 Task: Look for space in Adrano, Italy from 12th  August, 2023 to 15th August, 2023 for 3 adults in price range Rs.12000 to Rs.16000. Place can be entire place with 2 bedrooms having 3 beds and 1 bathroom. Property type can be house, flat, guest house. Booking option can be shelf check-in. Required host language is English.
Action: Mouse moved to (620, 103)
Screenshot: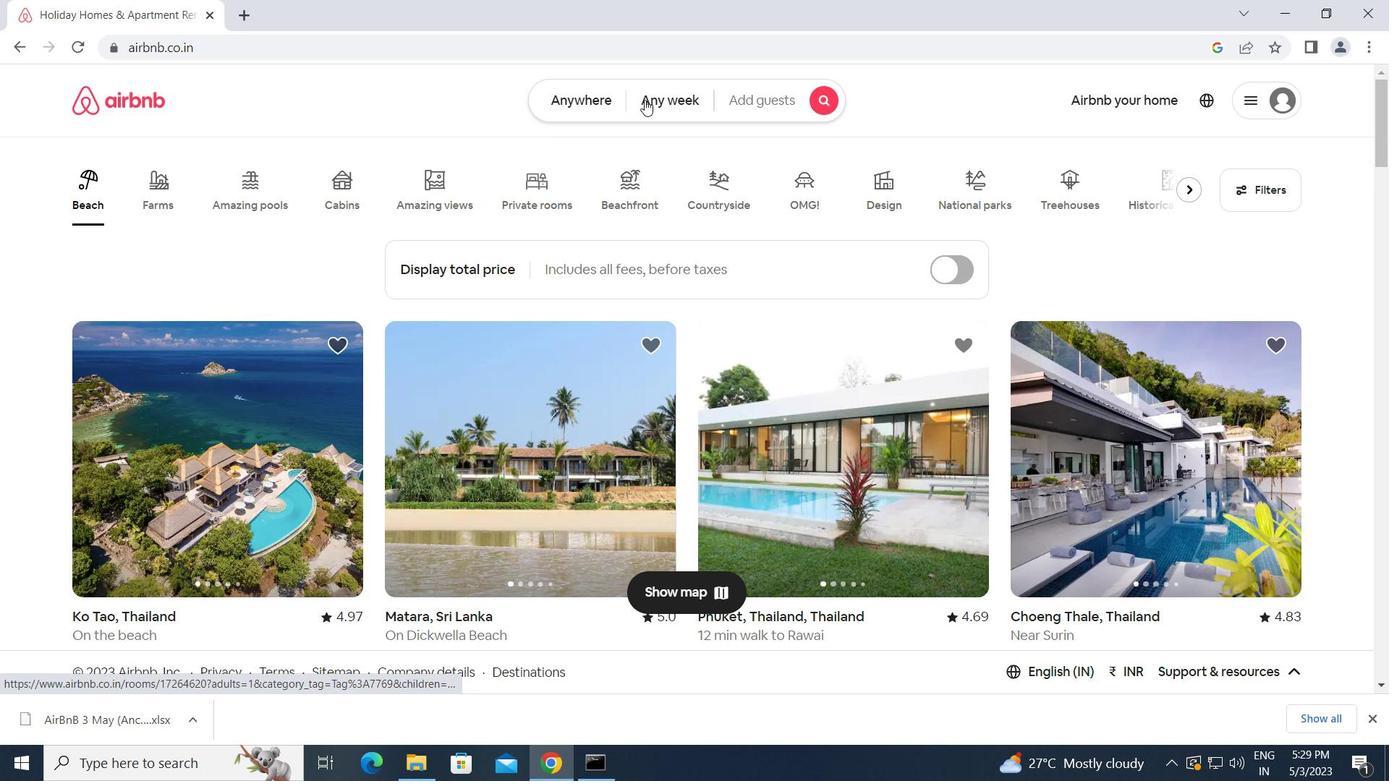 
Action: Mouse pressed left at (620, 103)
Screenshot: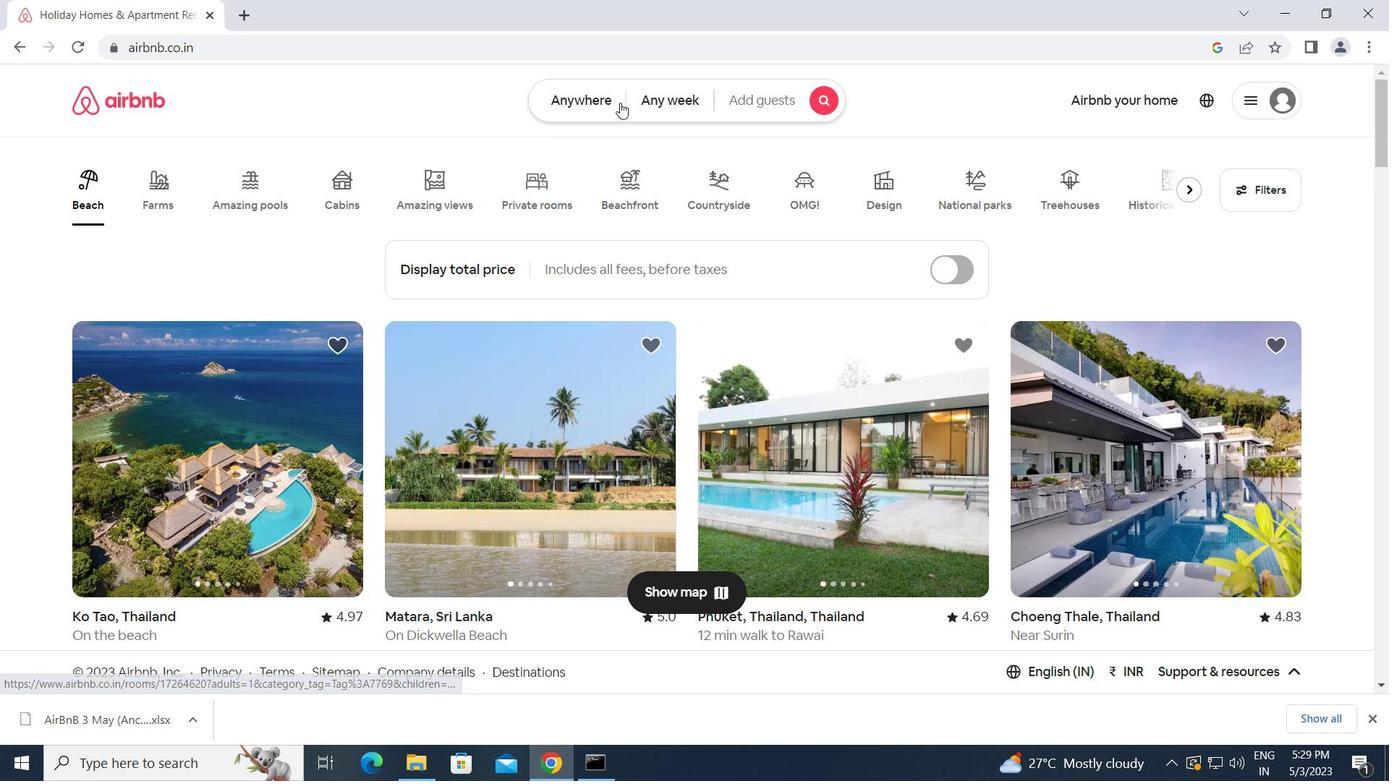 
Action: Mouse moved to (482, 164)
Screenshot: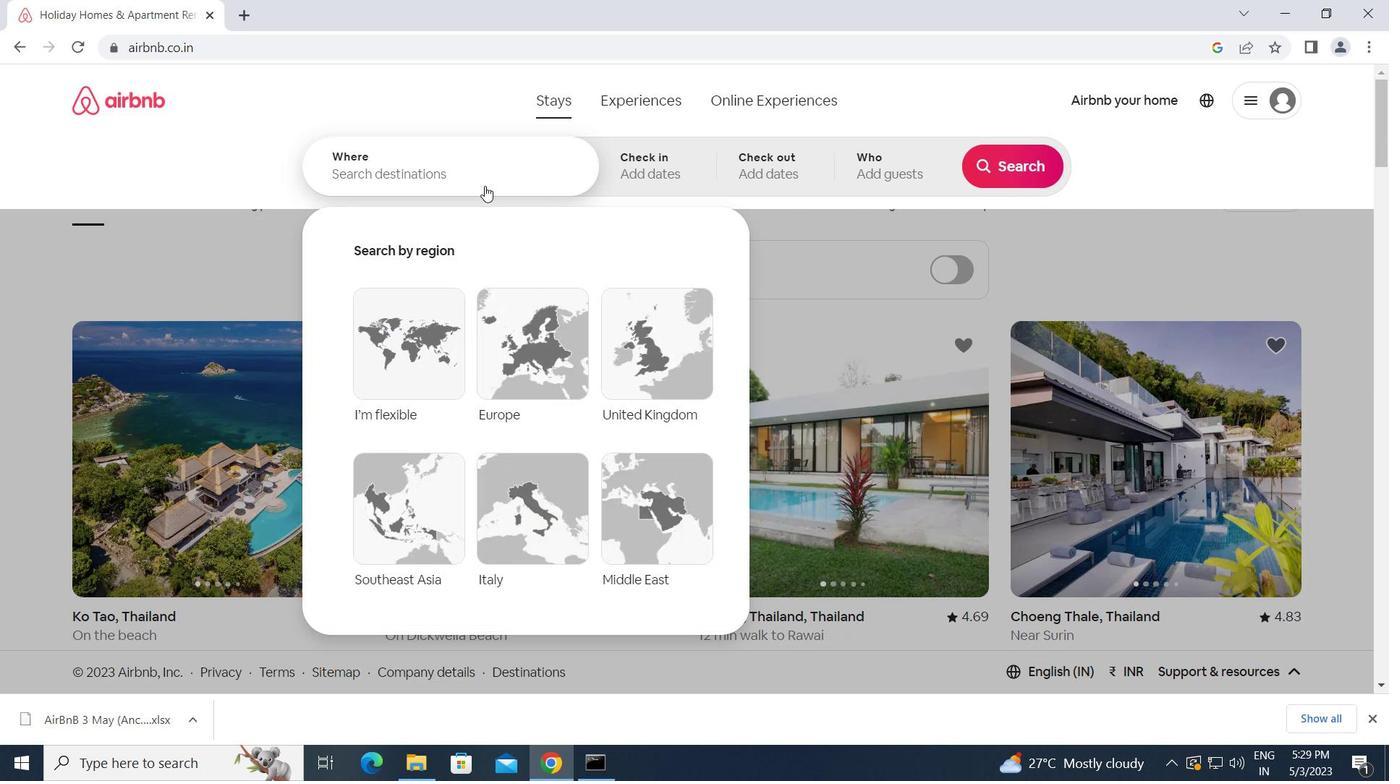 
Action: Mouse pressed left at (482, 164)
Screenshot: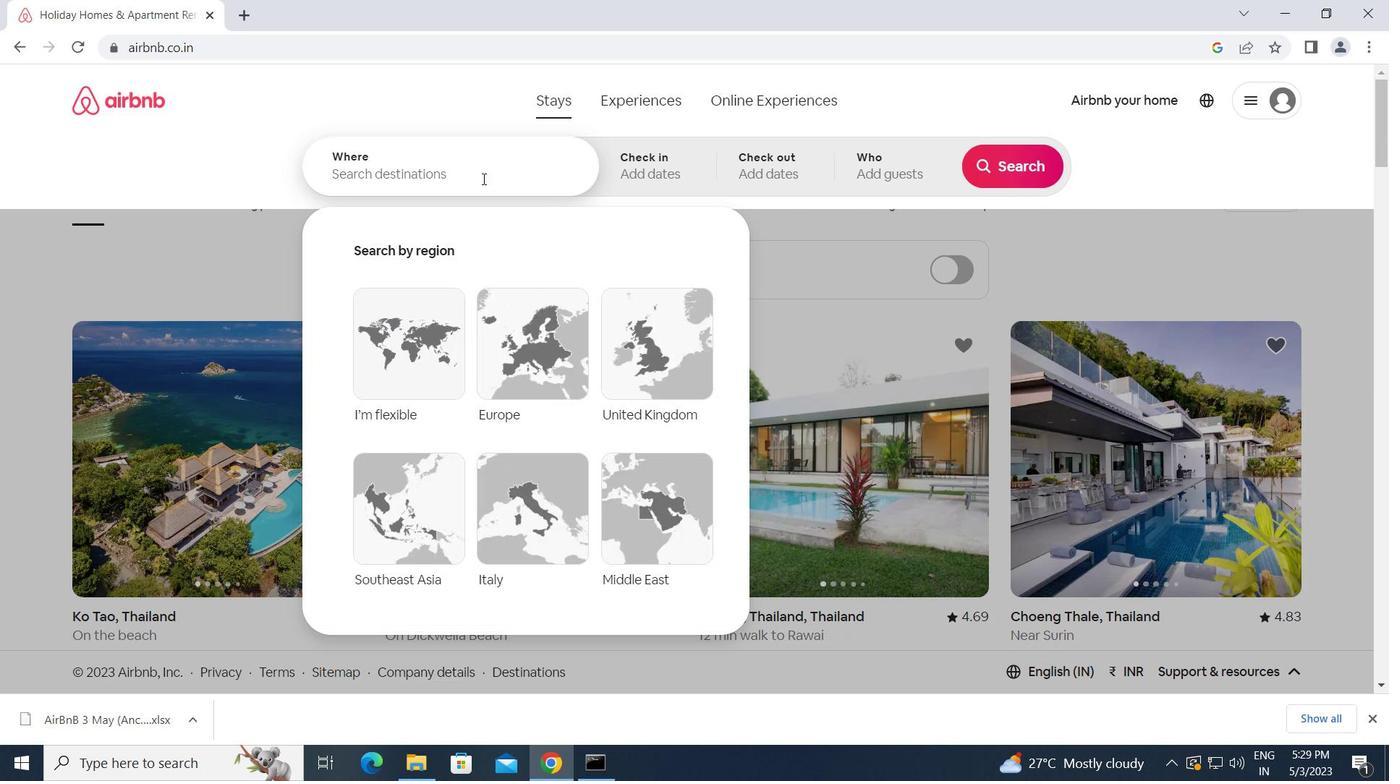 
Action: Mouse moved to (482, 164)
Screenshot: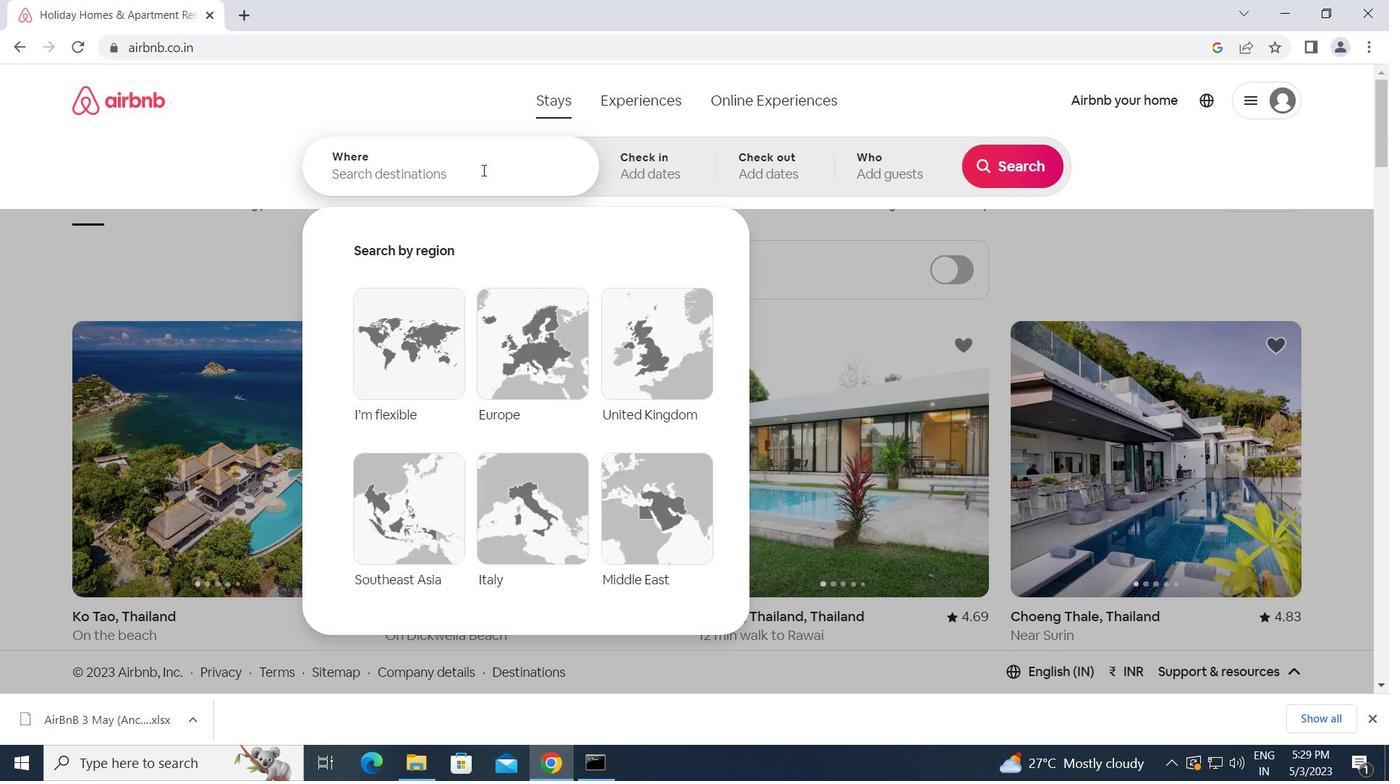 
Action: Key pressed a<Key.caps_lock>drano,<Key.space><Key.caps_lock>i<Key.caps_lock>taly<Key.enter>
Screenshot: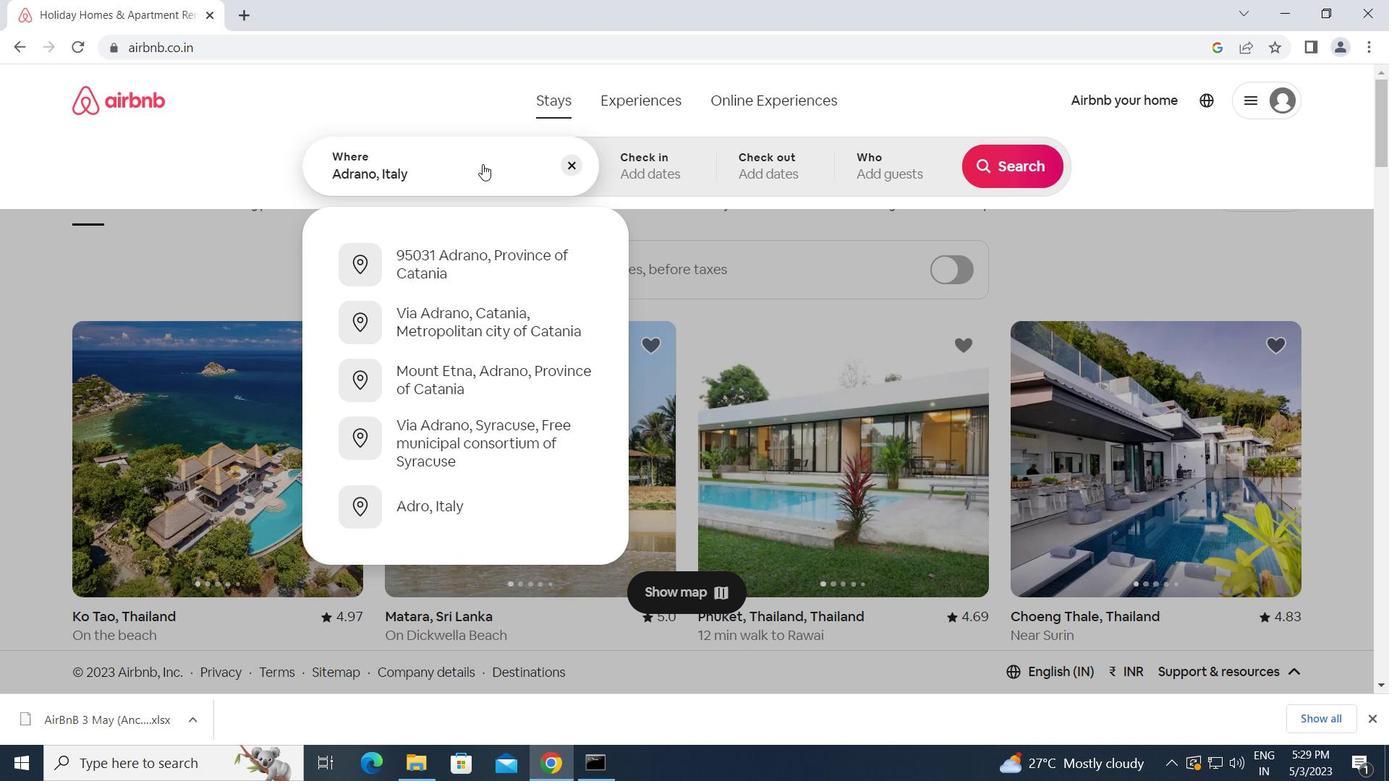 
Action: Mouse moved to (1008, 306)
Screenshot: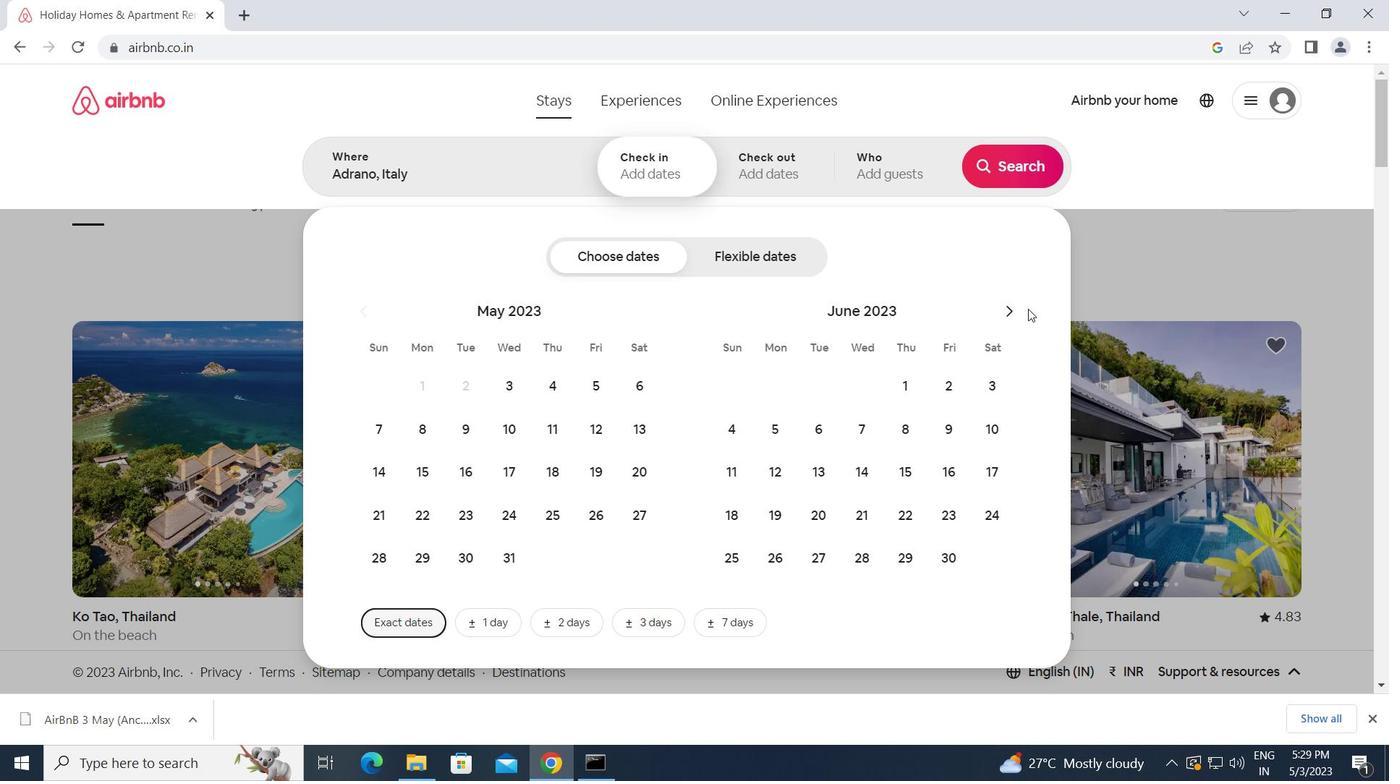
Action: Mouse pressed left at (1008, 306)
Screenshot: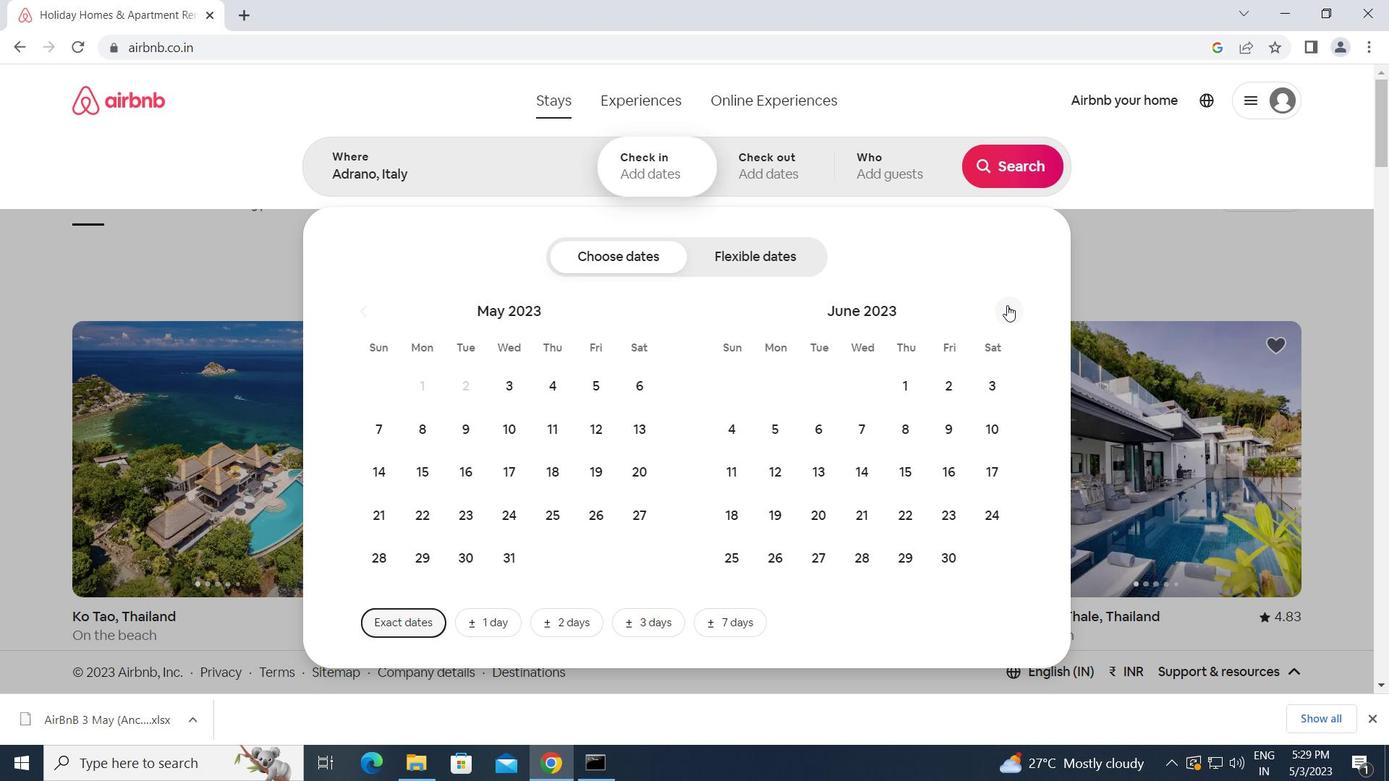 
Action: Mouse pressed left at (1008, 306)
Screenshot: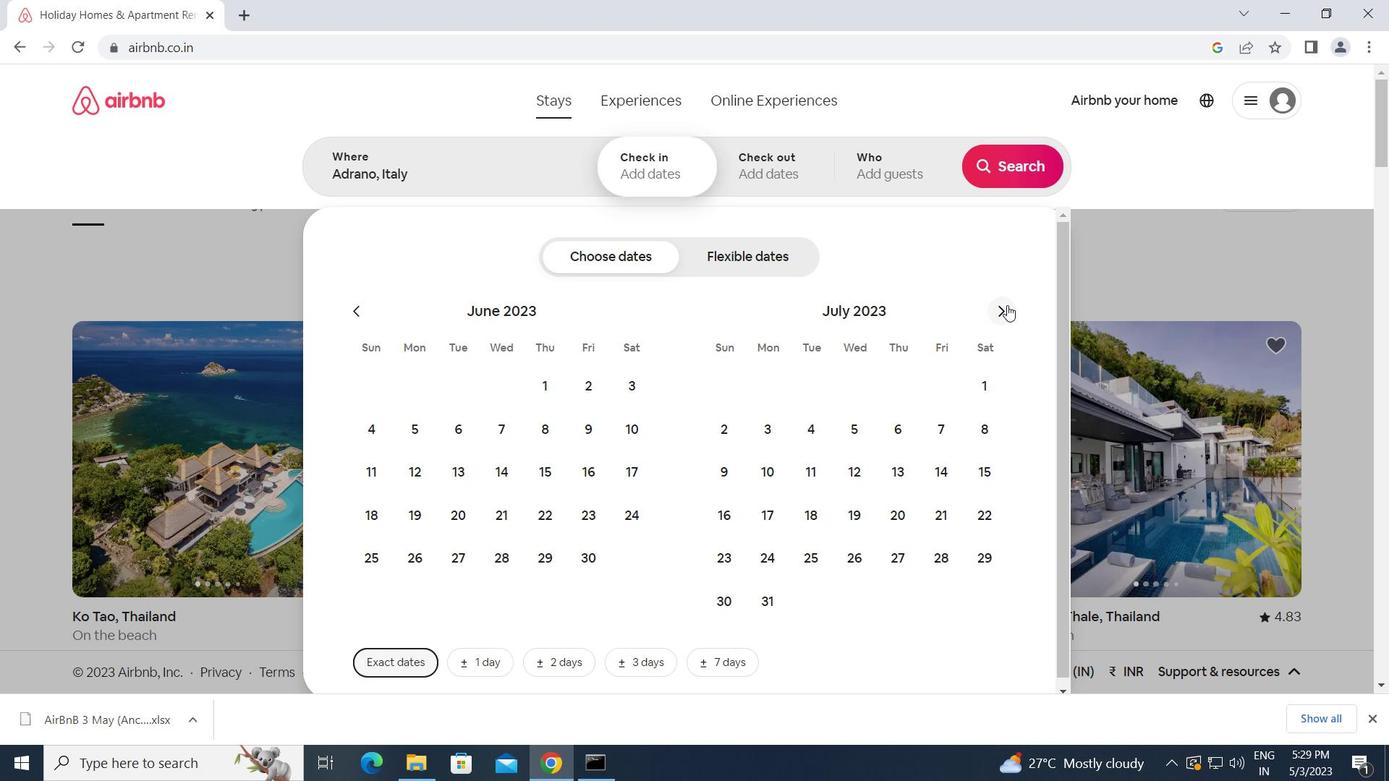
Action: Mouse moved to (987, 434)
Screenshot: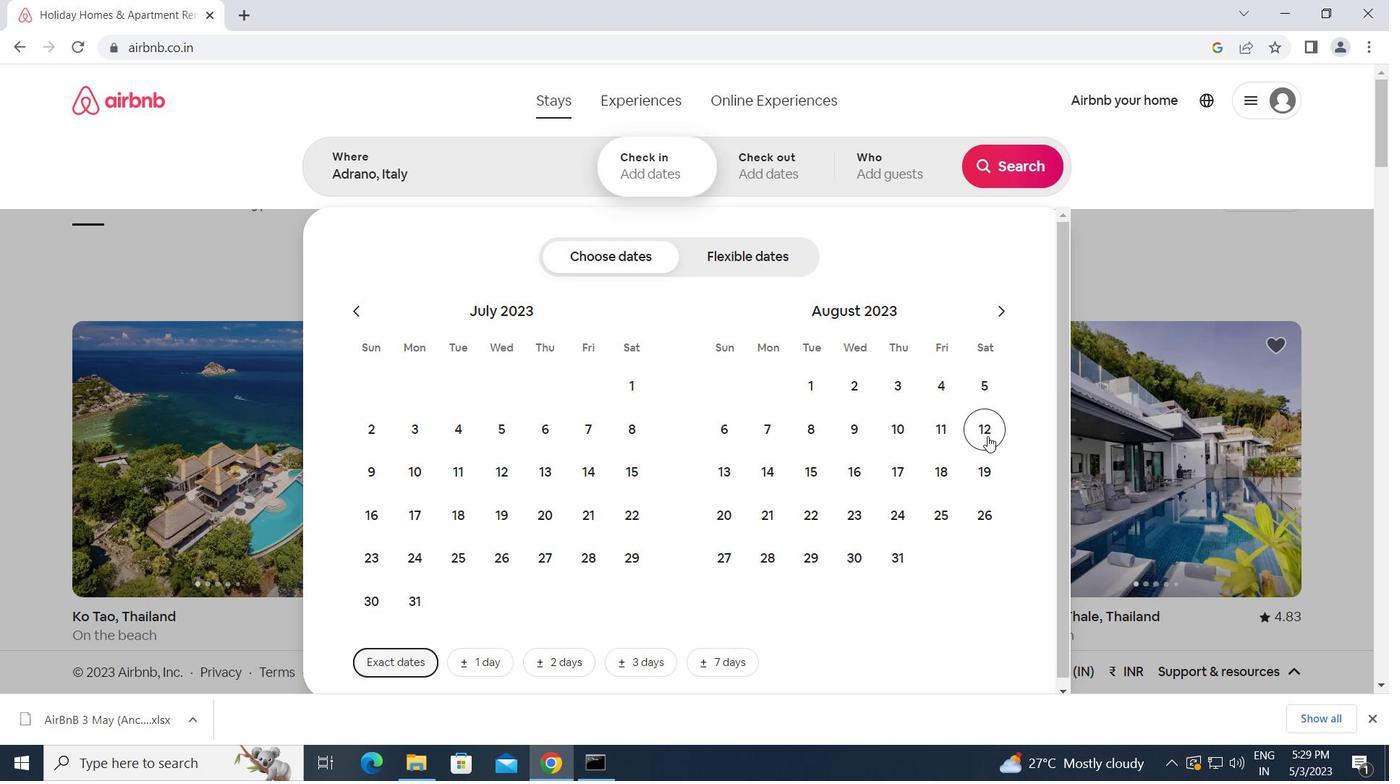 
Action: Mouse pressed left at (987, 434)
Screenshot: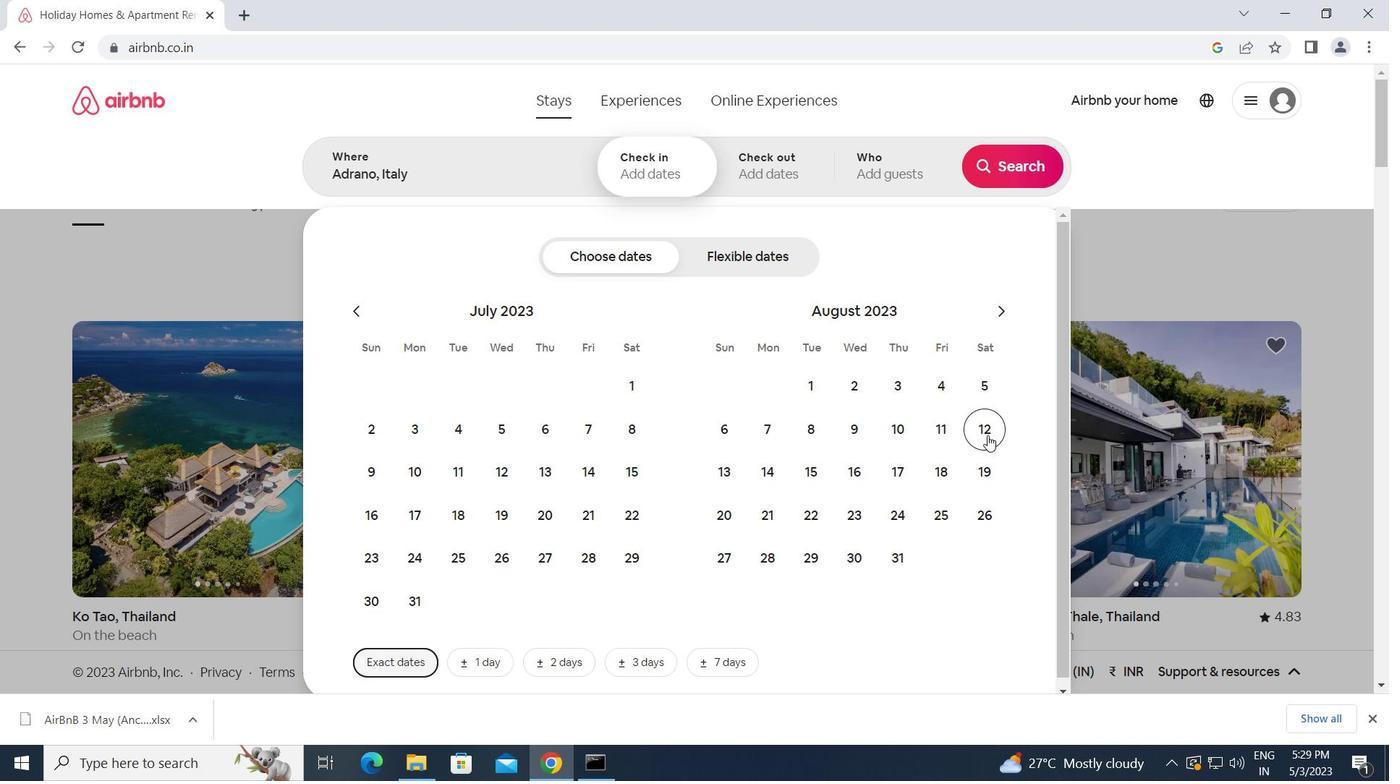 
Action: Mouse moved to (807, 476)
Screenshot: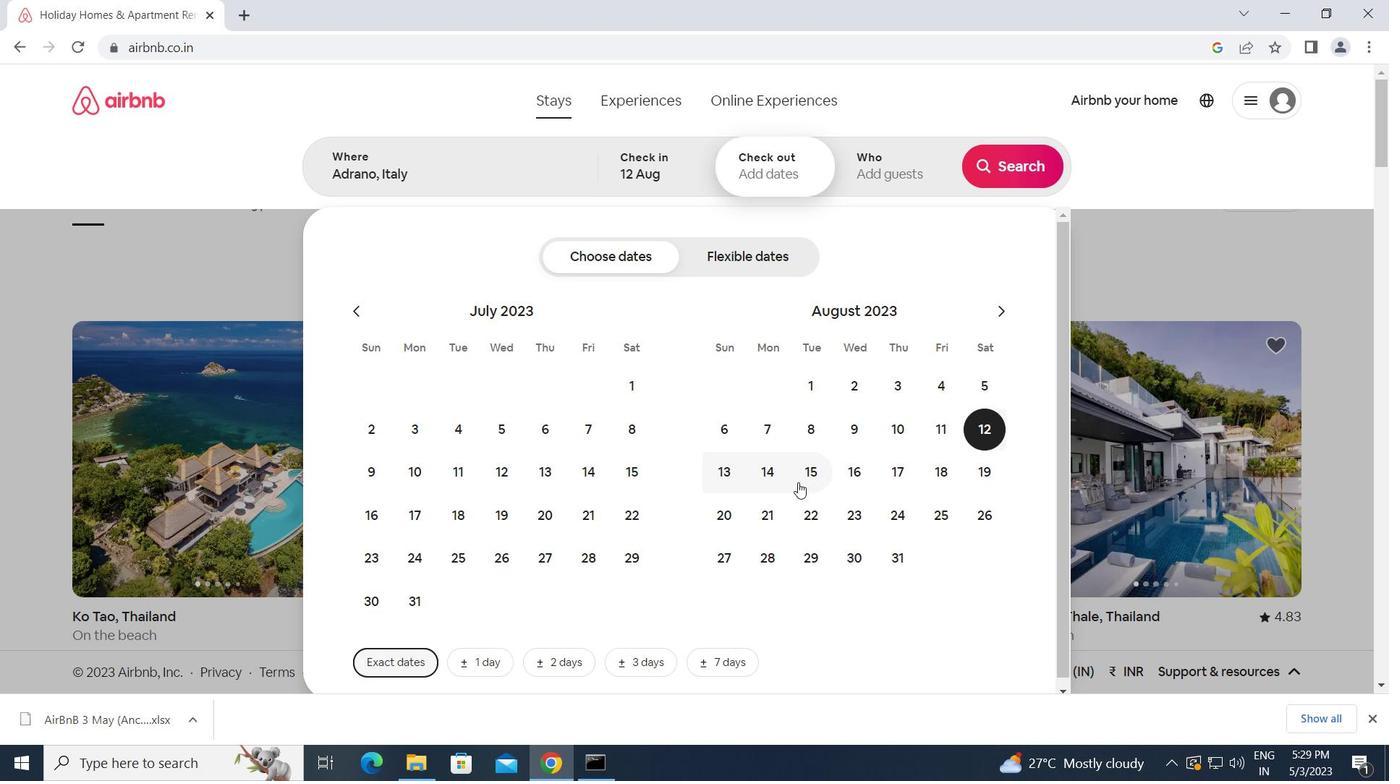 
Action: Mouse pressed left at (807, 476)
Screenshot: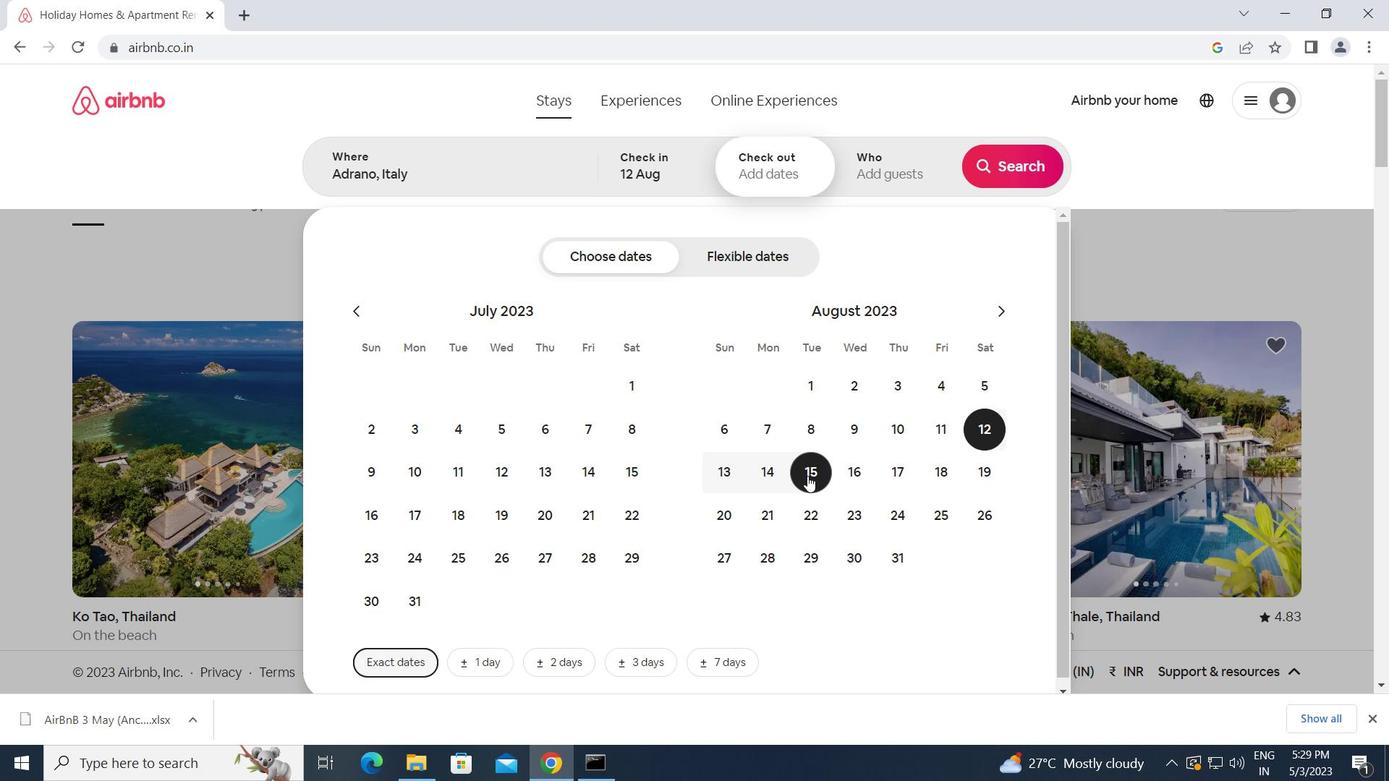 
Action: Mouse moved to (882, 170)
Screenshot: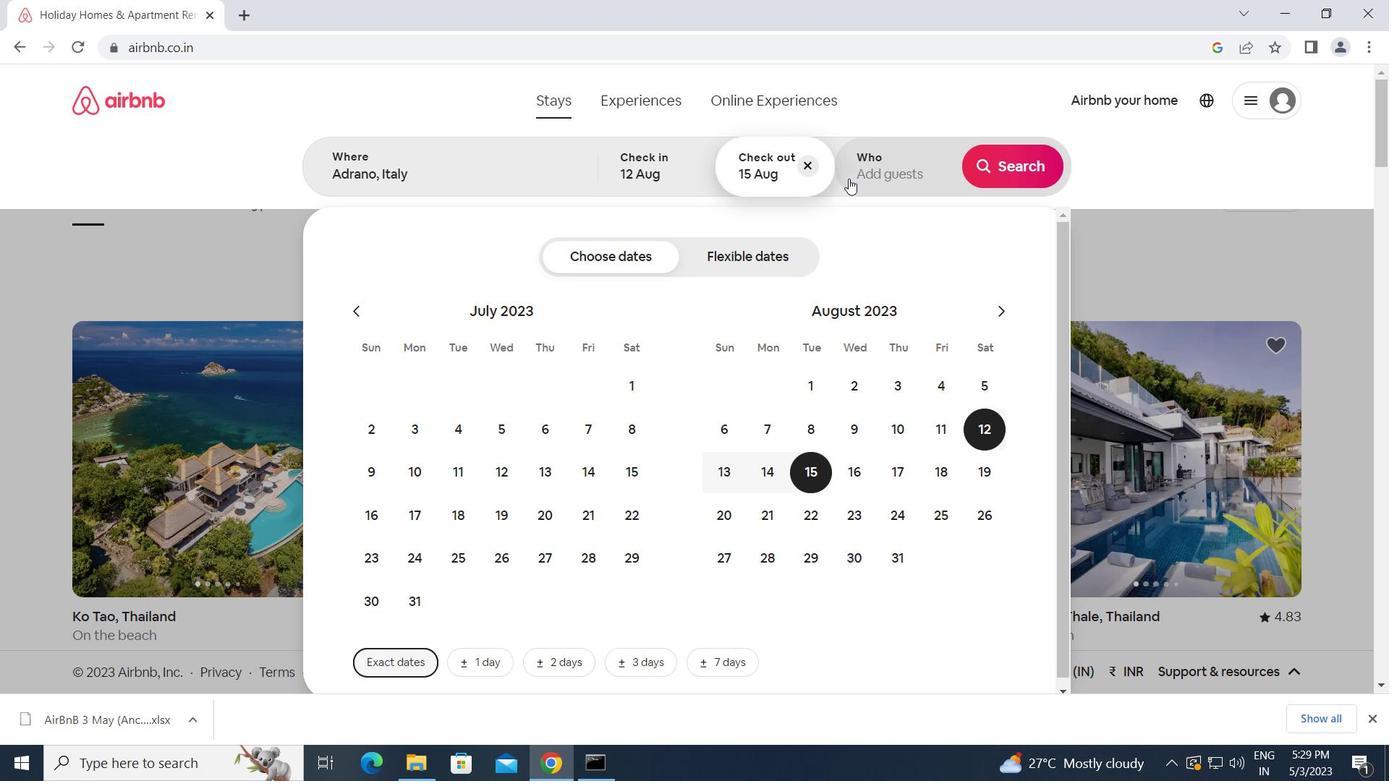 
Action: Mouse pressed left at (882, 170)
Screenshot: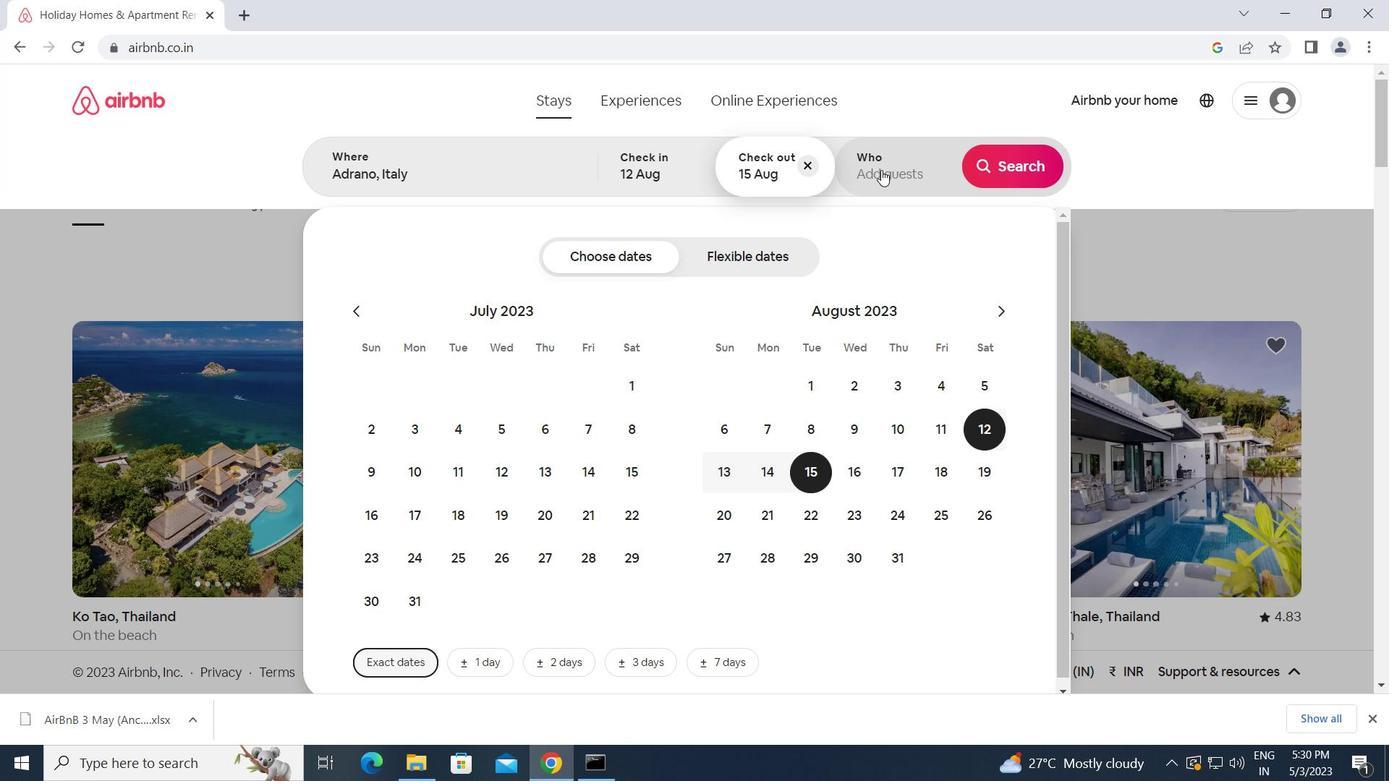 
Action: Mouse moved to (1023, 264)
Screenshot: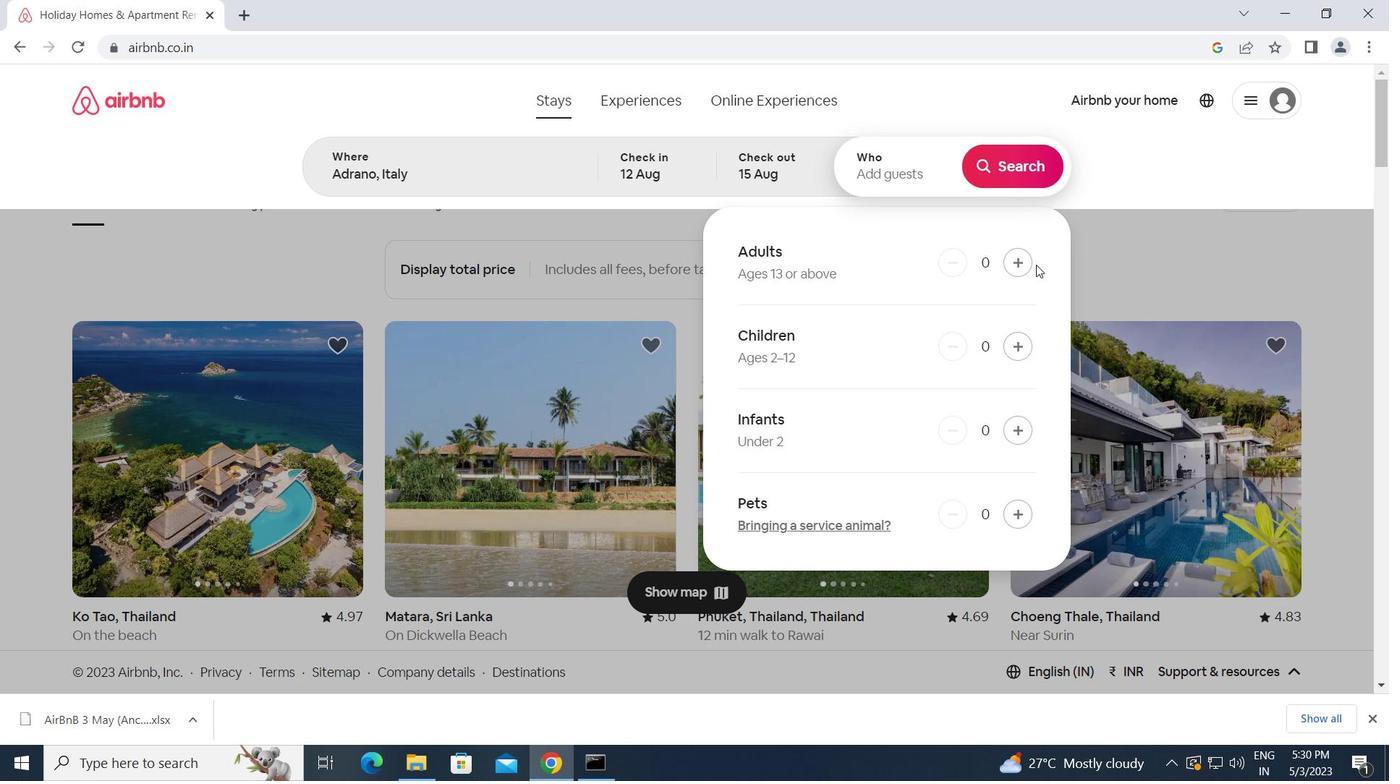 
Action: Mouse pressed left at (1023, 264)
Screenshot: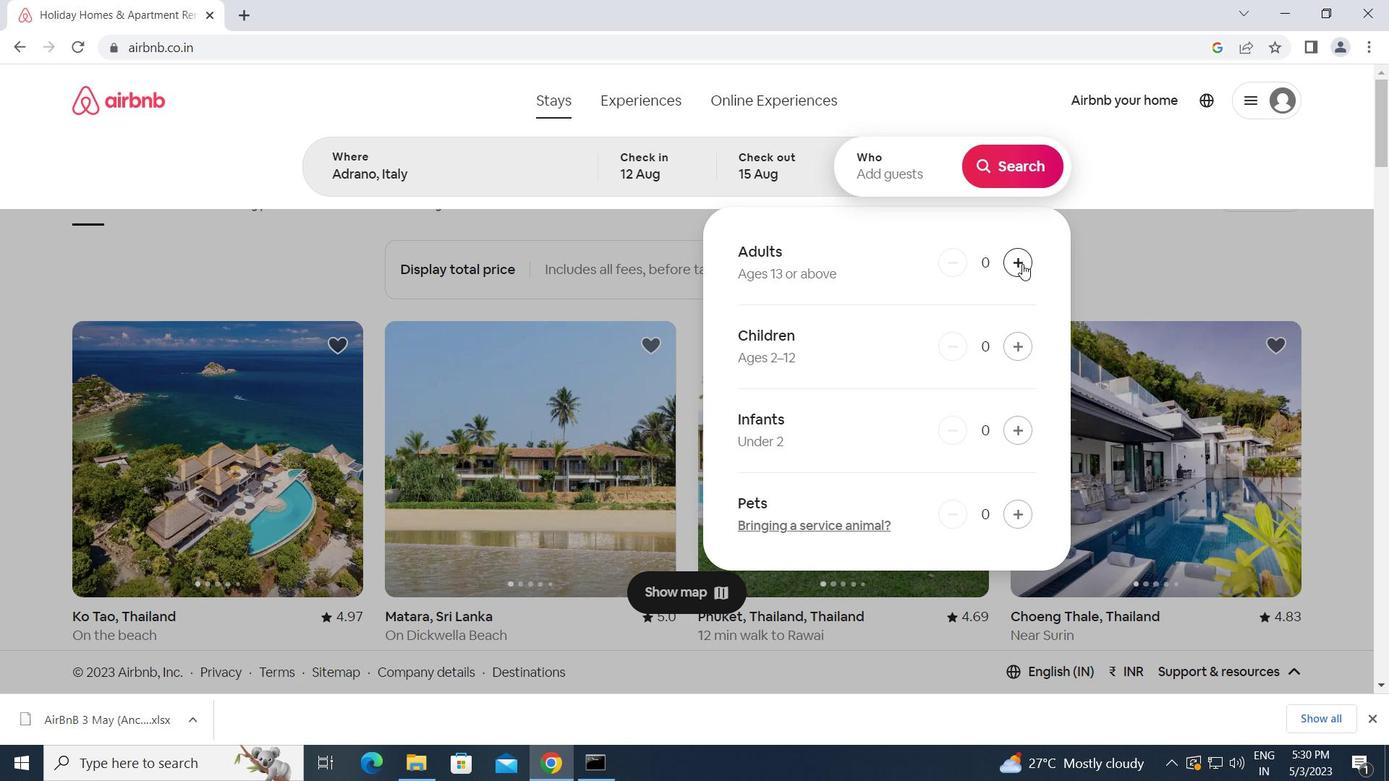 
Action: Mouse pressed left at (1023, 264)
Screenshot: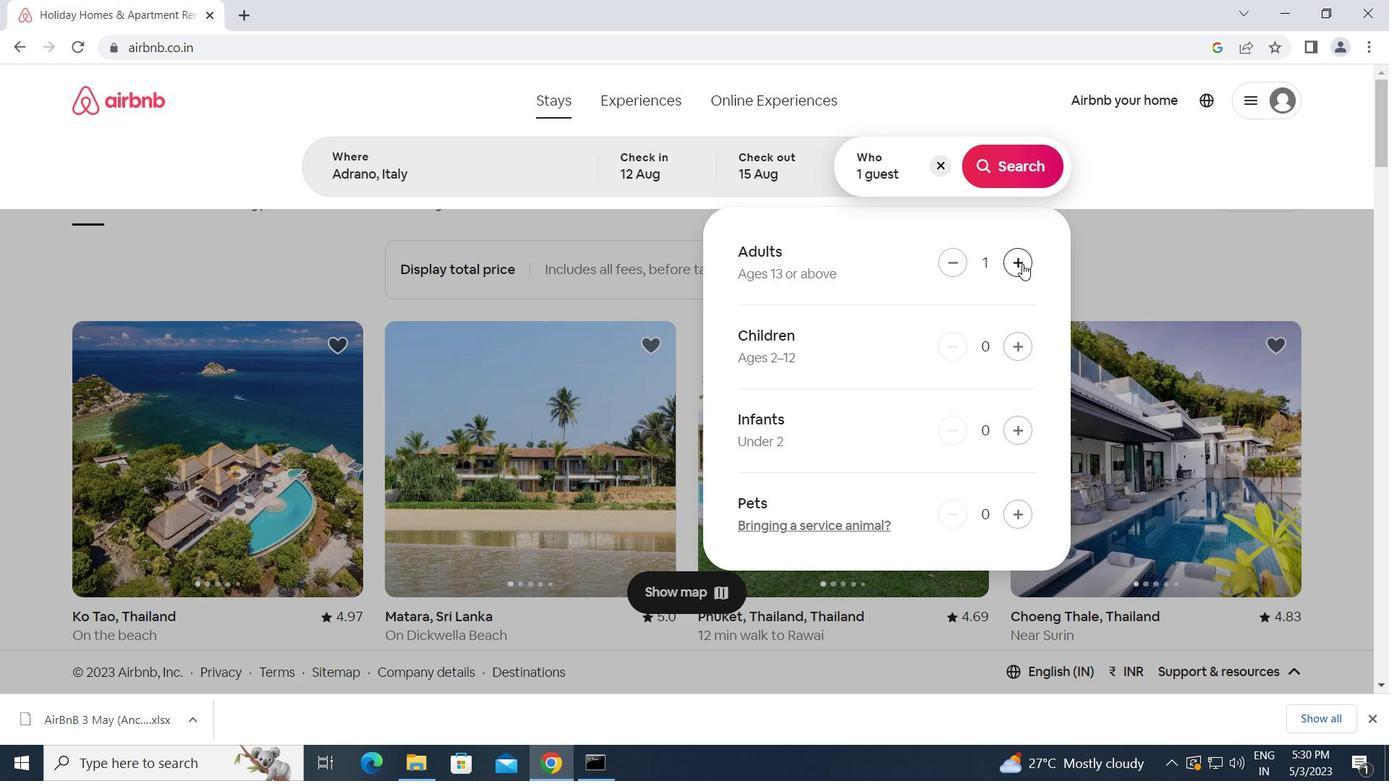 
Action: Mouse pressed left at (1023, 264)
Screenshot: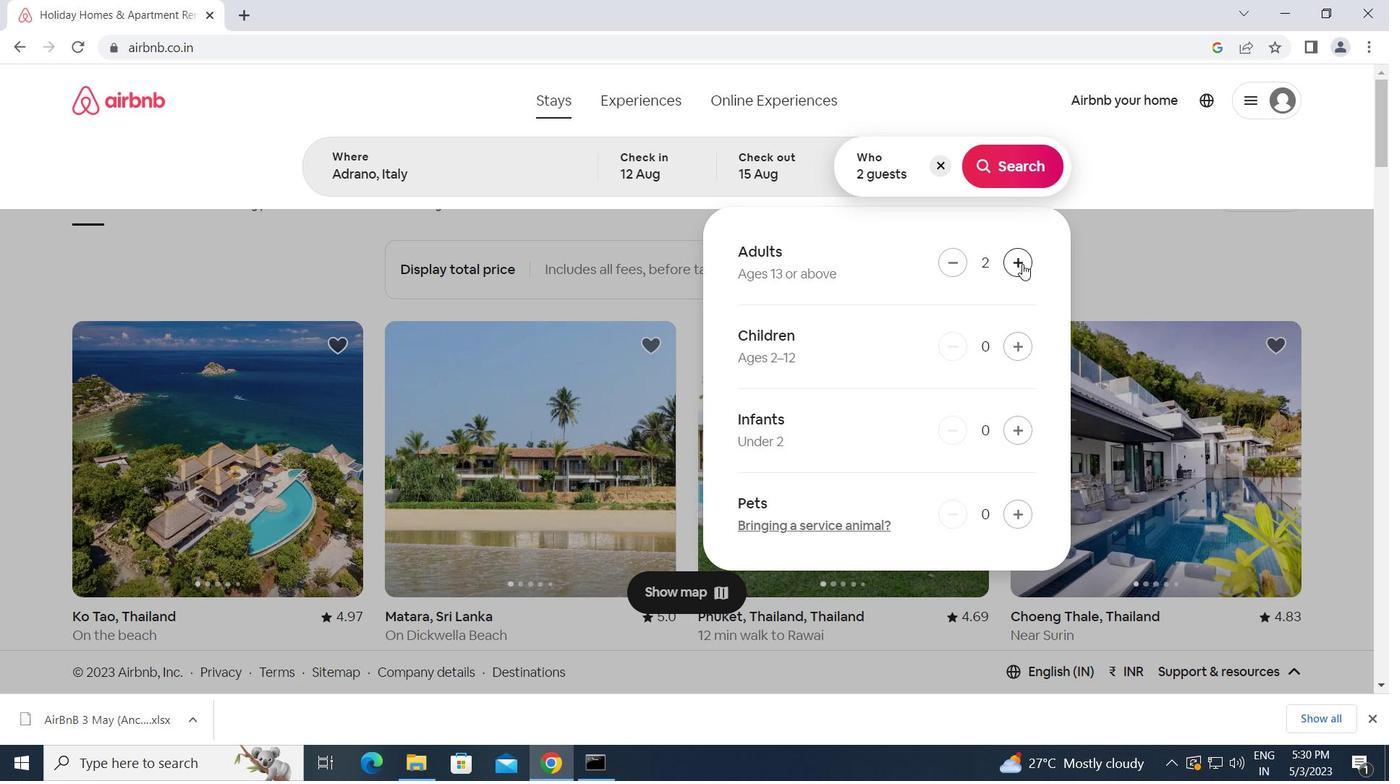 
Action: Mouse moved to (1031, 167)
Screenshot: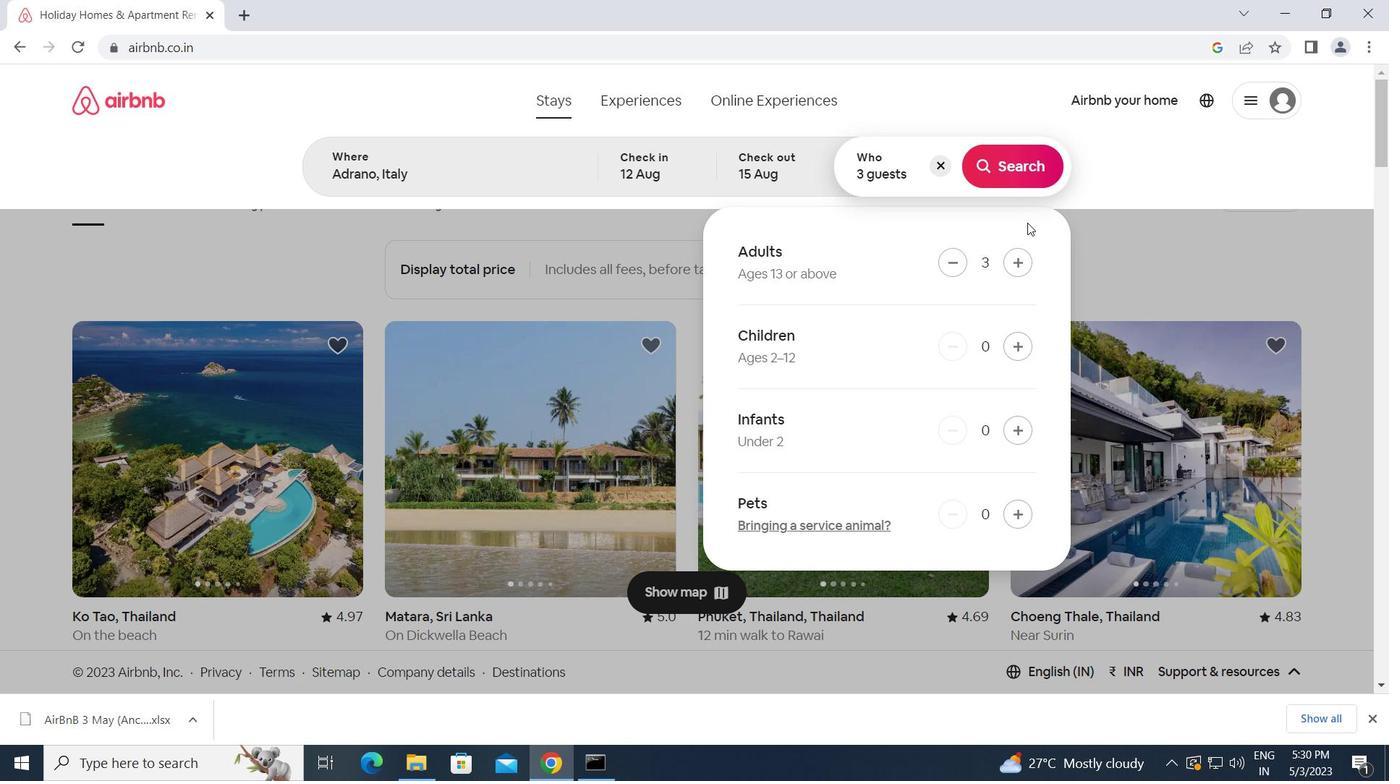 
Action: Mouse pressed left at (1031, 167)
Screenshot: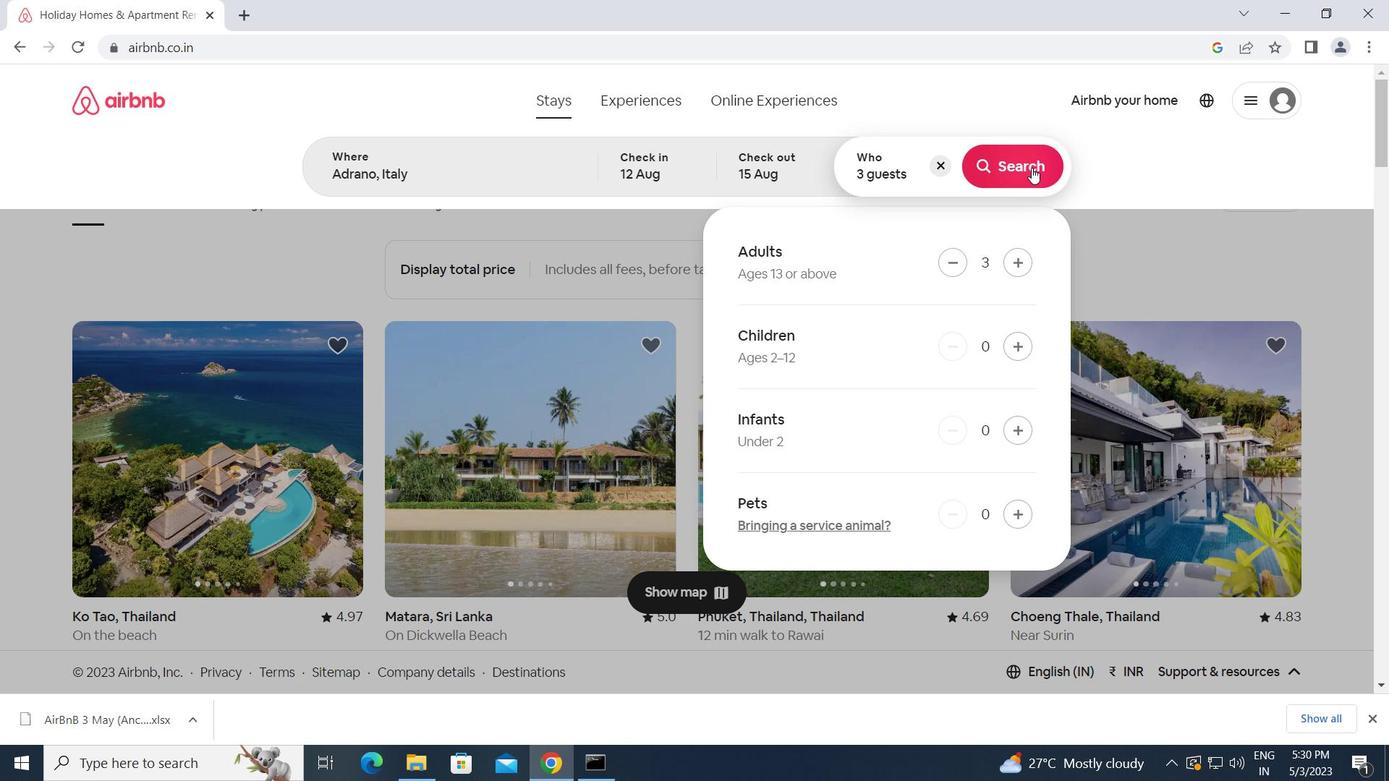 
Action: Mouse moved to (1324, 164)
Screenshot: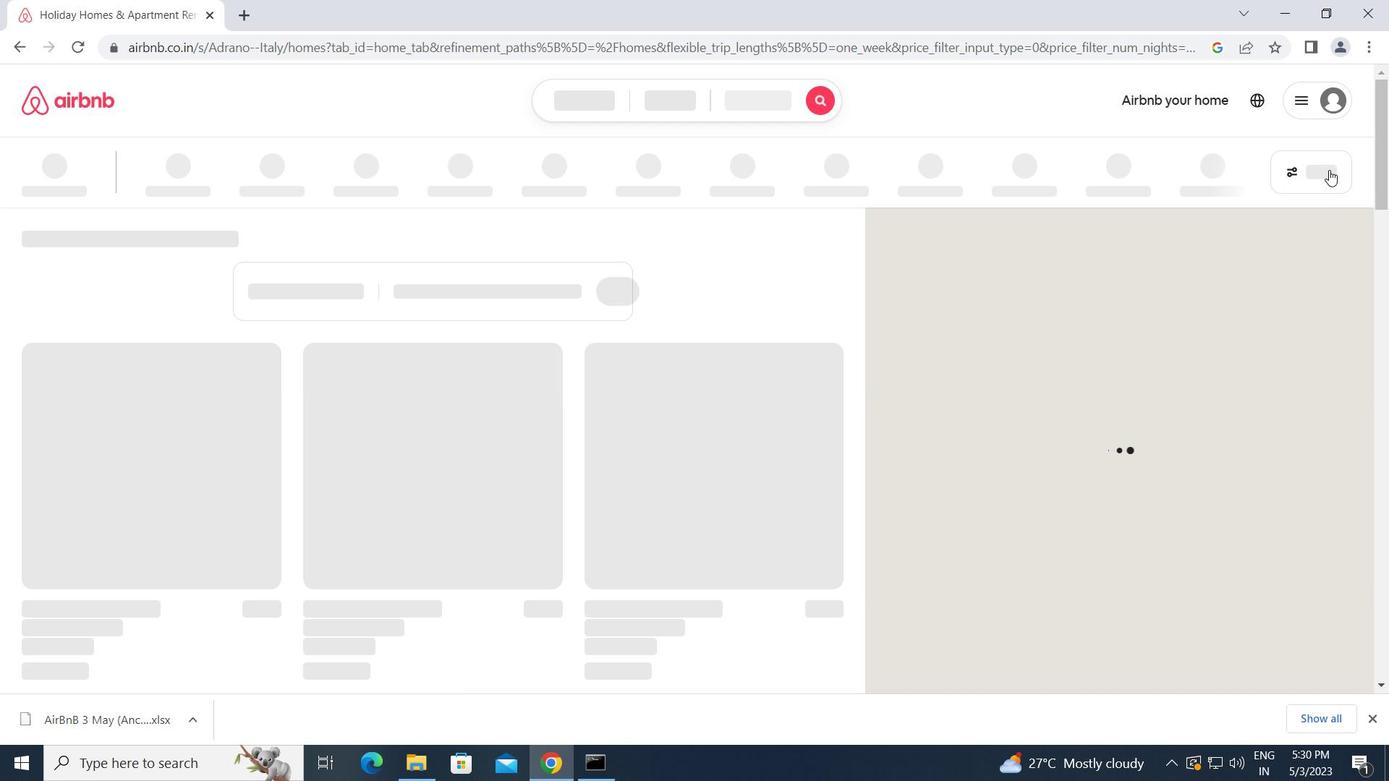 
Action: Mouse pressed left at (1324, 164)
Screenshot: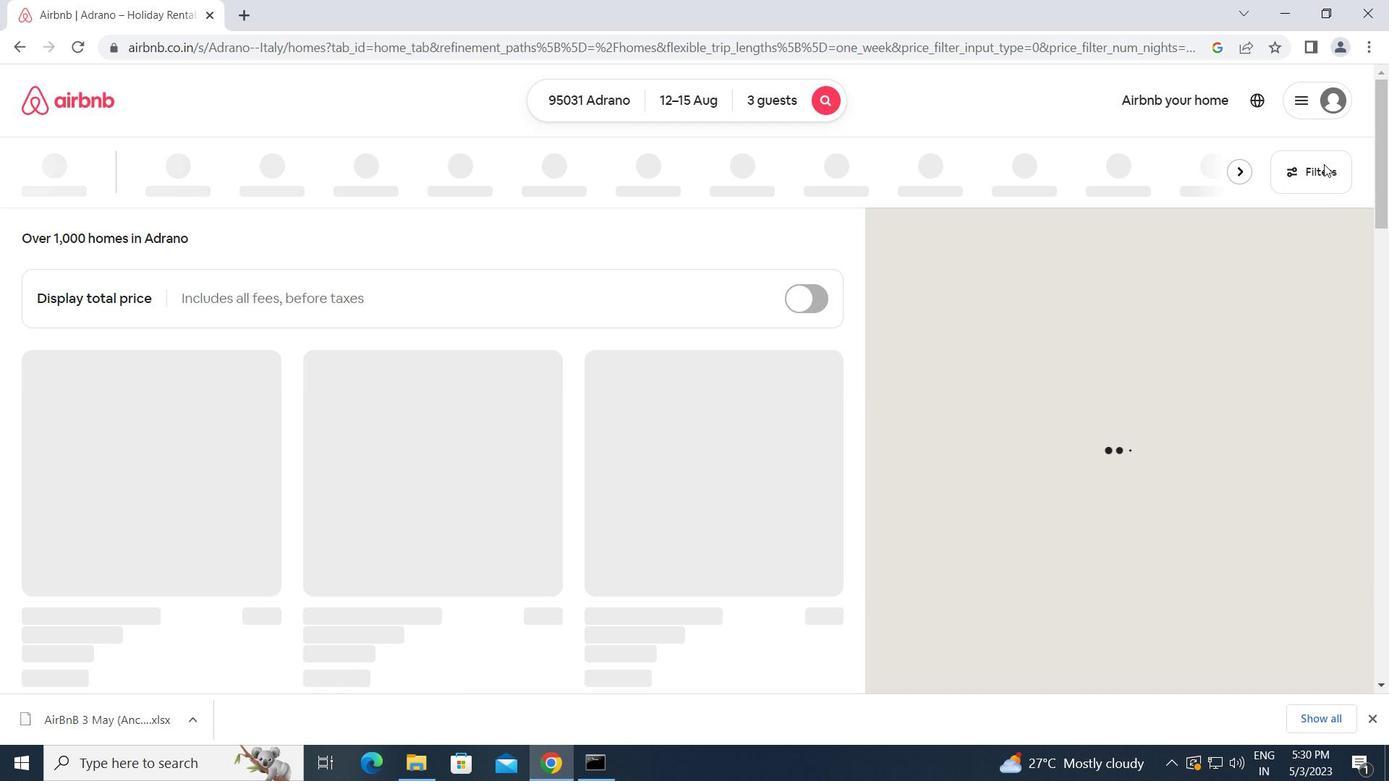 
Action: Mouse moved to (464, 411)
Screenshot: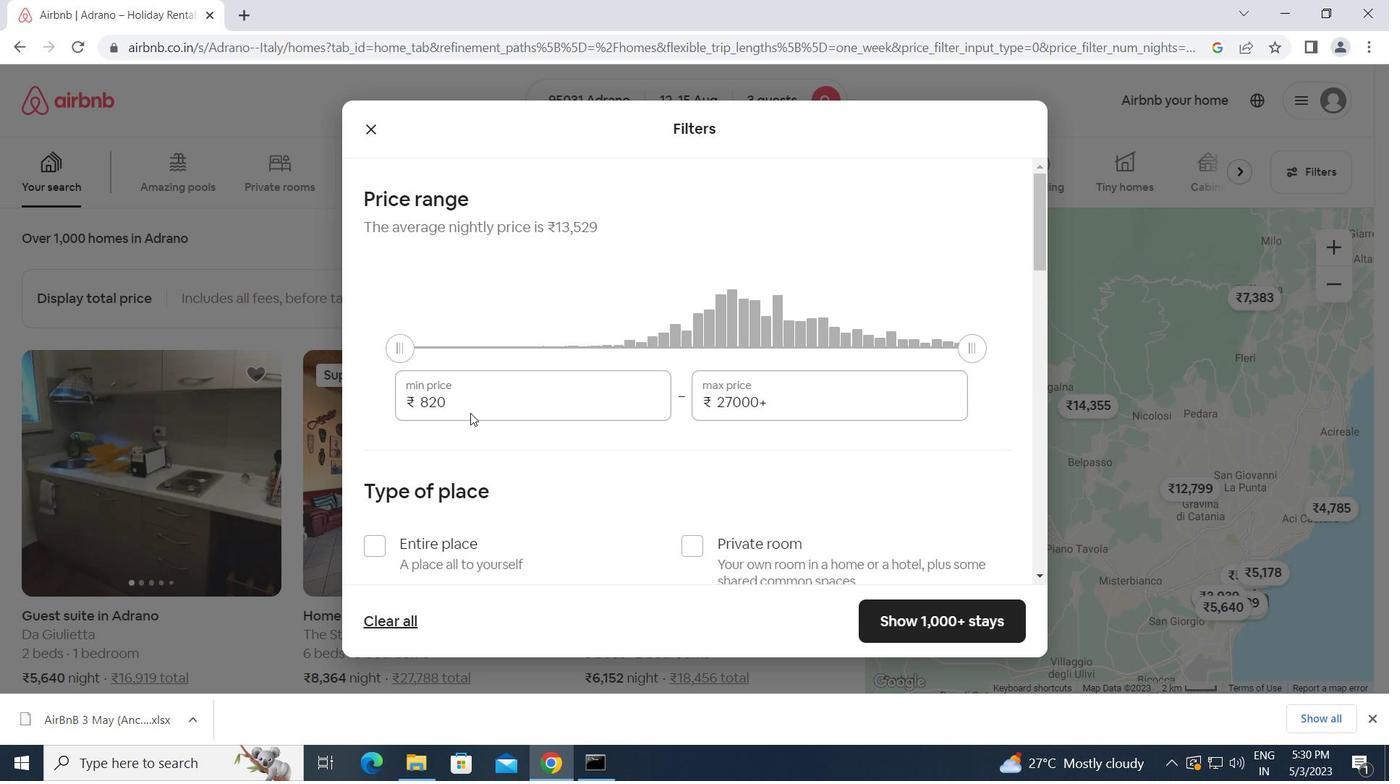 
Action: Mouse pressed left at (464, 411)
Screenshot: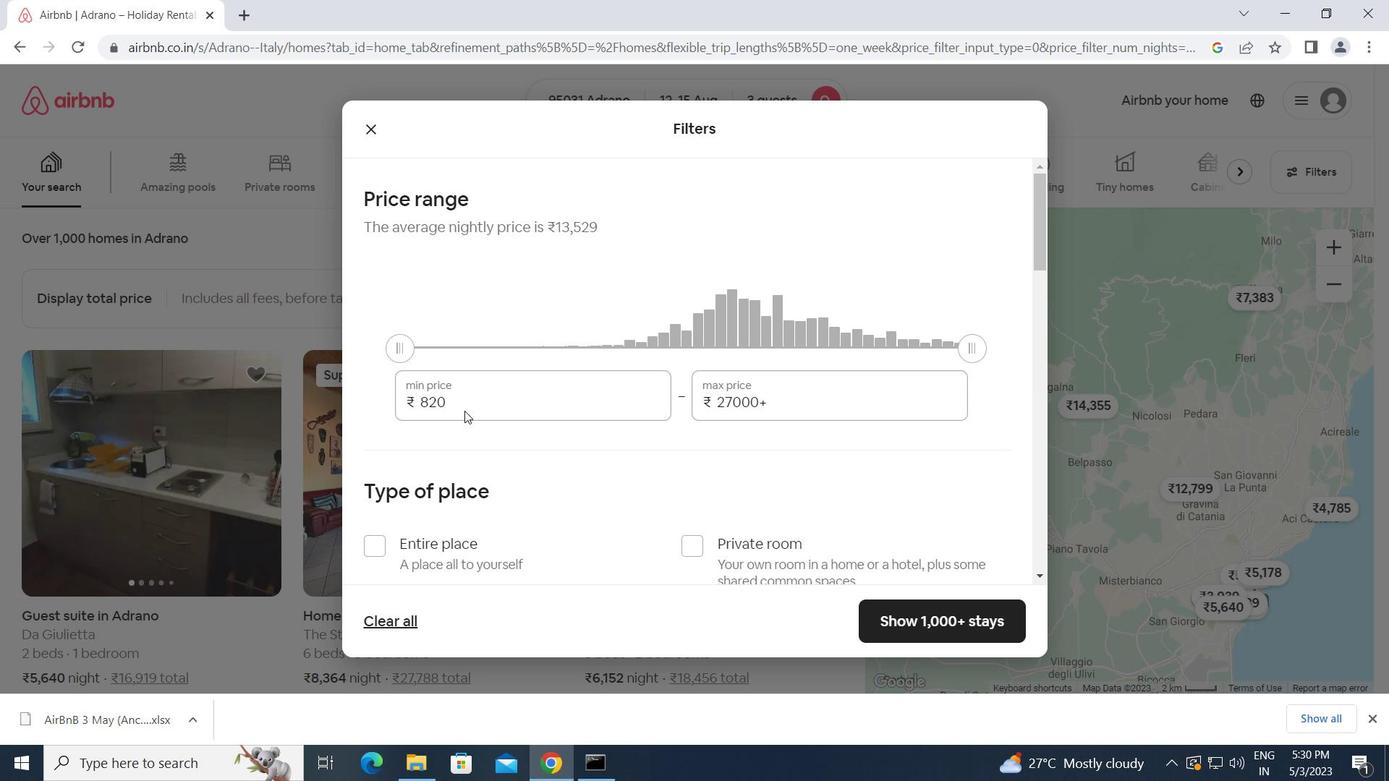 
Action: Mouse moved to (454, 408)
Screenshot: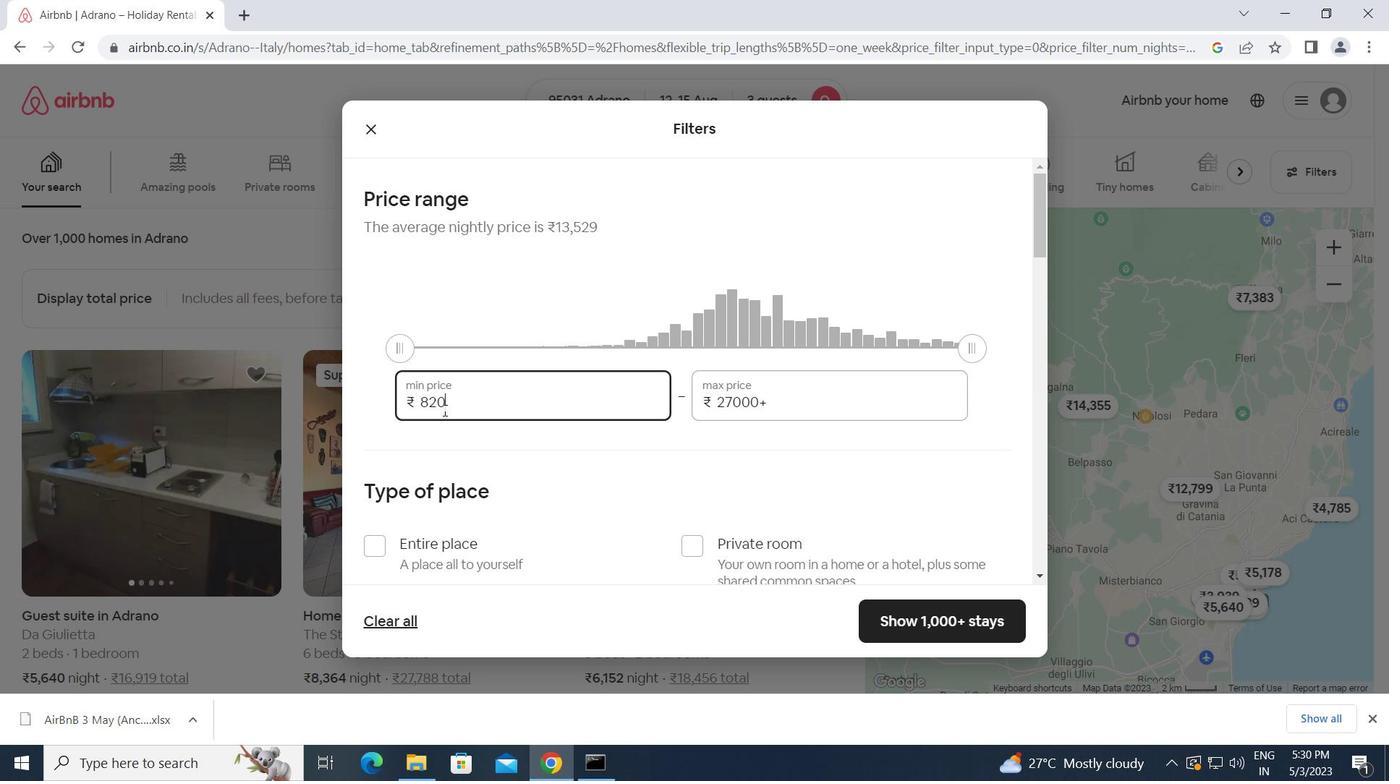 
Action: Mouse pressed left at (454, 408)
Screenshot: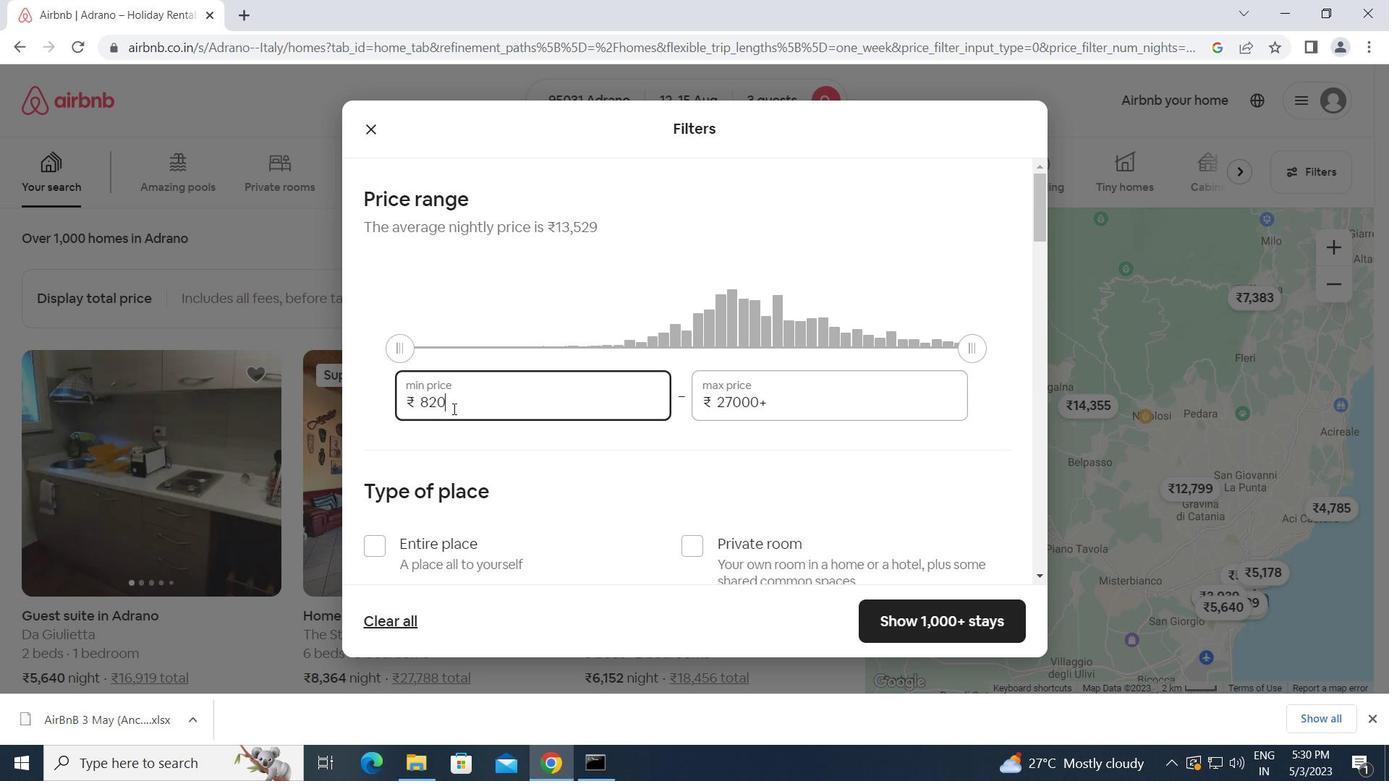 
Action: Mouse moved to (415, 409)
Screenshot: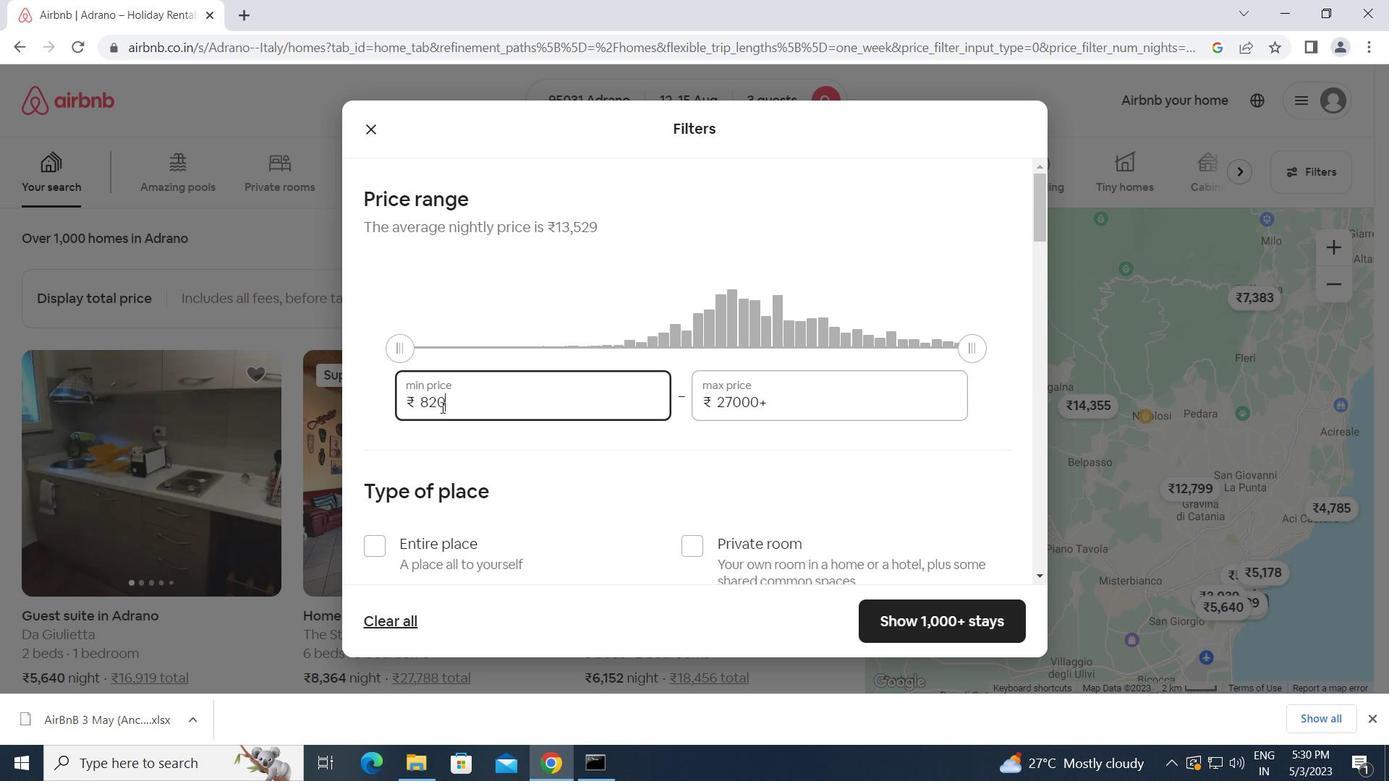 
Action: Key pressed 12000<Key.tab>16000
Screenshot: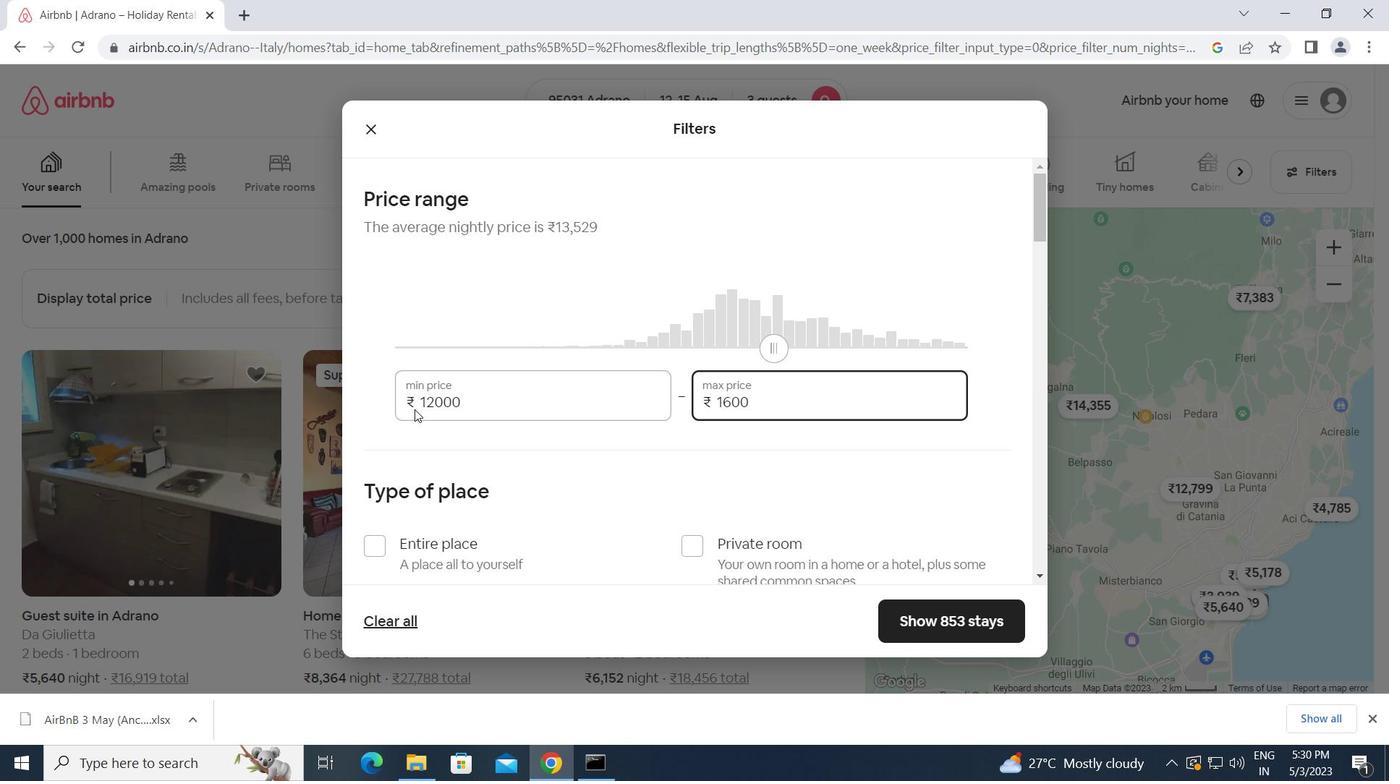 
Action: Mouse moved to (636, 489)
Screenshot: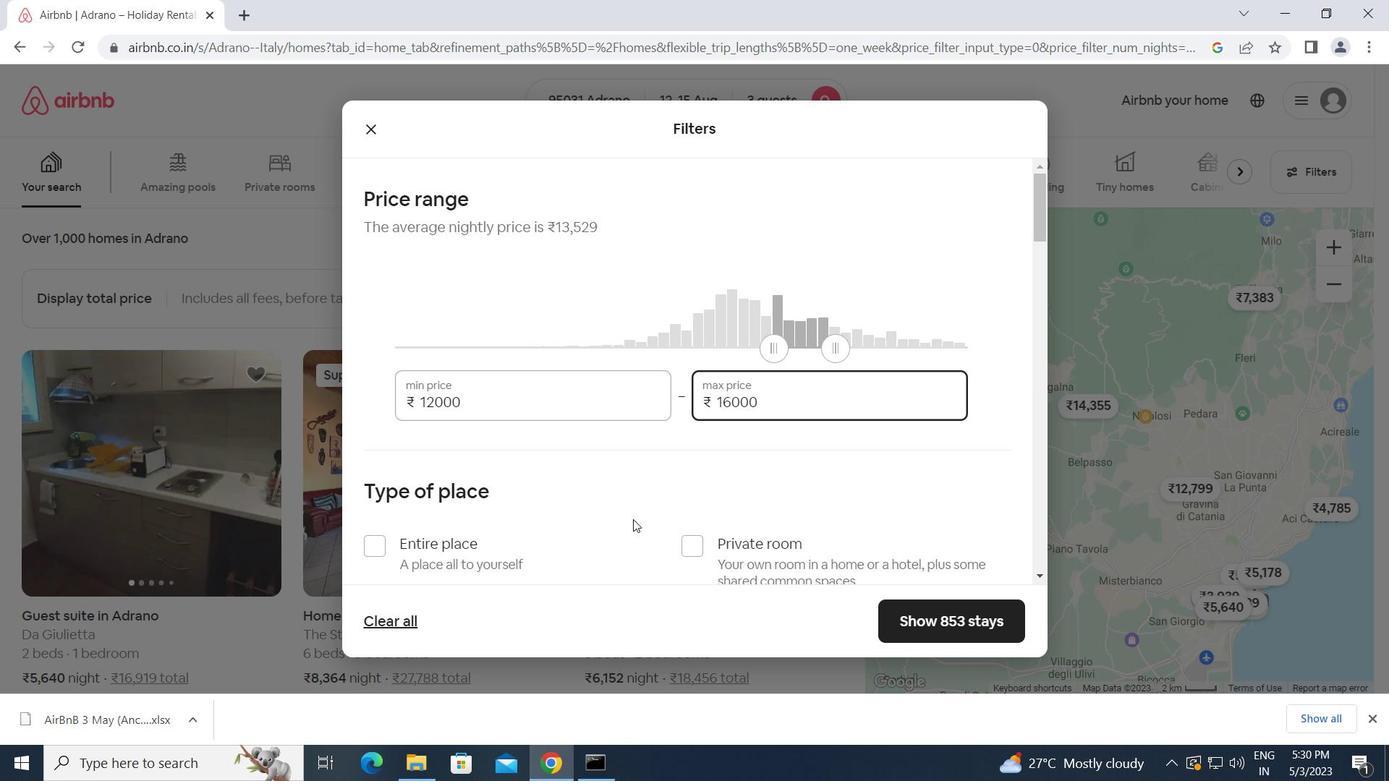 
Action: Mouse scrolled (636, 488) with delta (0, 0)
Screenshot: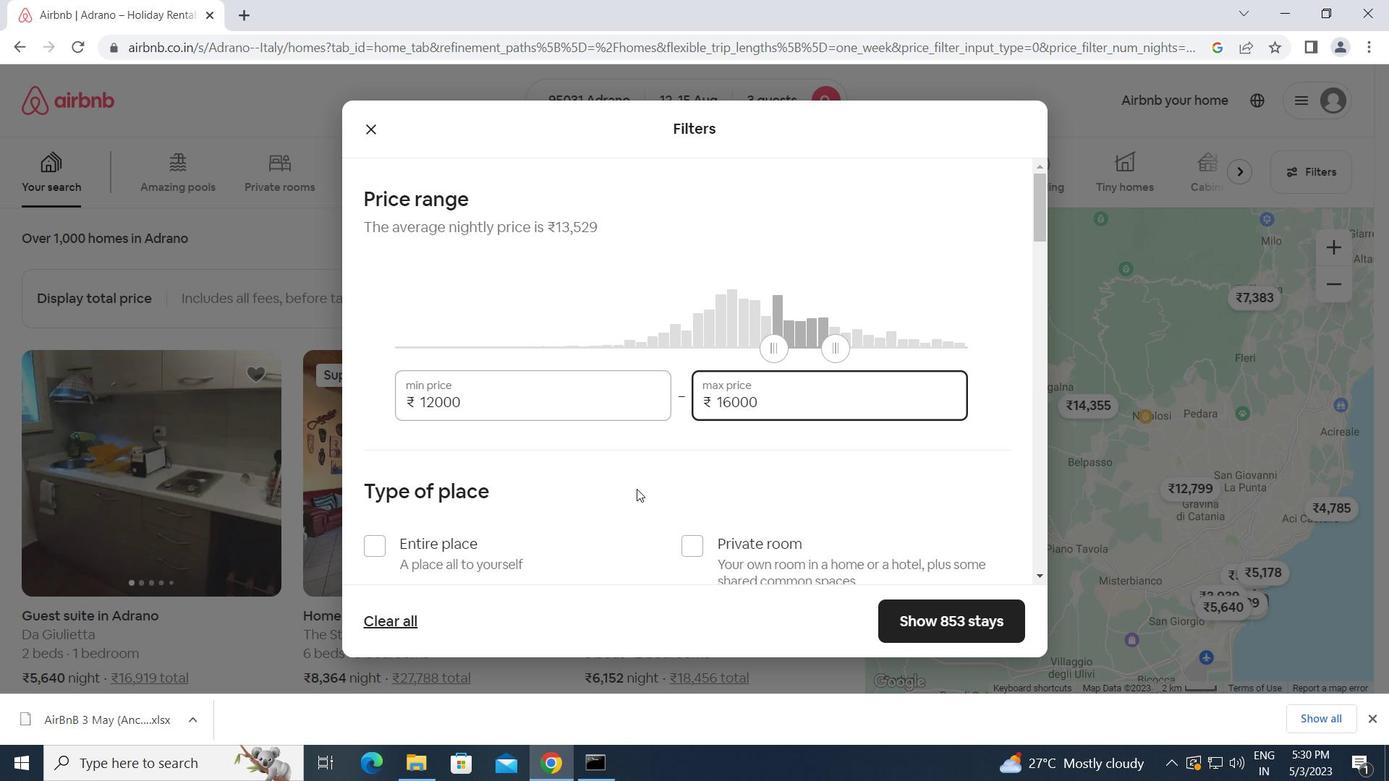 
Action: Mouse scrolled (636, 488) with delta (0, 0)
Screenshot: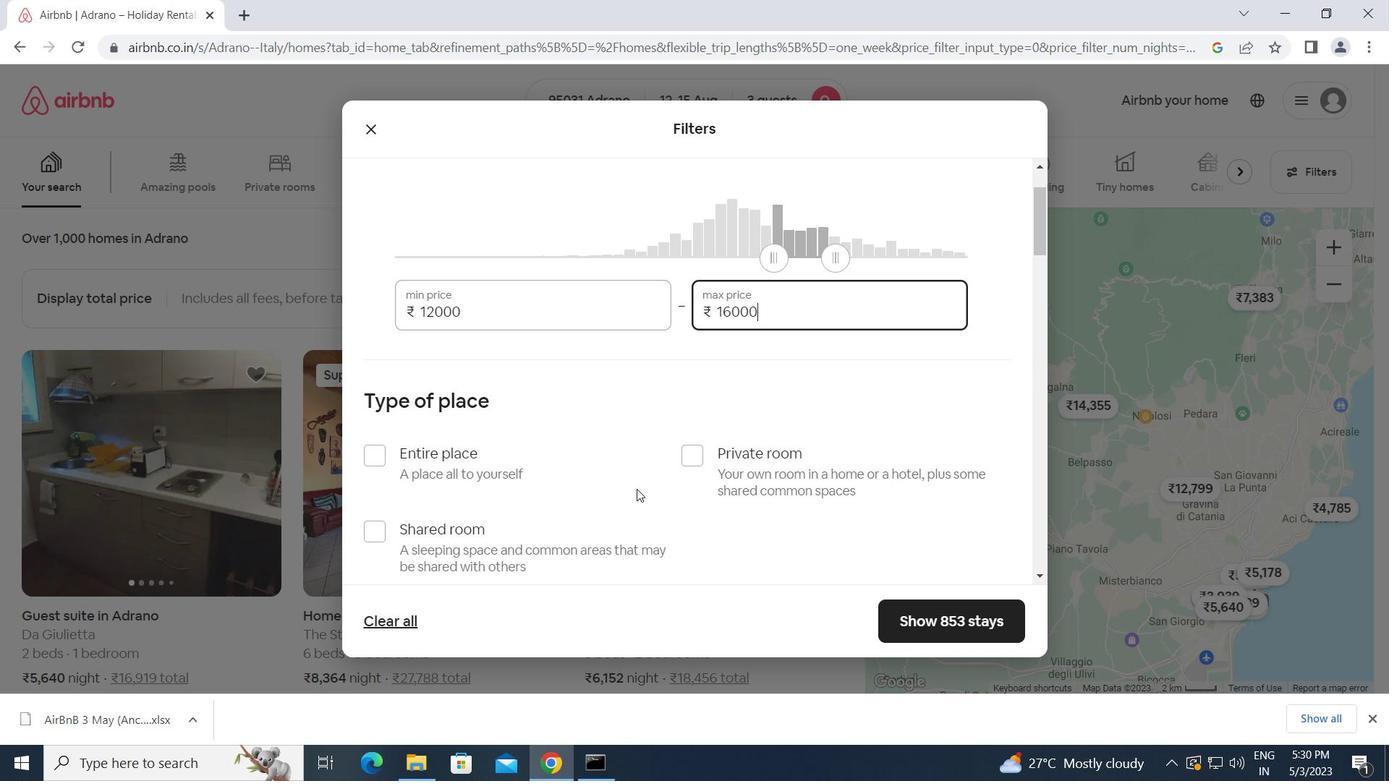 
Action: Mouse moved to (374, 356)
Screenshot: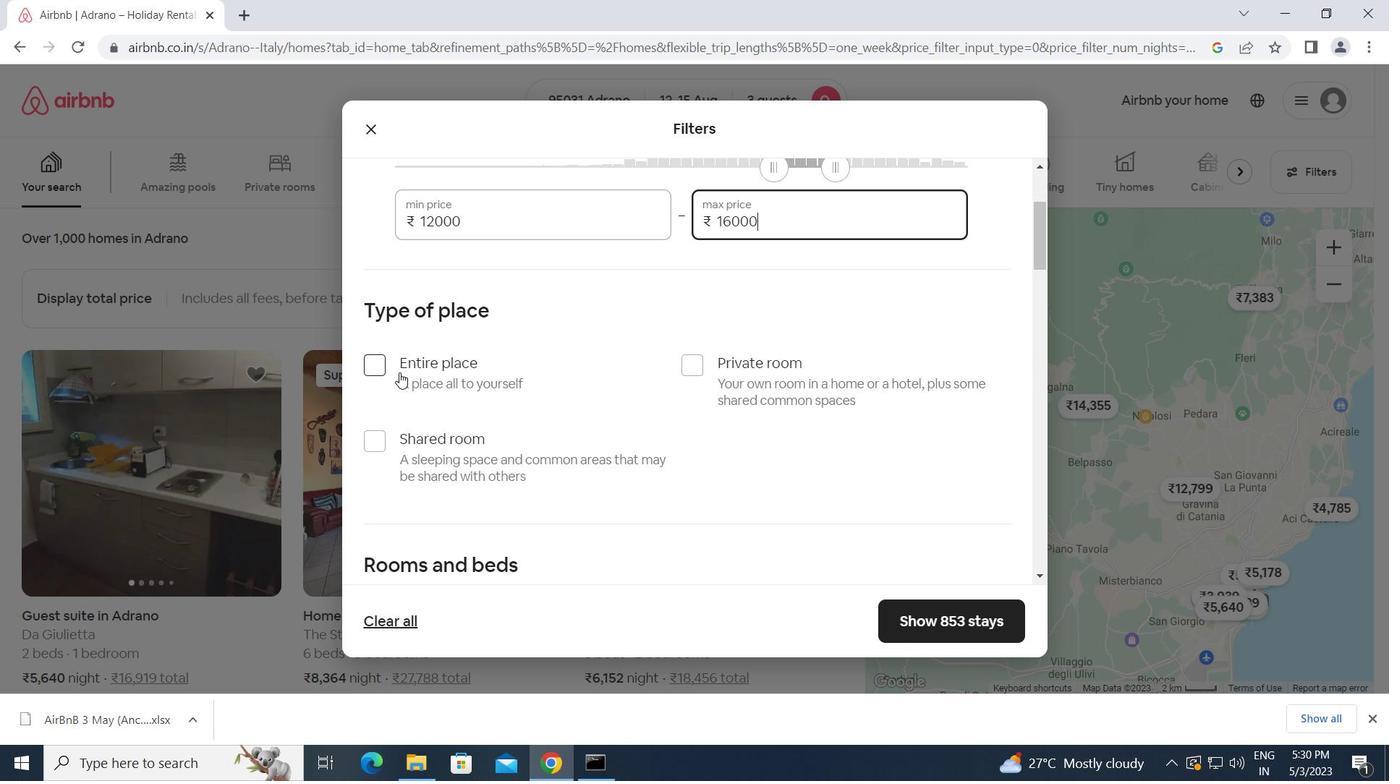 
Action: Mouse pressed left at (374, 356)
Screenshot: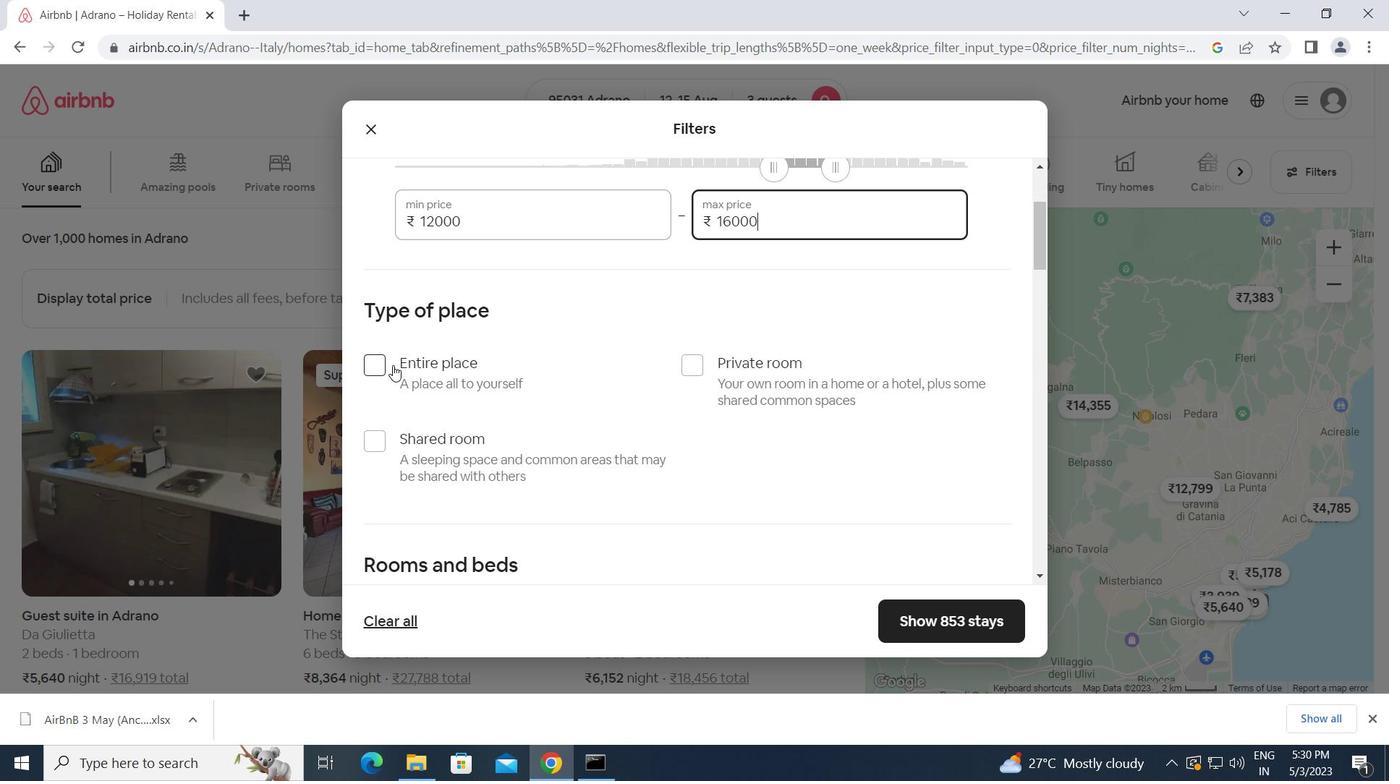 
Action: Mouse moved to (524, 429)
Screenshot: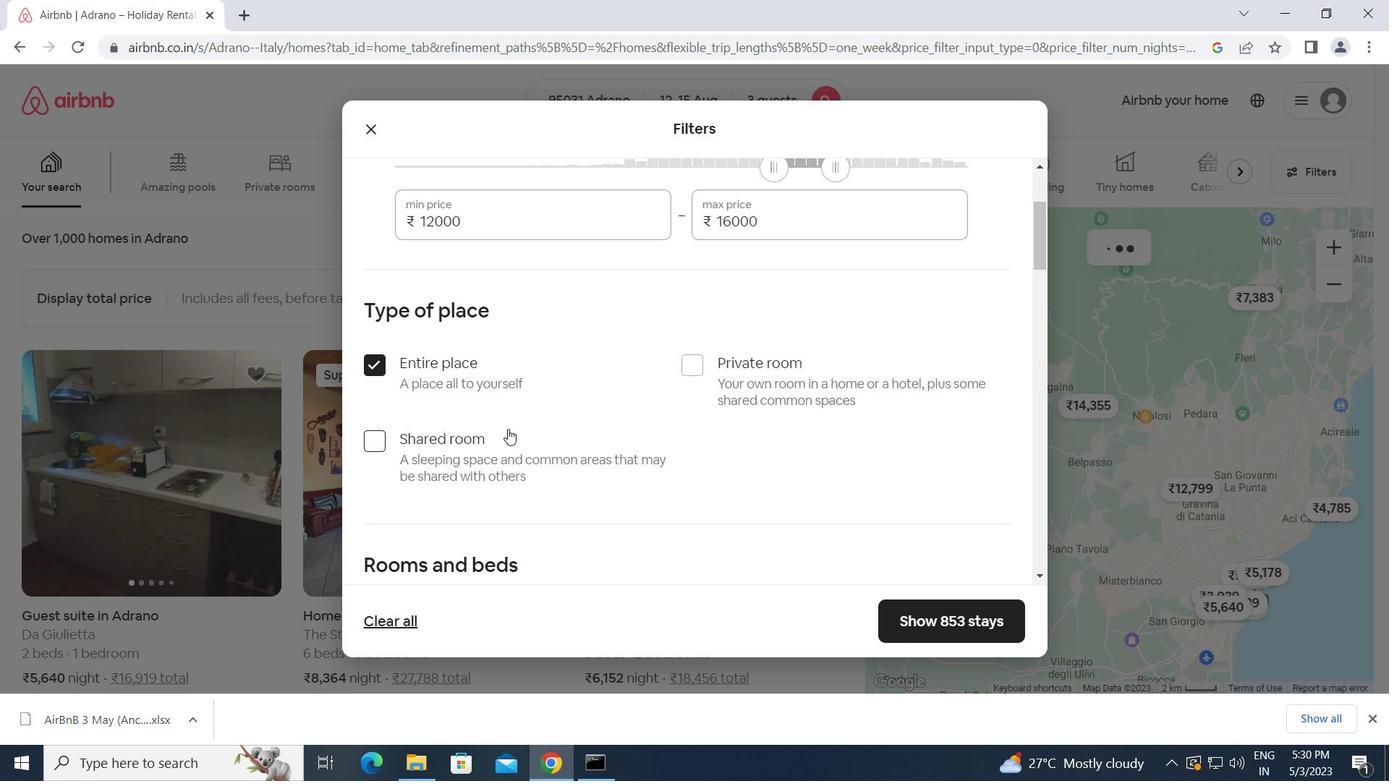 
Action: Mouse scrolled (524, 429) with delta (0, 0)
Screenshot: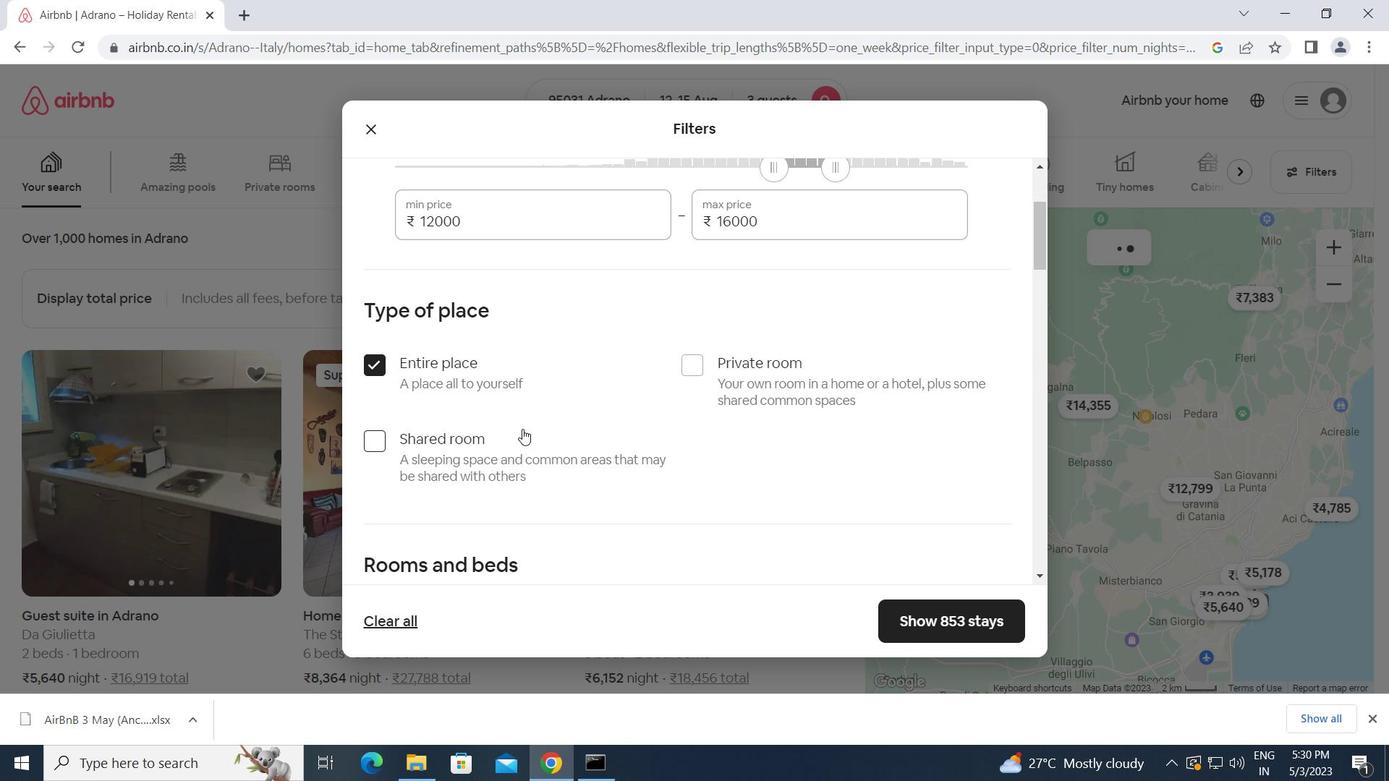 
Action: Mouse scrolled (524, 429) with delta (0, 0)
Screenshot: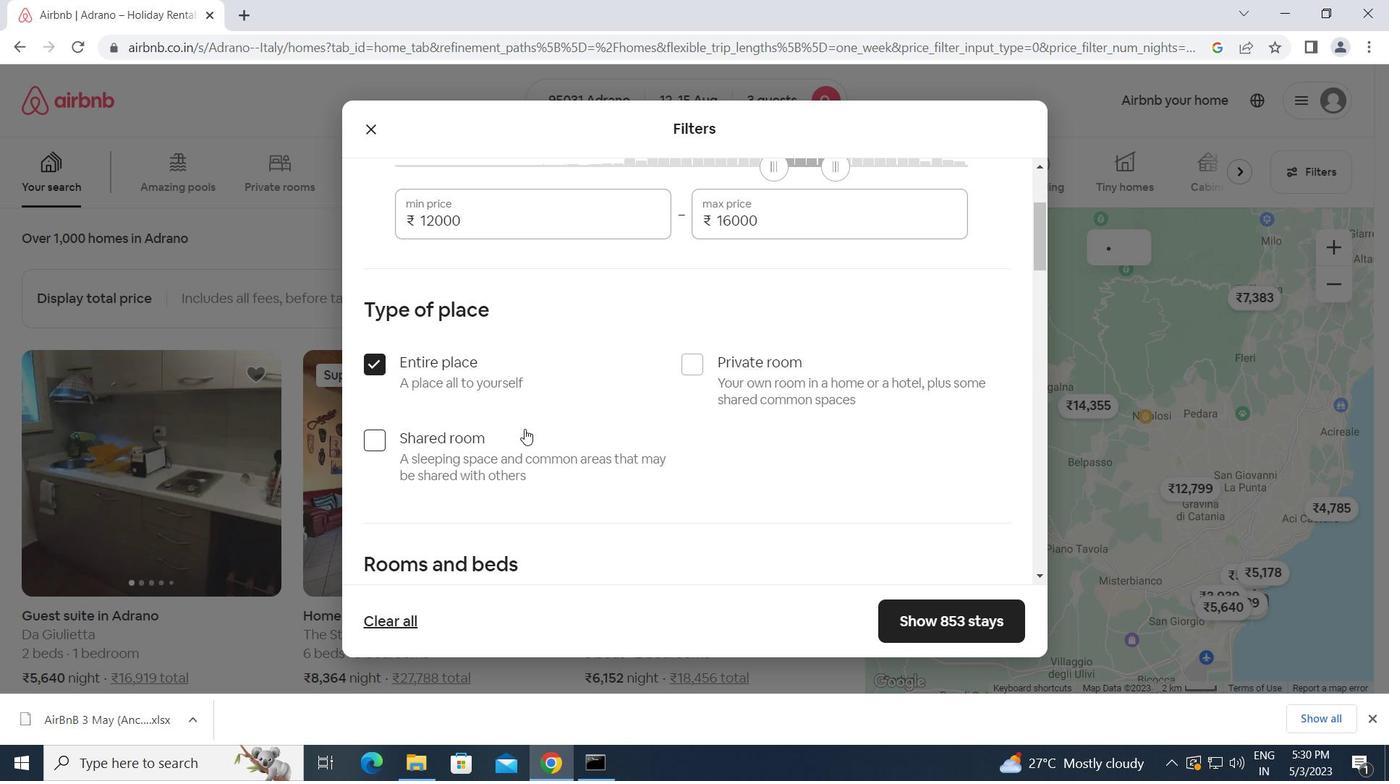 
Action: Mouse moved to (524, 429)
Screenshot: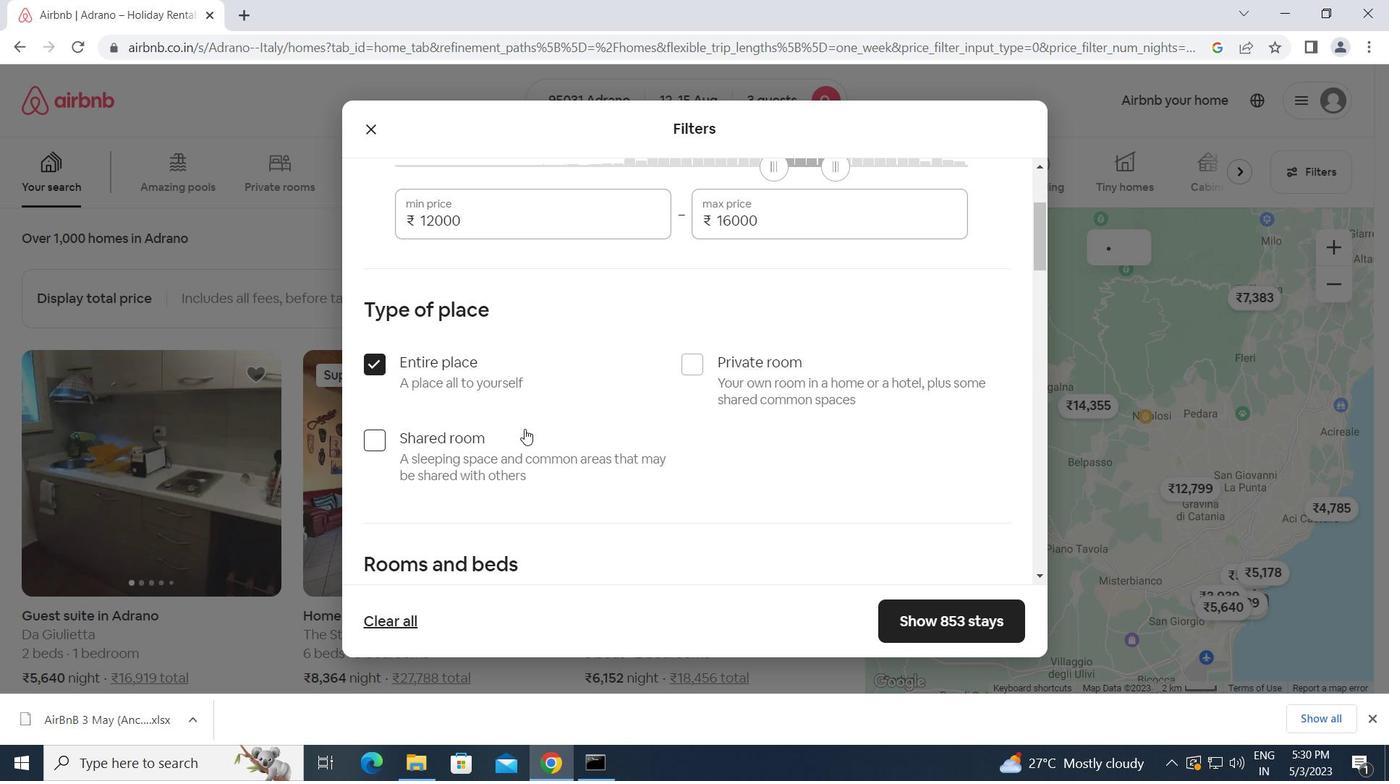 
Action: Mouse scrolled (524, 428) with delta (0, 0)
Screenshot: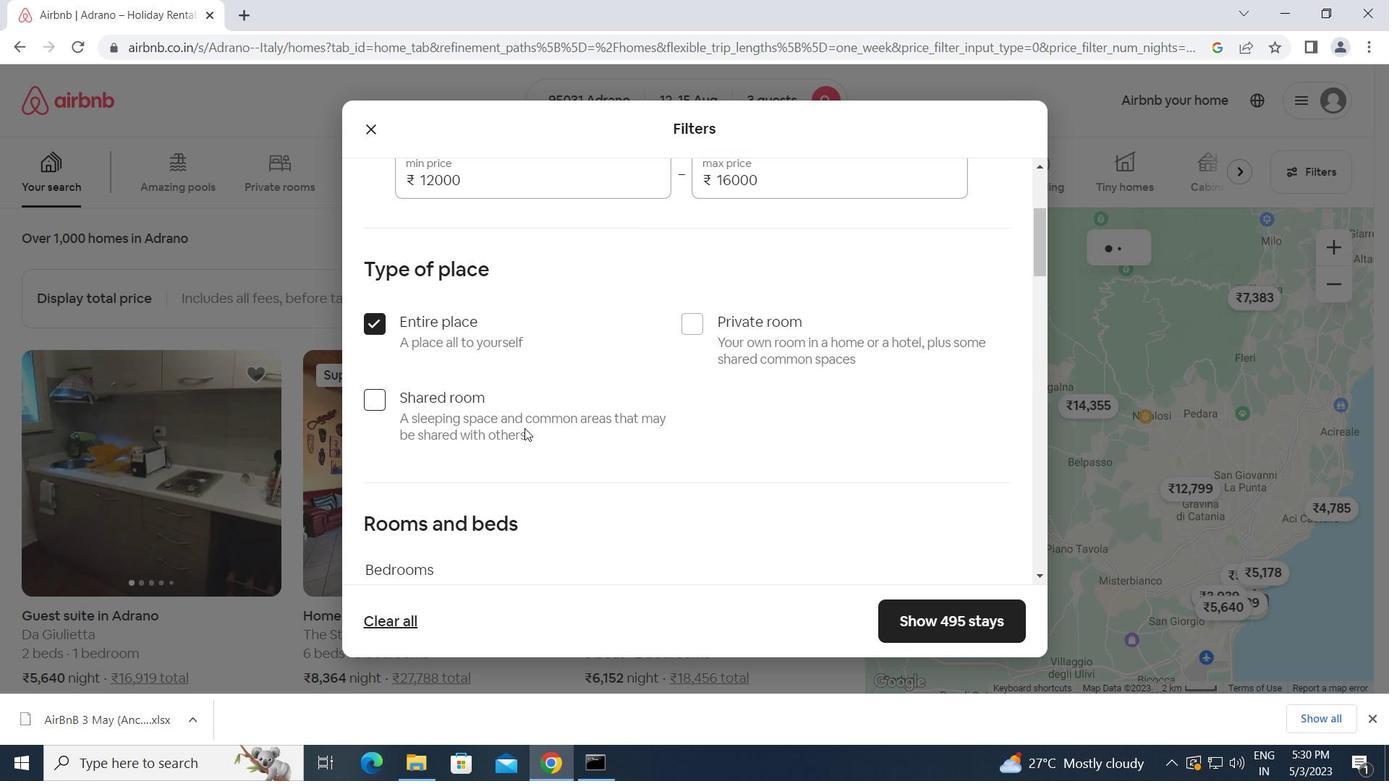 
Action: Mouse scrolled (524, 428) with delta (0, 0)
Screenshot: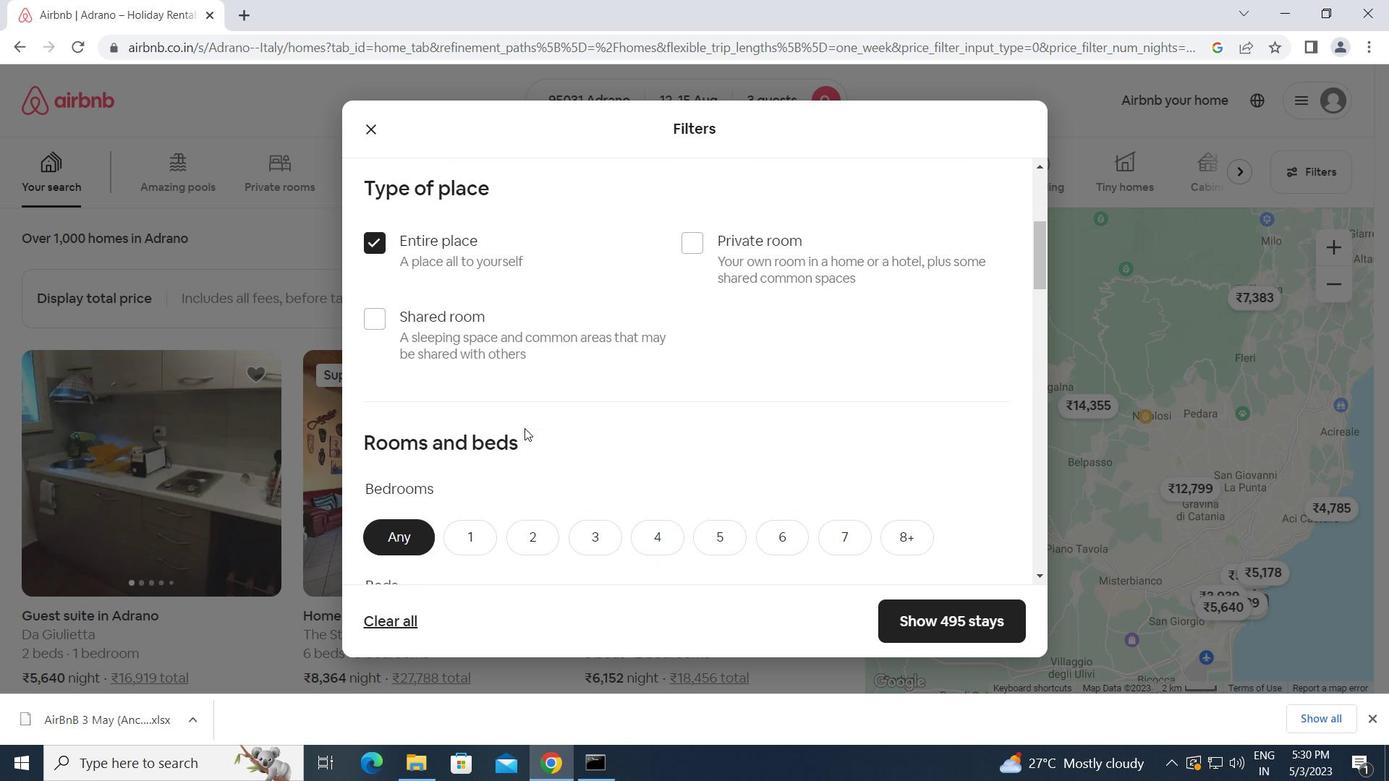 
Action: Mouse moved to (518, 291)
Screenshot: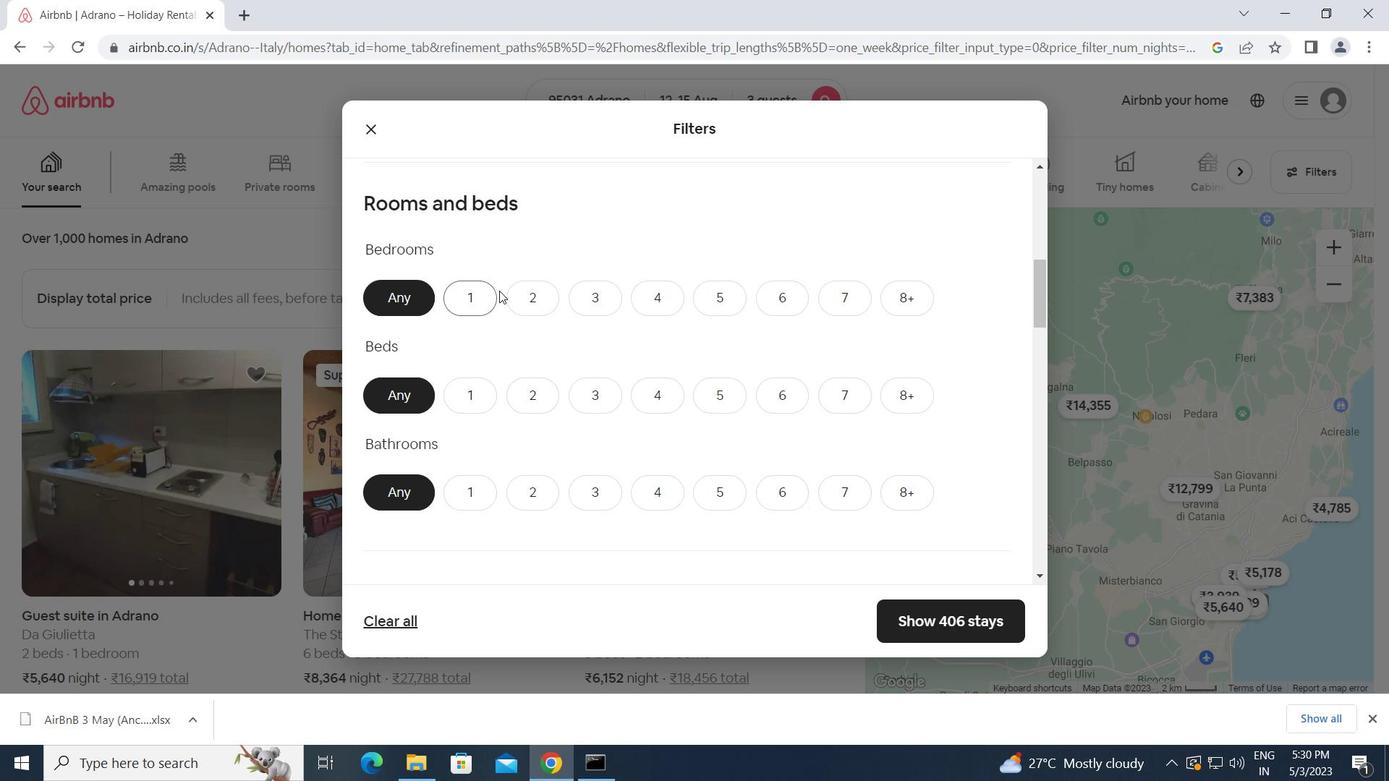 
Action: Mouse pressed left at (518, 291)
Screenshot: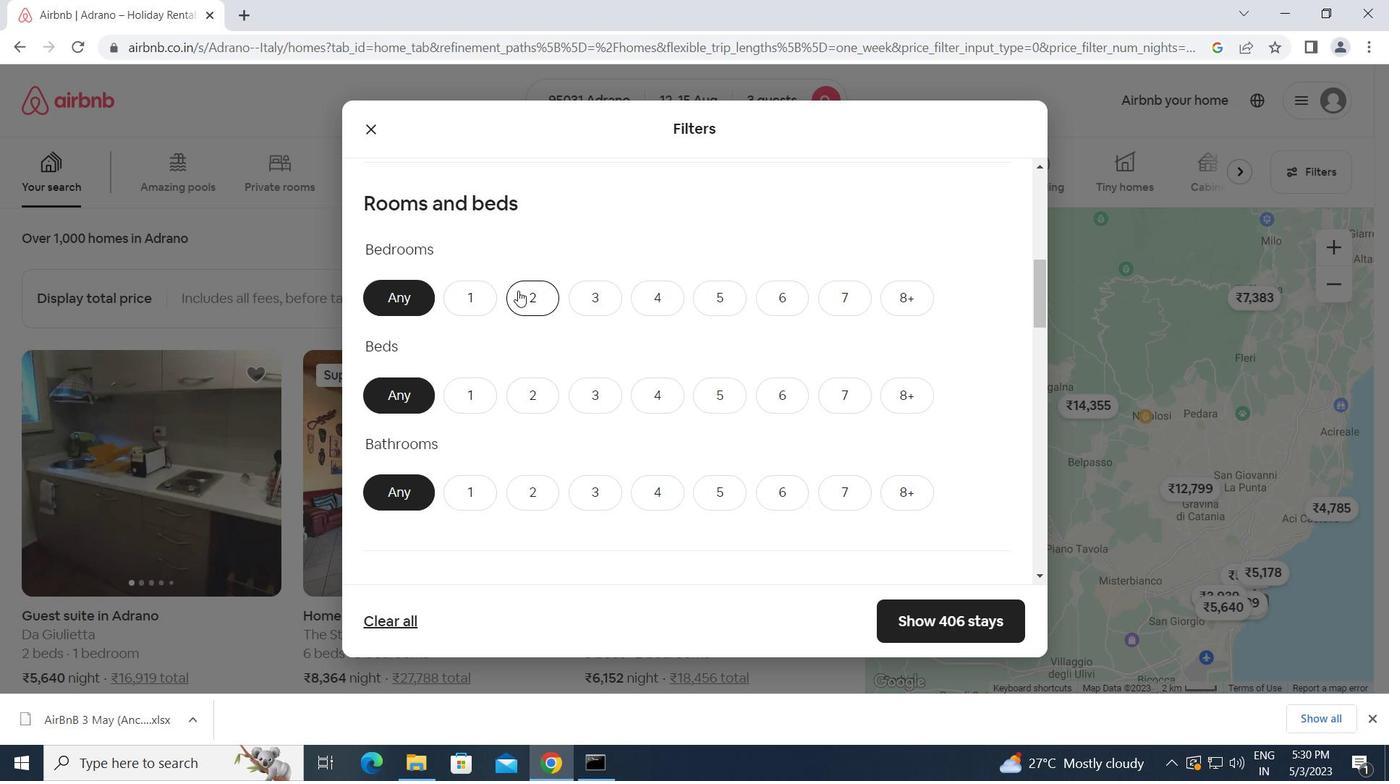 
Action: Mouse moved to (587, 395)
Screenshot: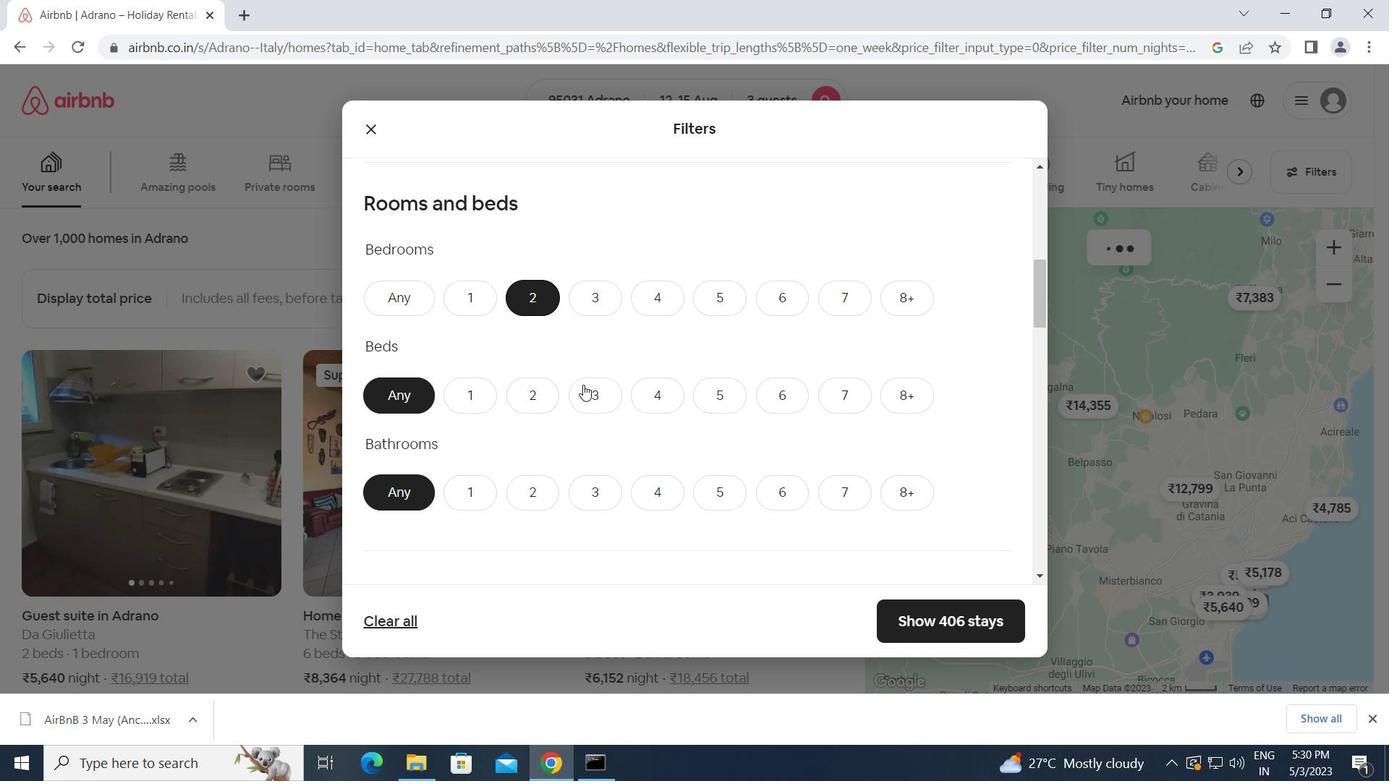 
Action: Mouse pressed left at (587, 395)
Screenshot: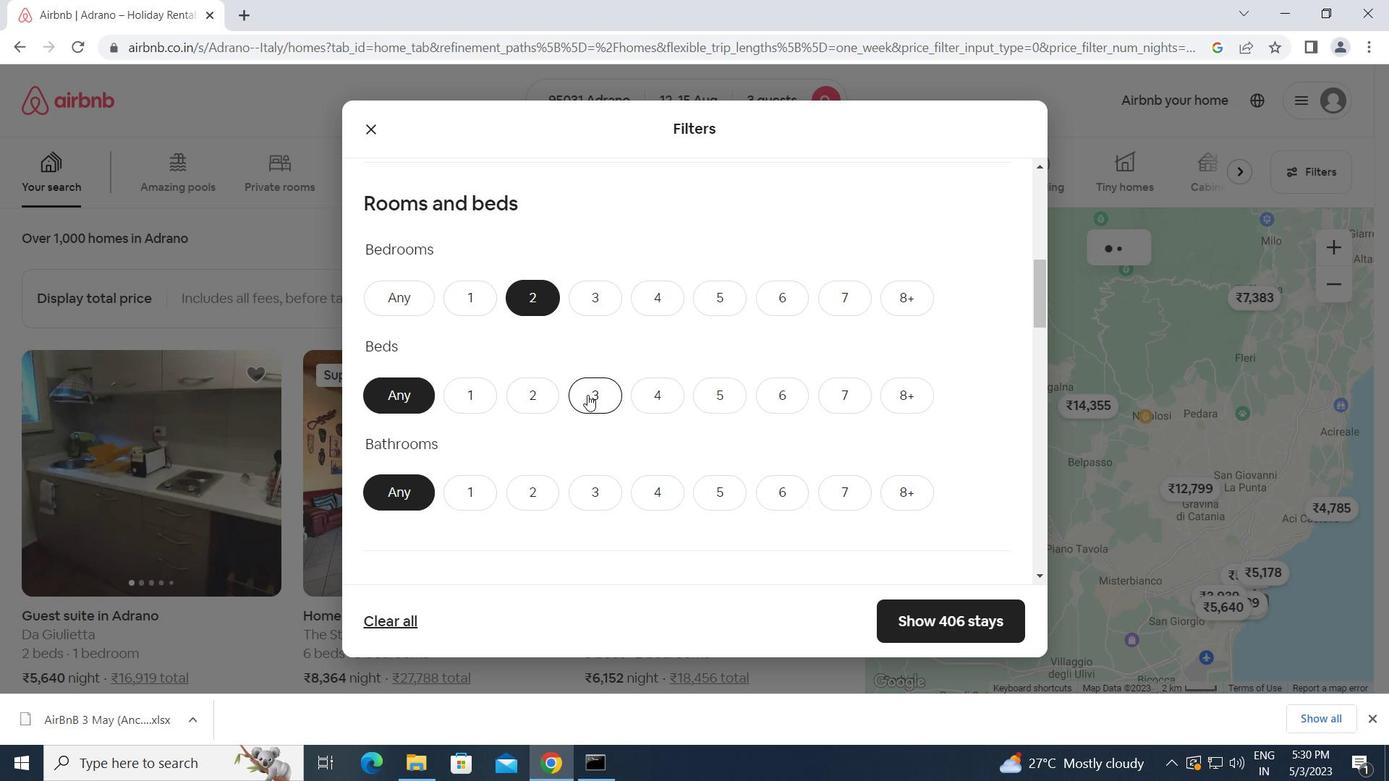 
Action: Mouse moved to (486, 489)
Screenshot: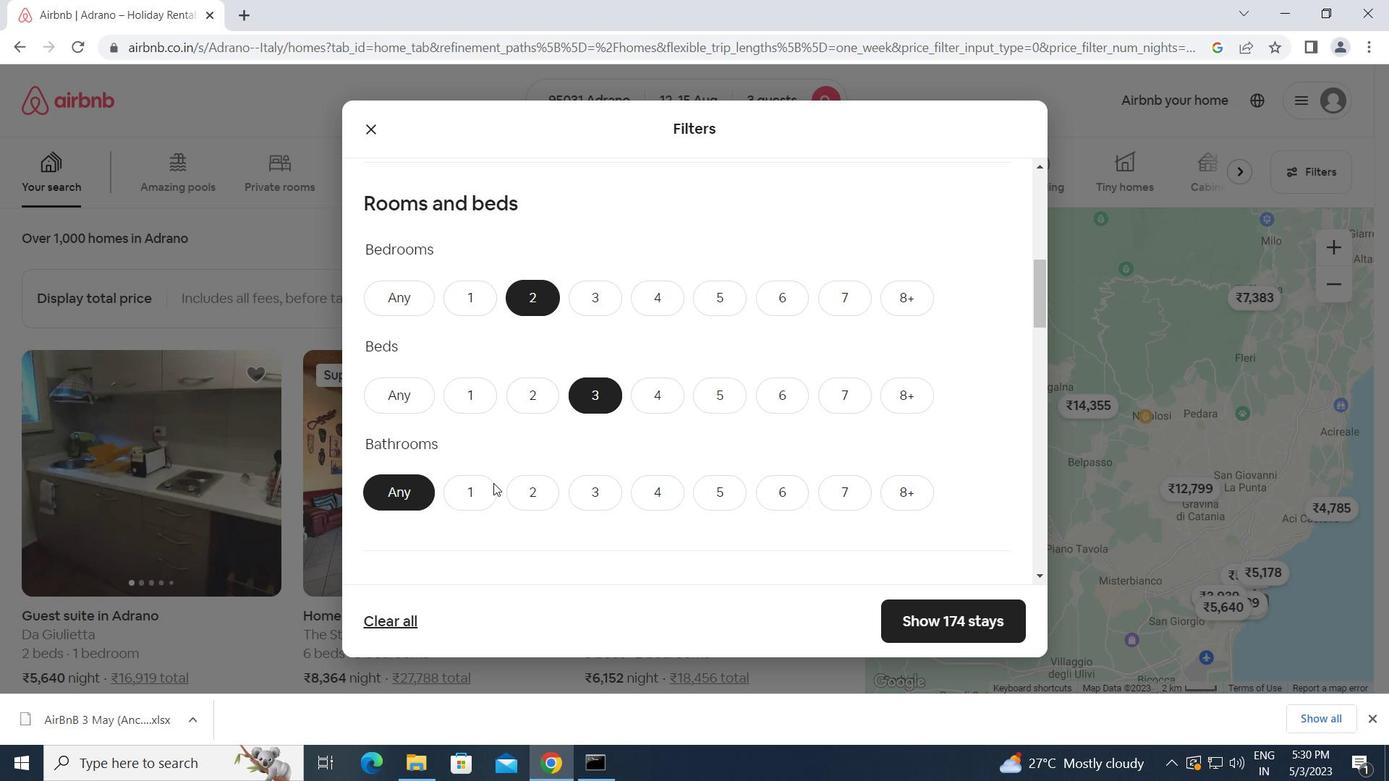 
Action: Mouse pressed left at (486, 489)
Screenshot: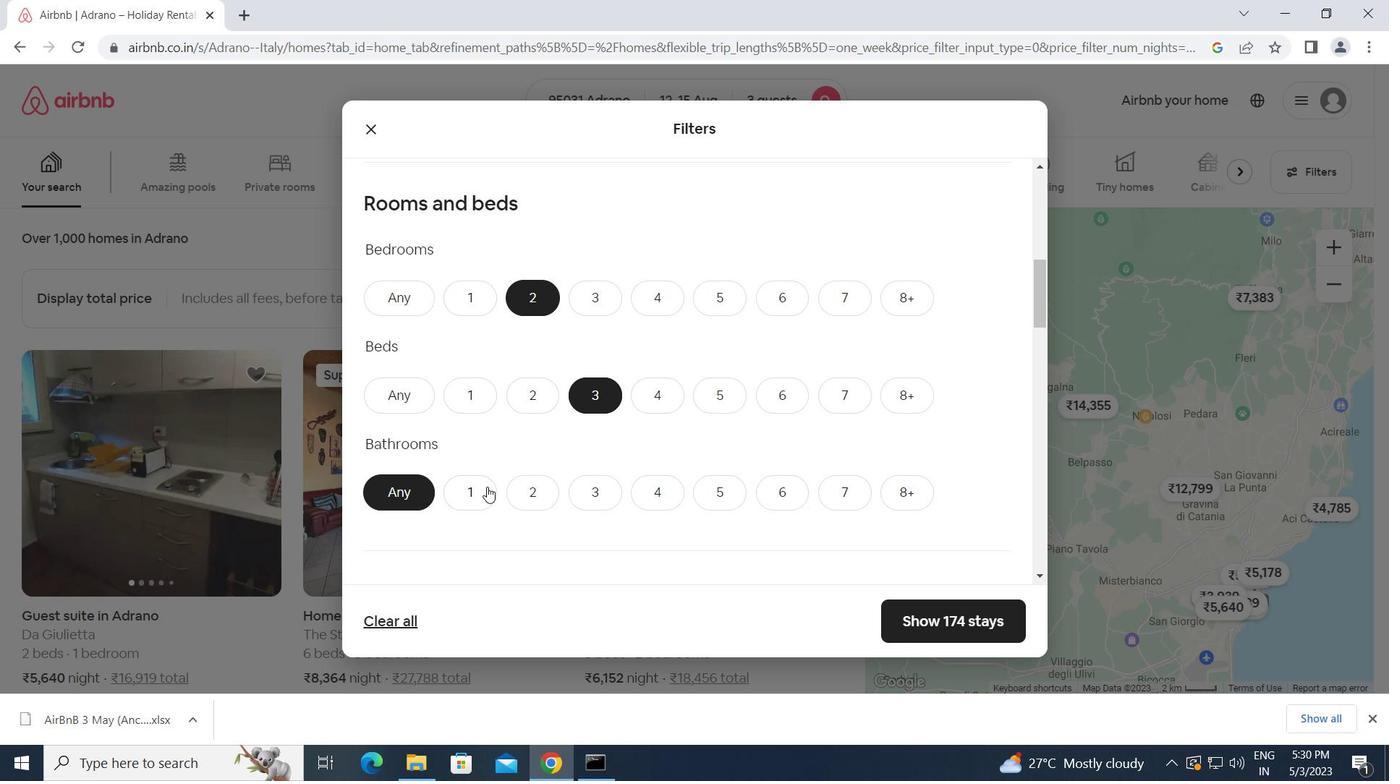 
Action: Mouse moved to (508, 496)
Screenshot: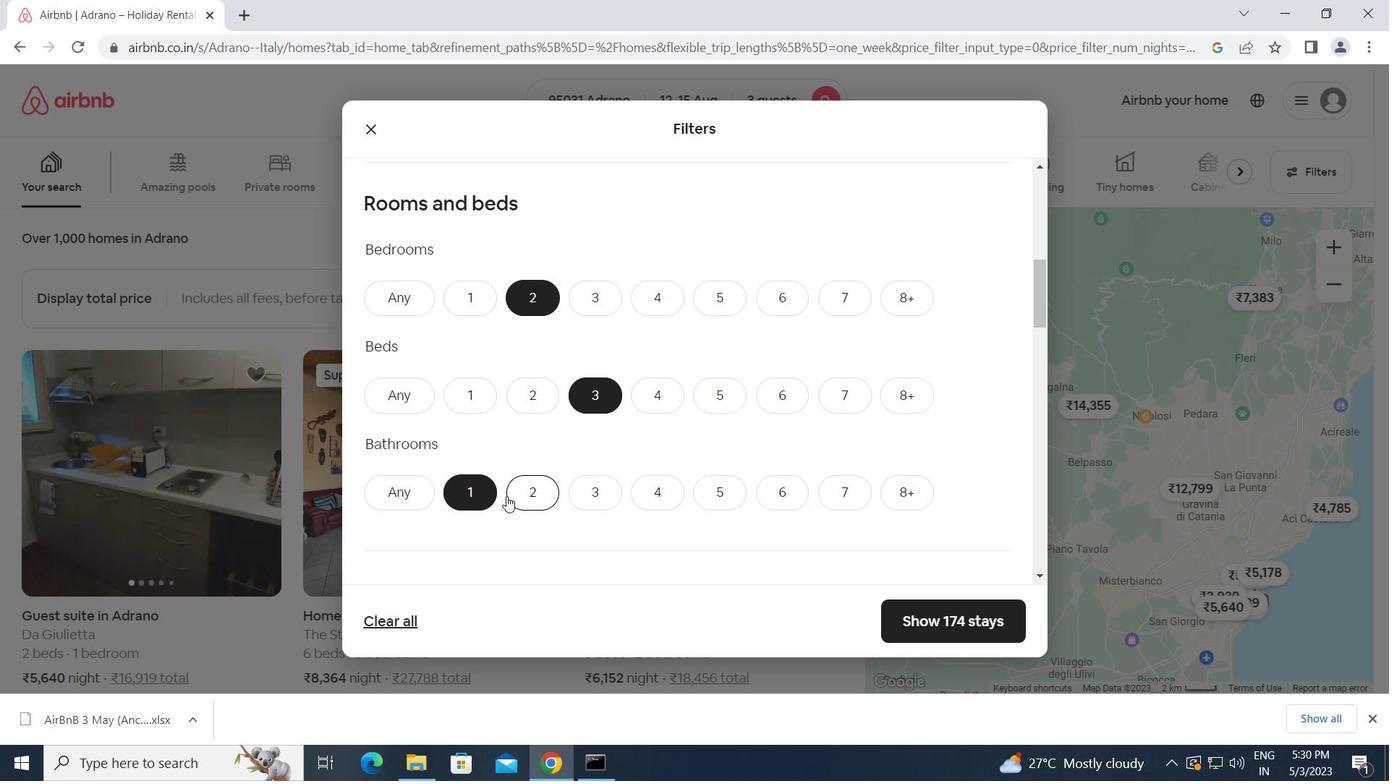 
Action: Mouse scrolled (508, 495) with delta (0, 0)
Screenshot: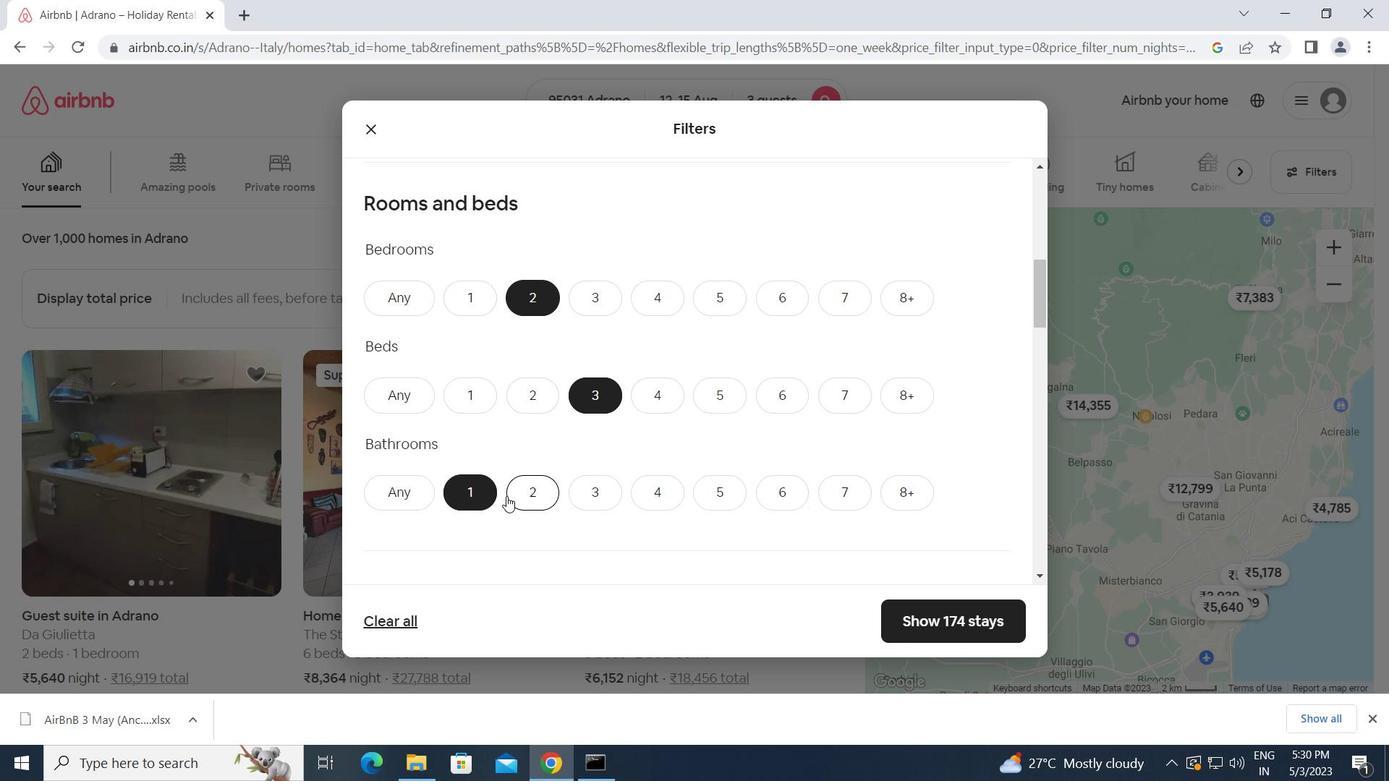 
Action: Mouse scrolled (508, 495) with delta (0, 0)
Screenshot: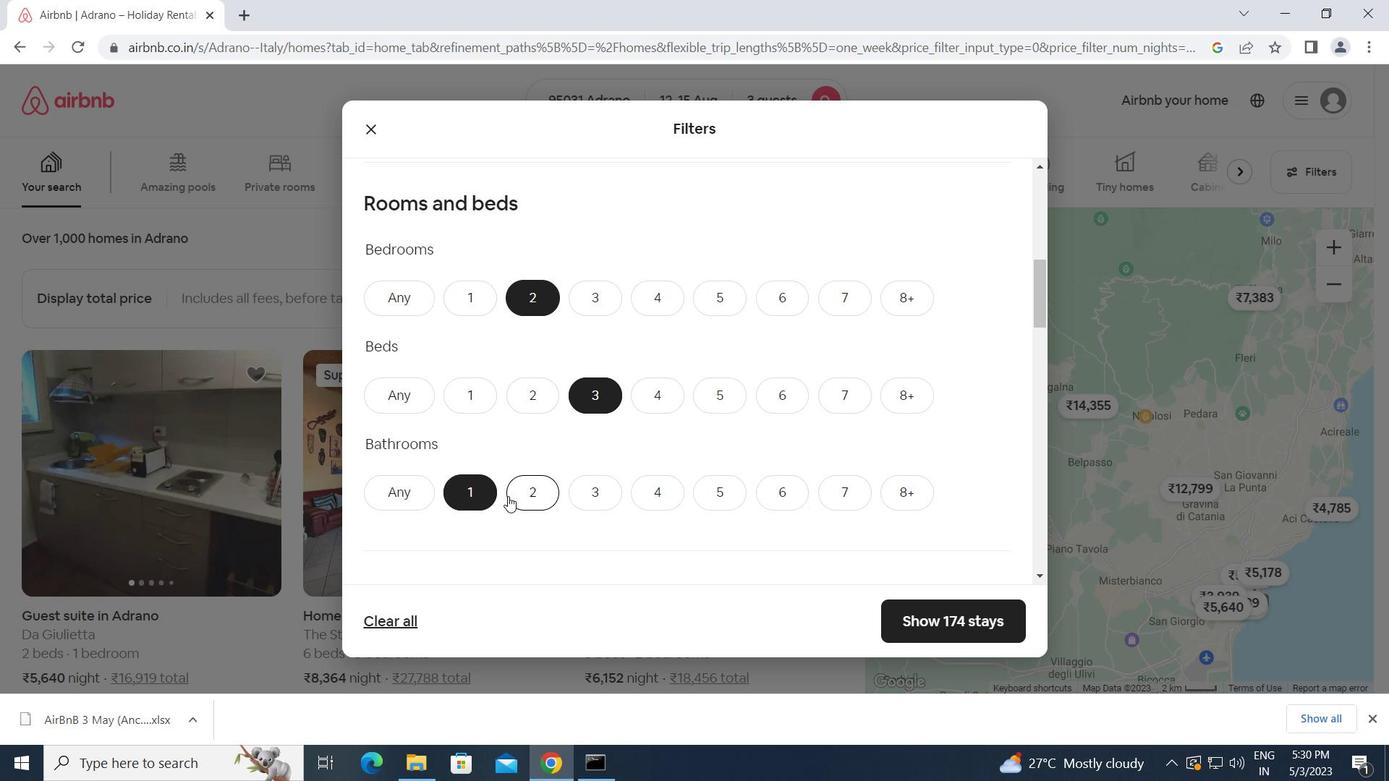 
Action: Mouse moved to (464, 496)
Screenshot: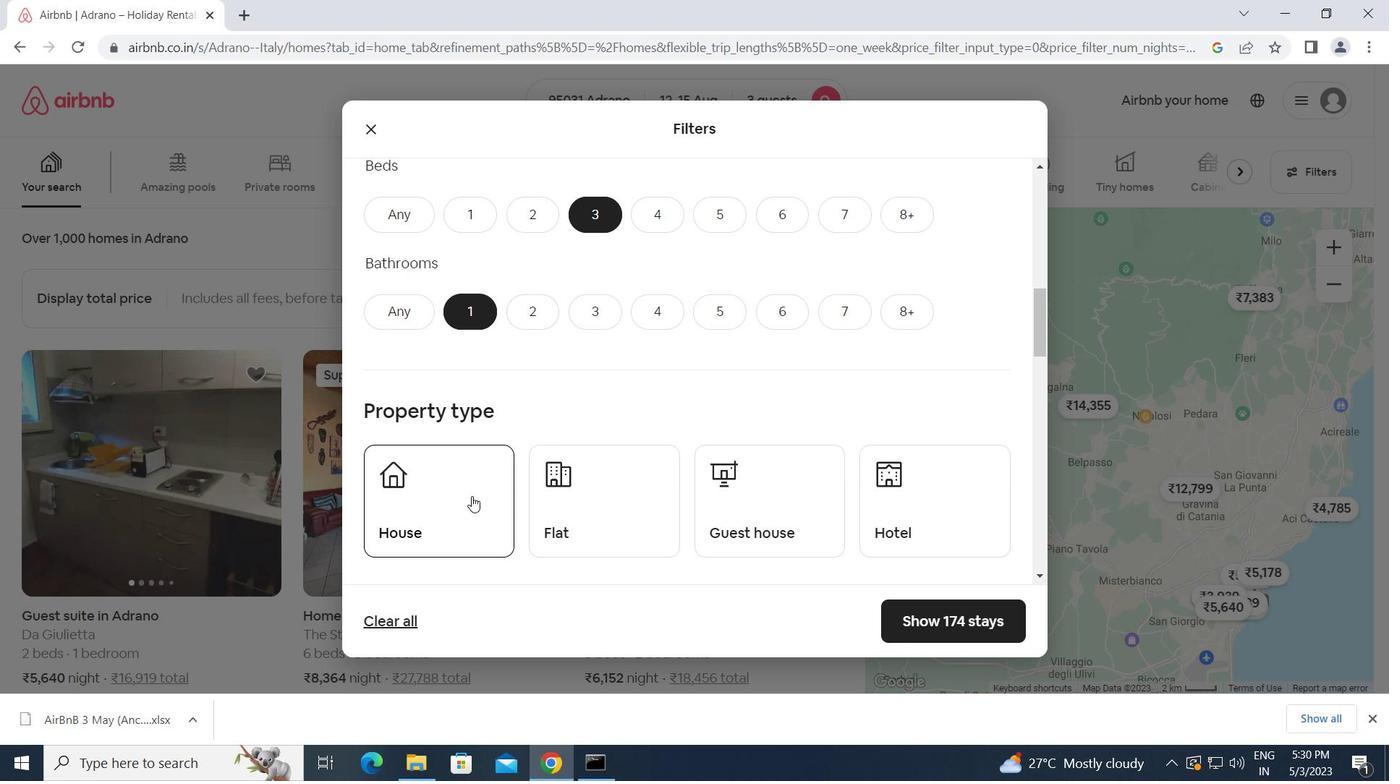
Action: Mouse pressed left at (464, 496)
Screenshot: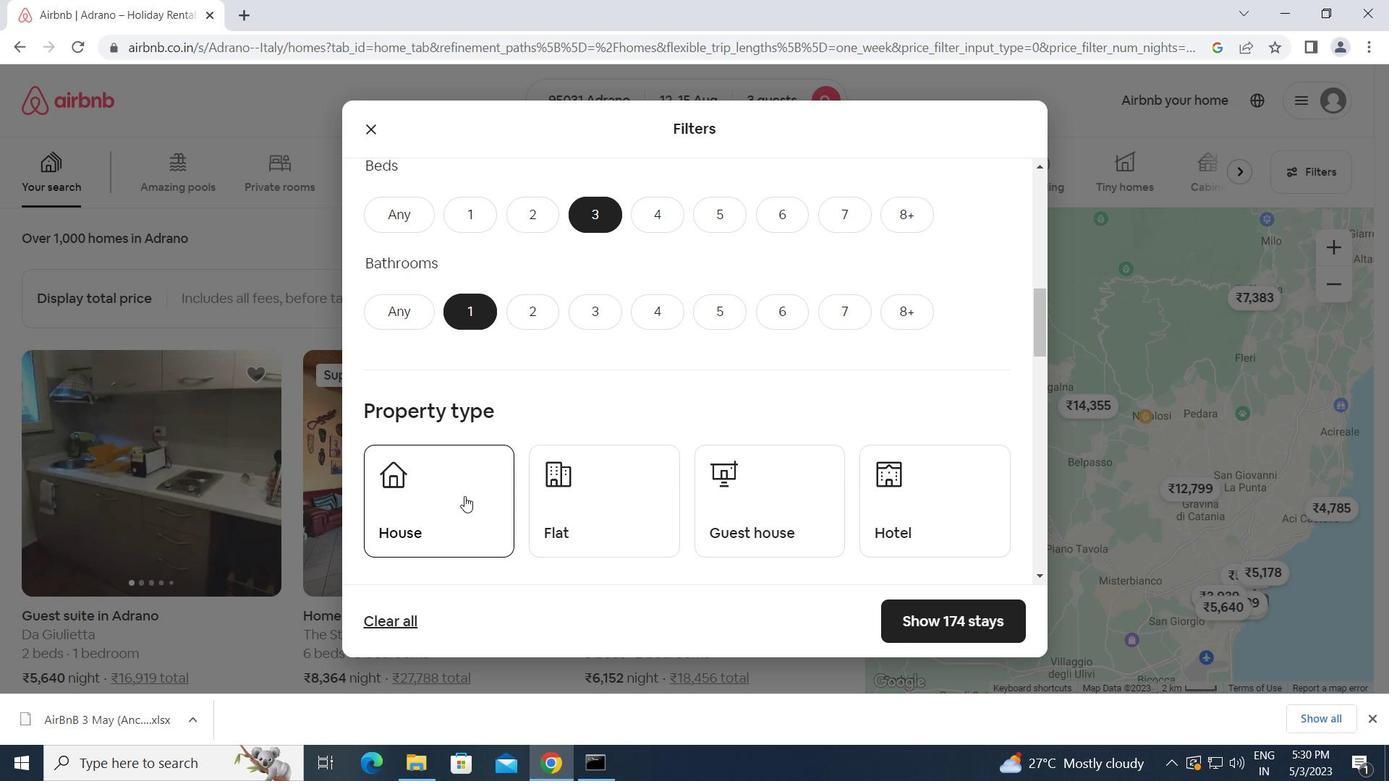 
Action: Mouse moved to (612, 501)
Screenshot: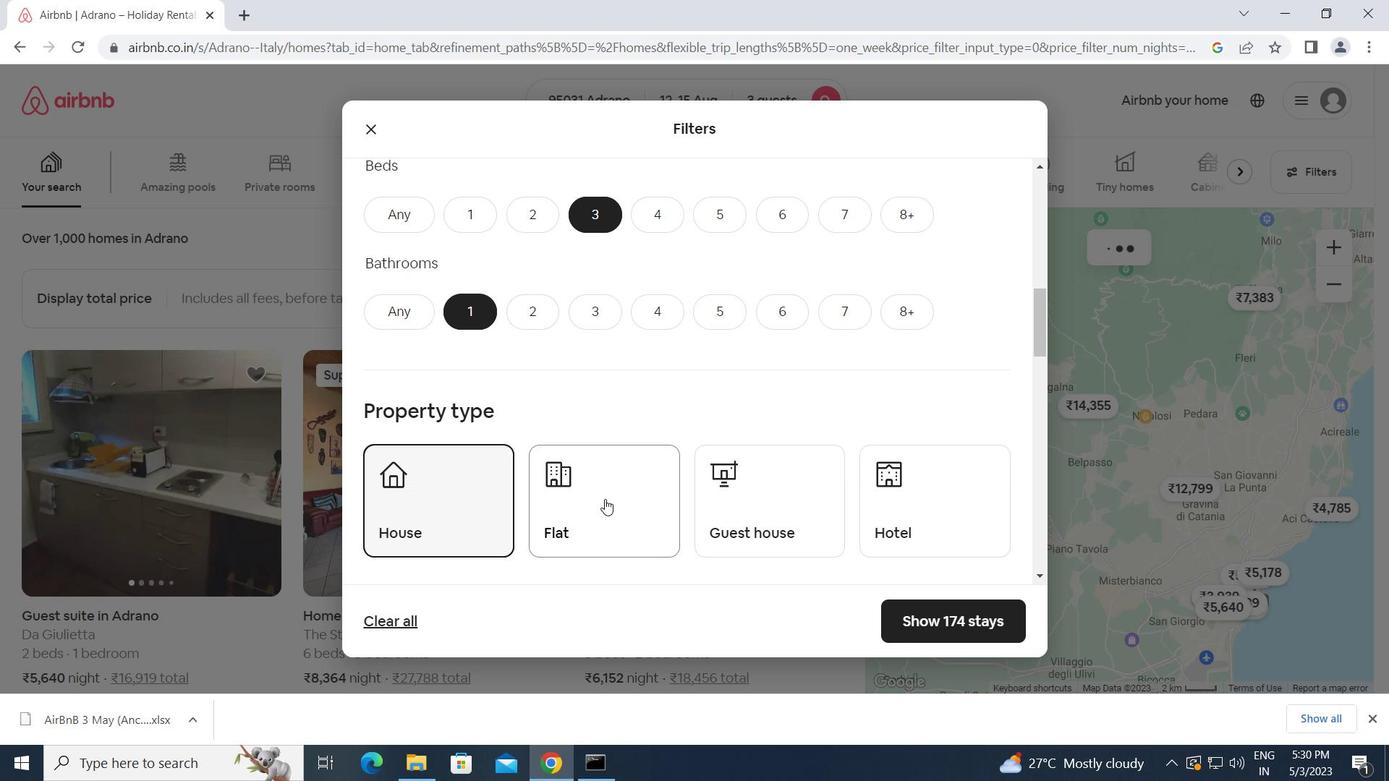 
Action: Mouse pressed left at (612, 501)
Screenshot: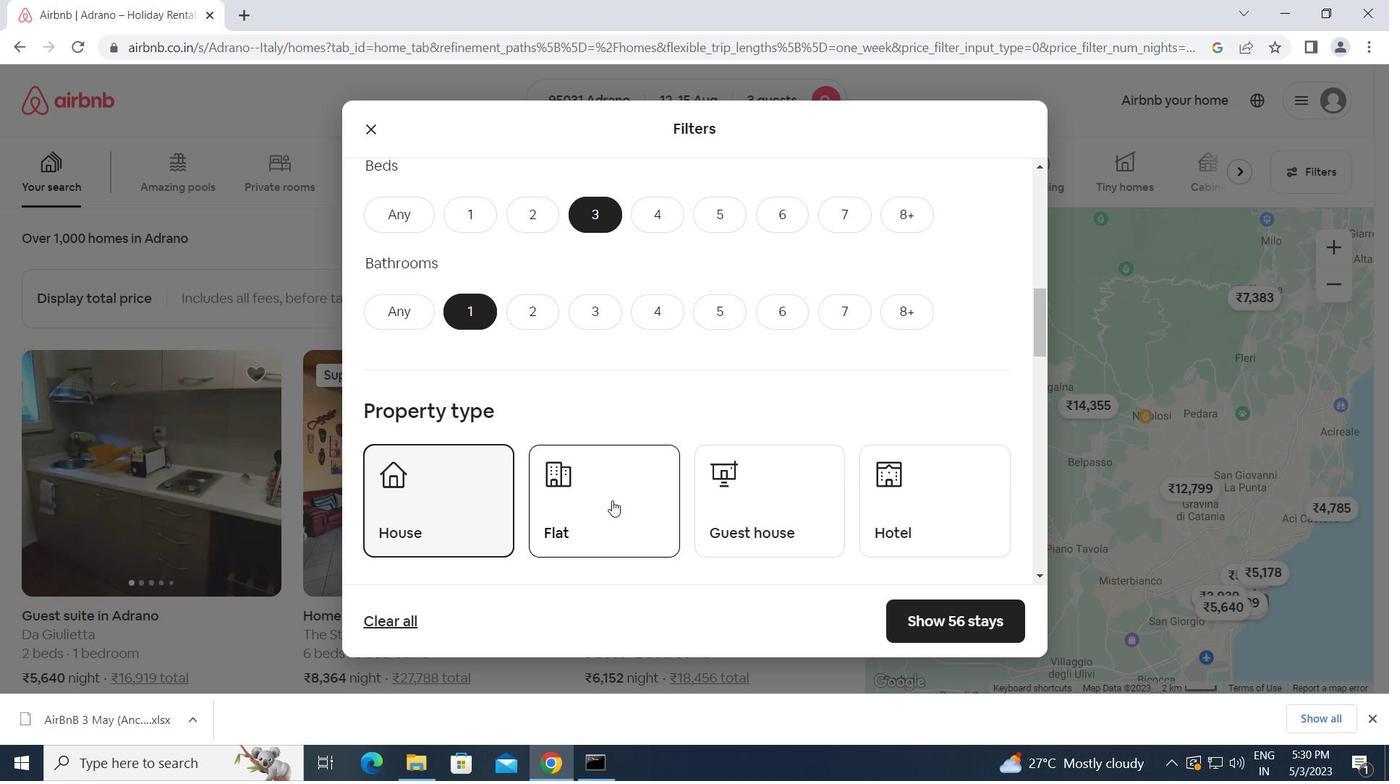 
Action: Mouse moved to (796, 483)
Screenshot: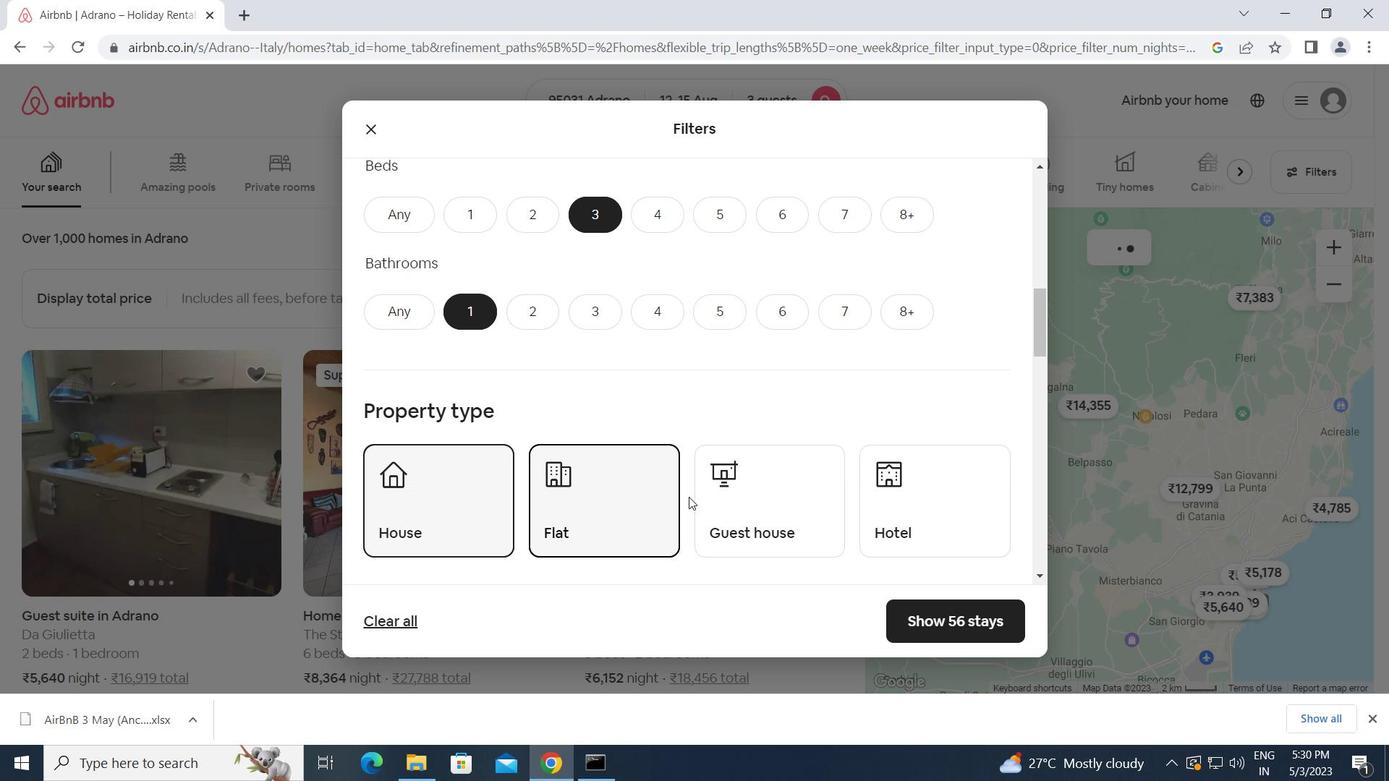 
Action: Mouse pressed left at (796, 483)
Screenshot: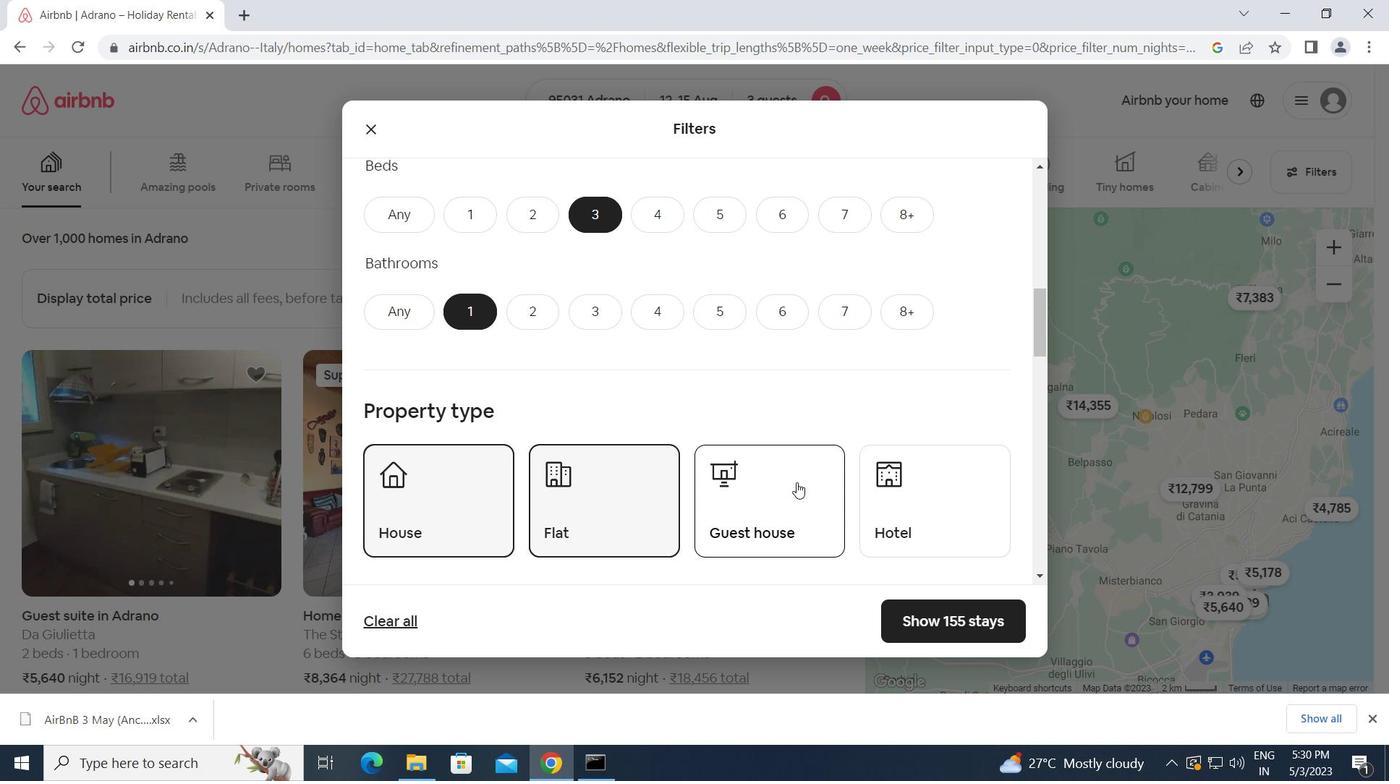 
Action: Mouse moved to (792, 484)
Screenshot: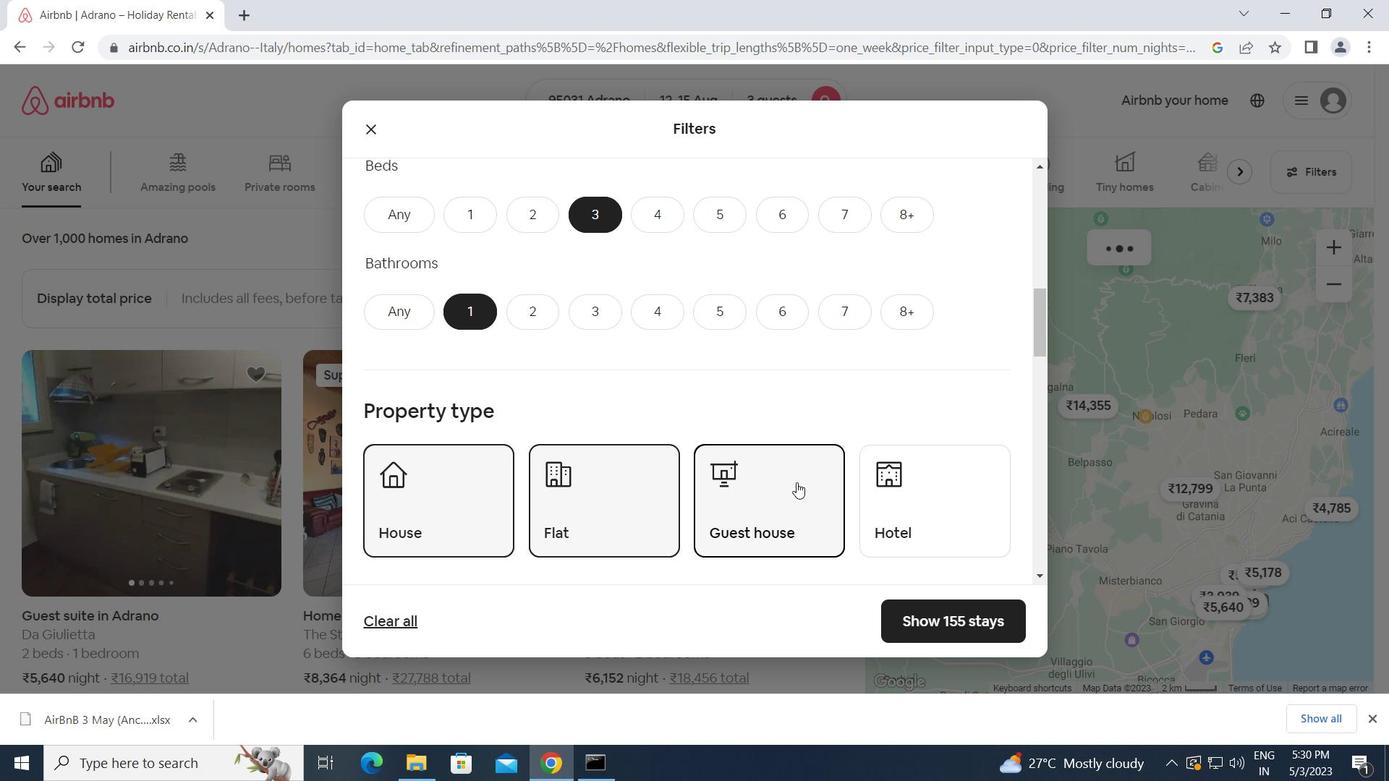 
Action: Mouse scrolled (792, 483) with delta (0, 0)
Screenshot: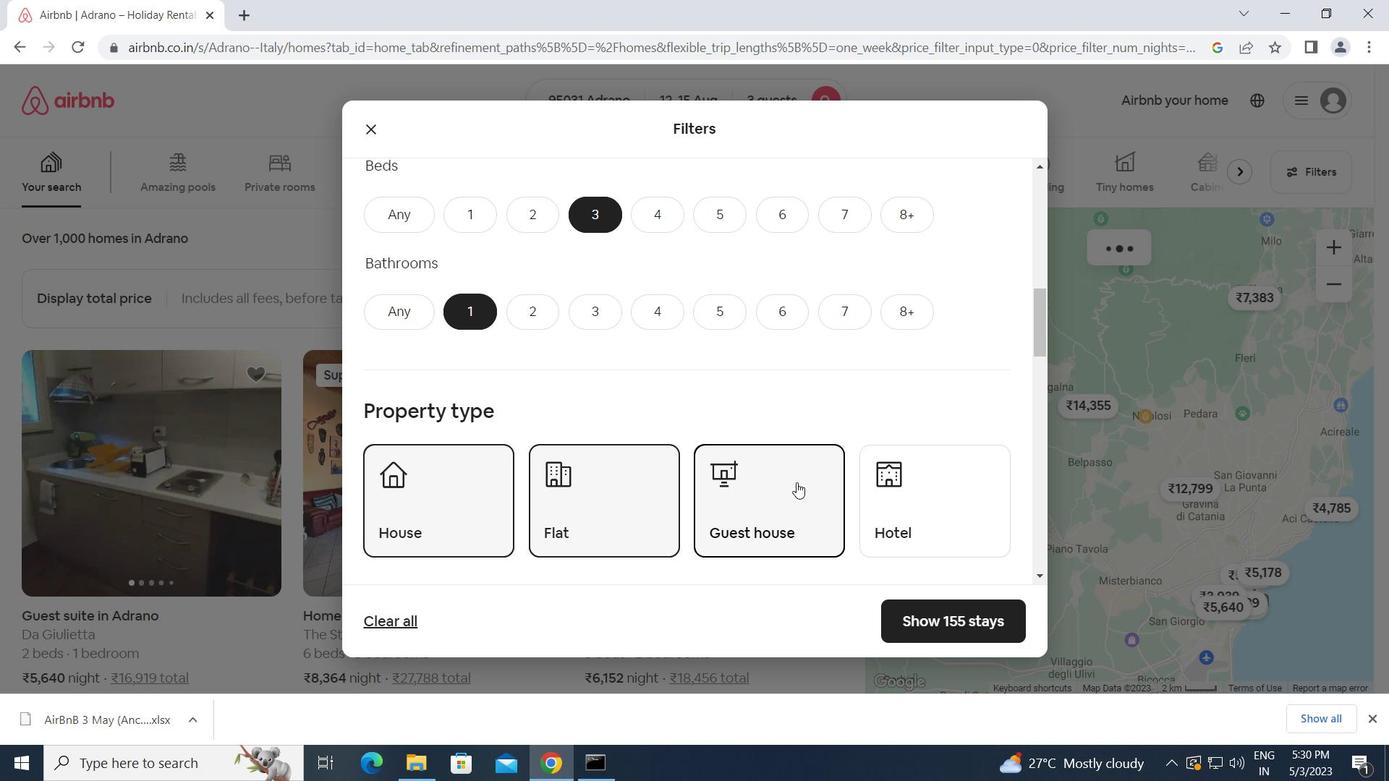 
Action: Mouse scrolled (792, 483) with delta (0, 0)
Screenshot: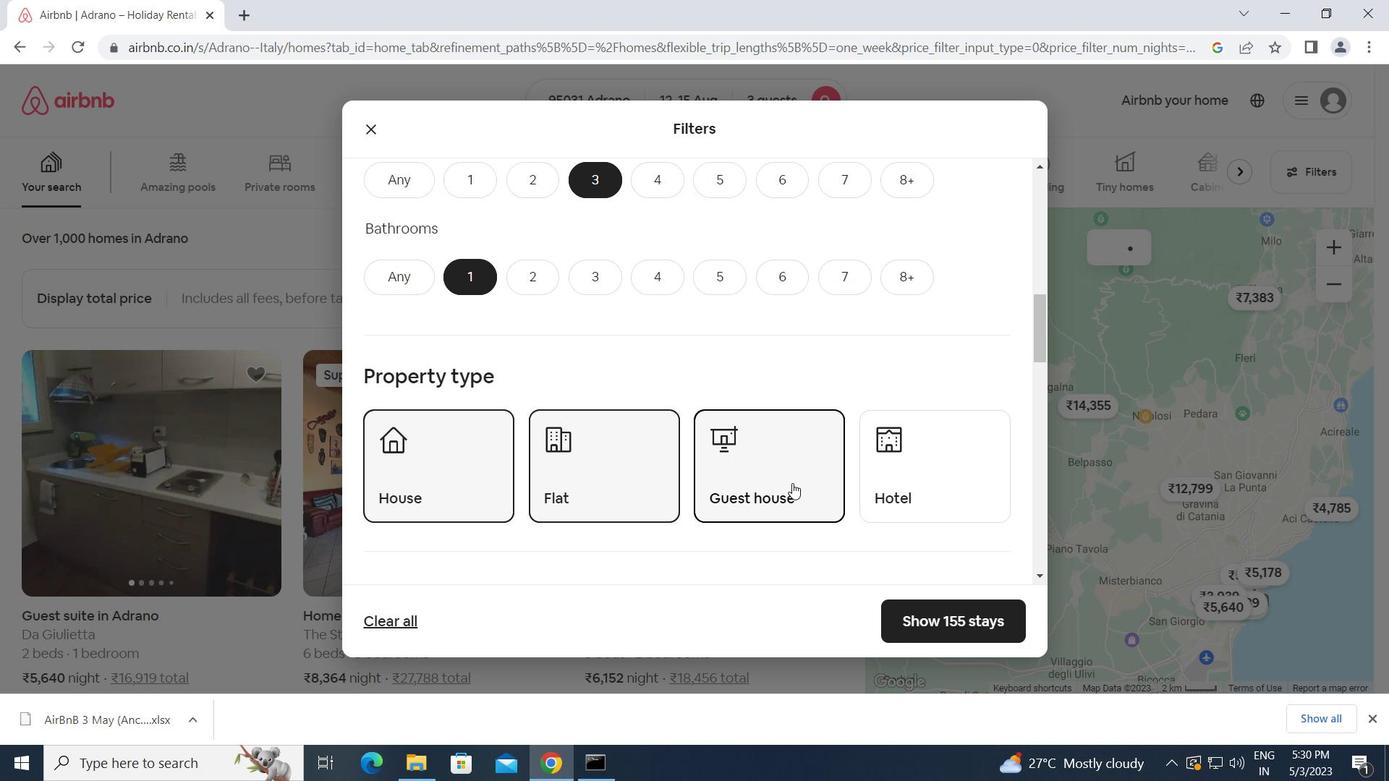 
Action: Mouse scrolled (792, 483) with delta (0, 0)
Screenshot: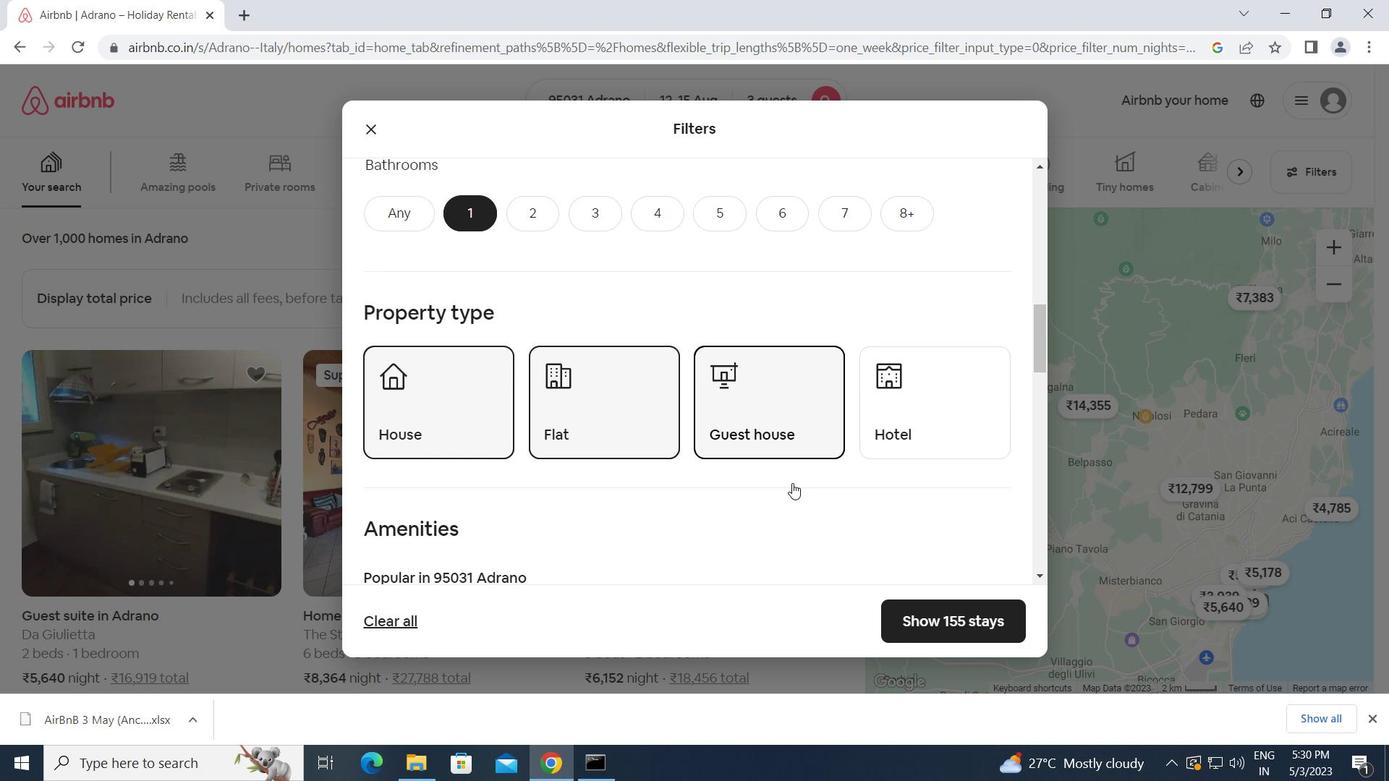 
Action: Mouse scrolled (792, 483) with delta (0, 0)
Screenshot: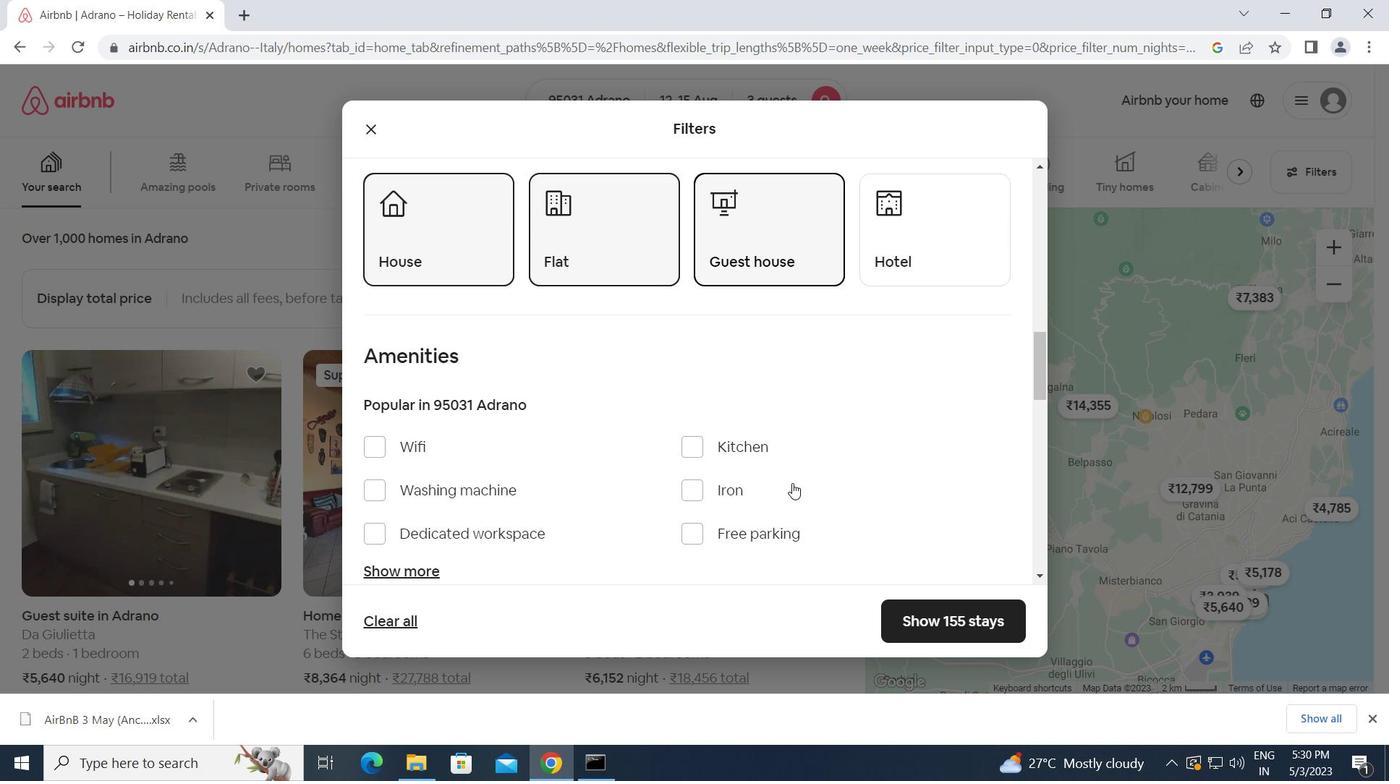 
Action: Mouse scrolled (792, 483) with delta (0, 0)
Screenshot: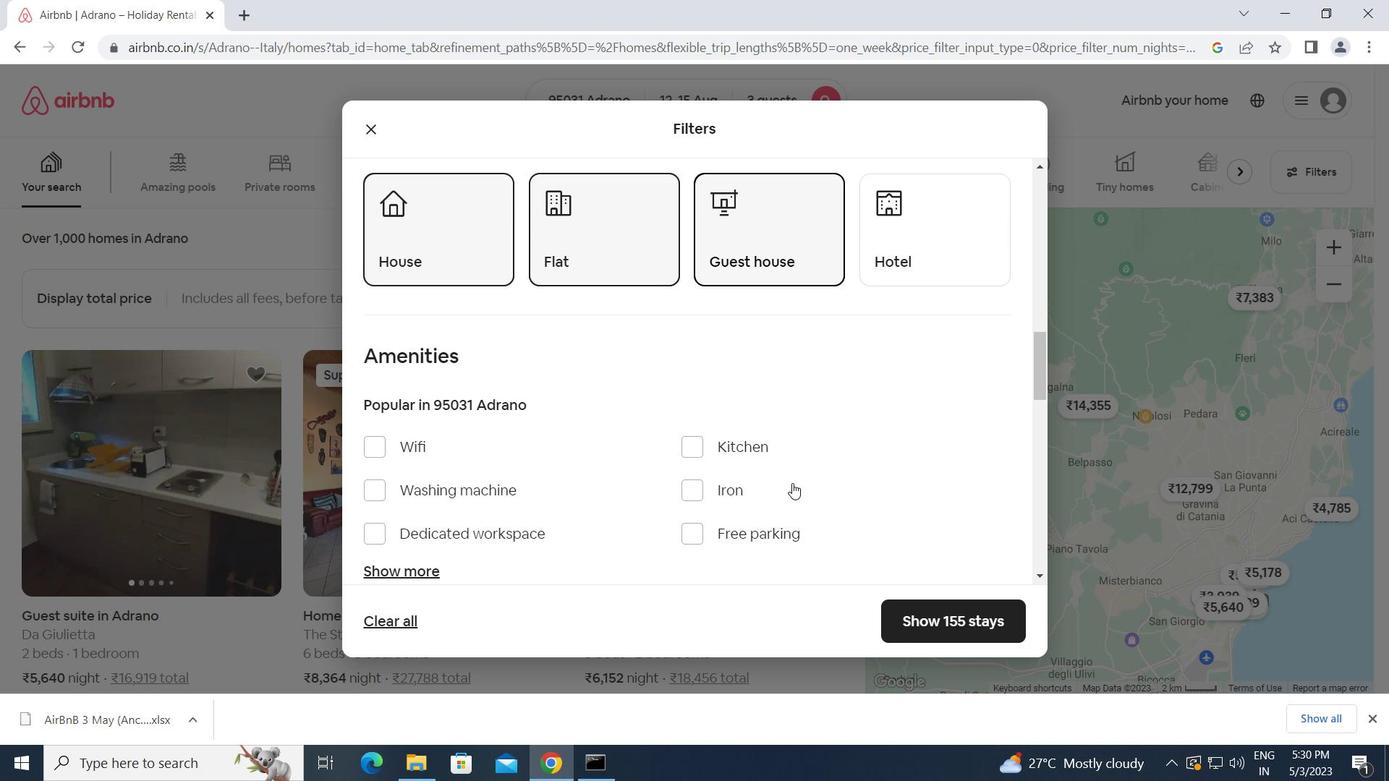 
Action: Mouse scrolled (792, 483) with delta (0, 0)
Screenshot: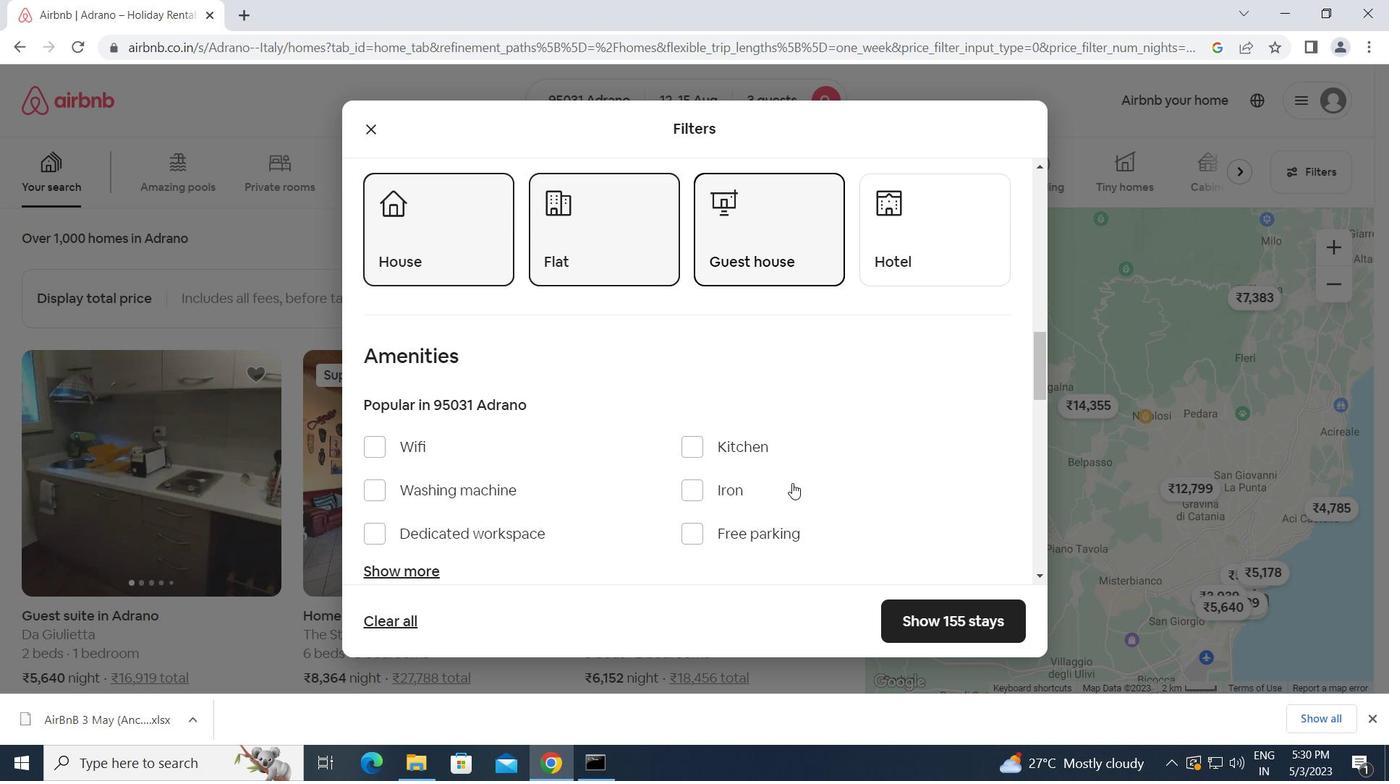 
Action: Mouse moved to (957, 500)
Screenshot: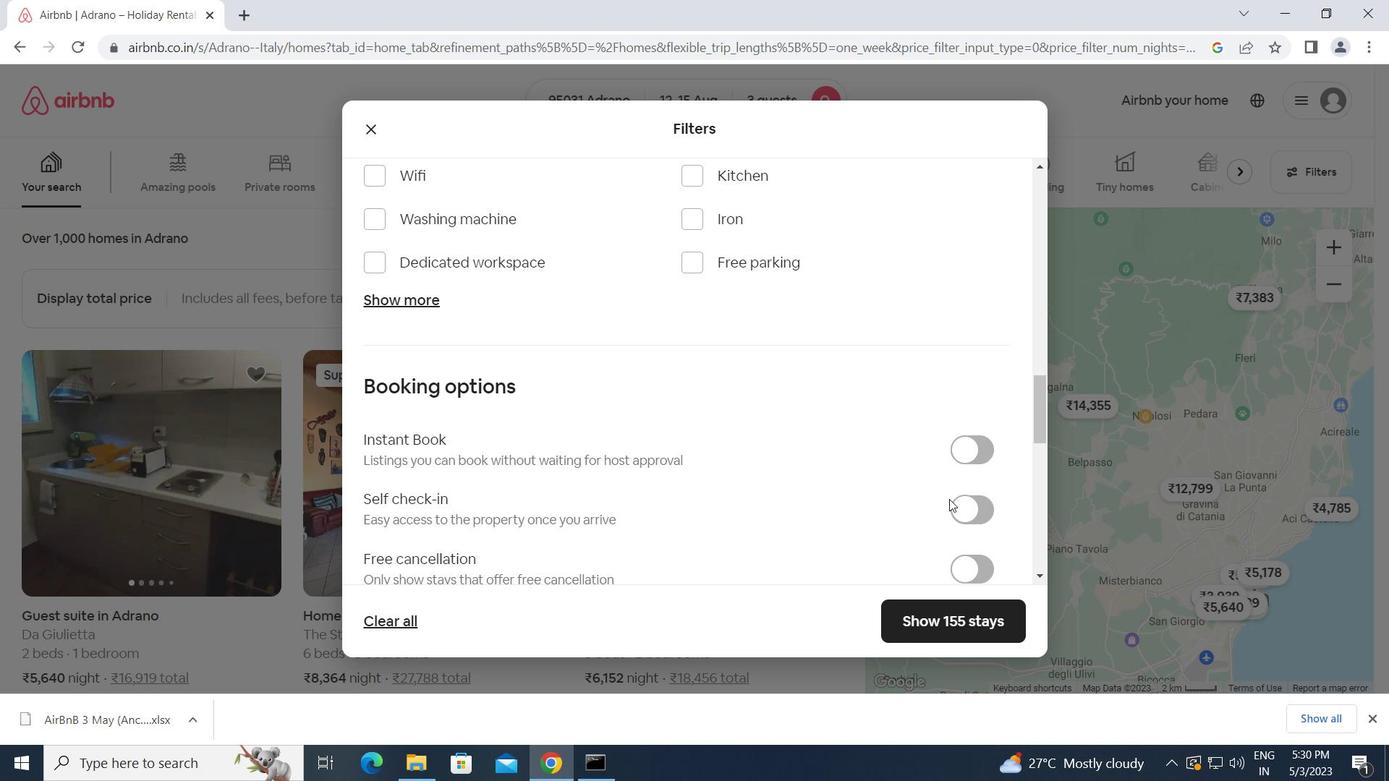 
Action: Mouse pressed left at (957, 500)
Screenshot: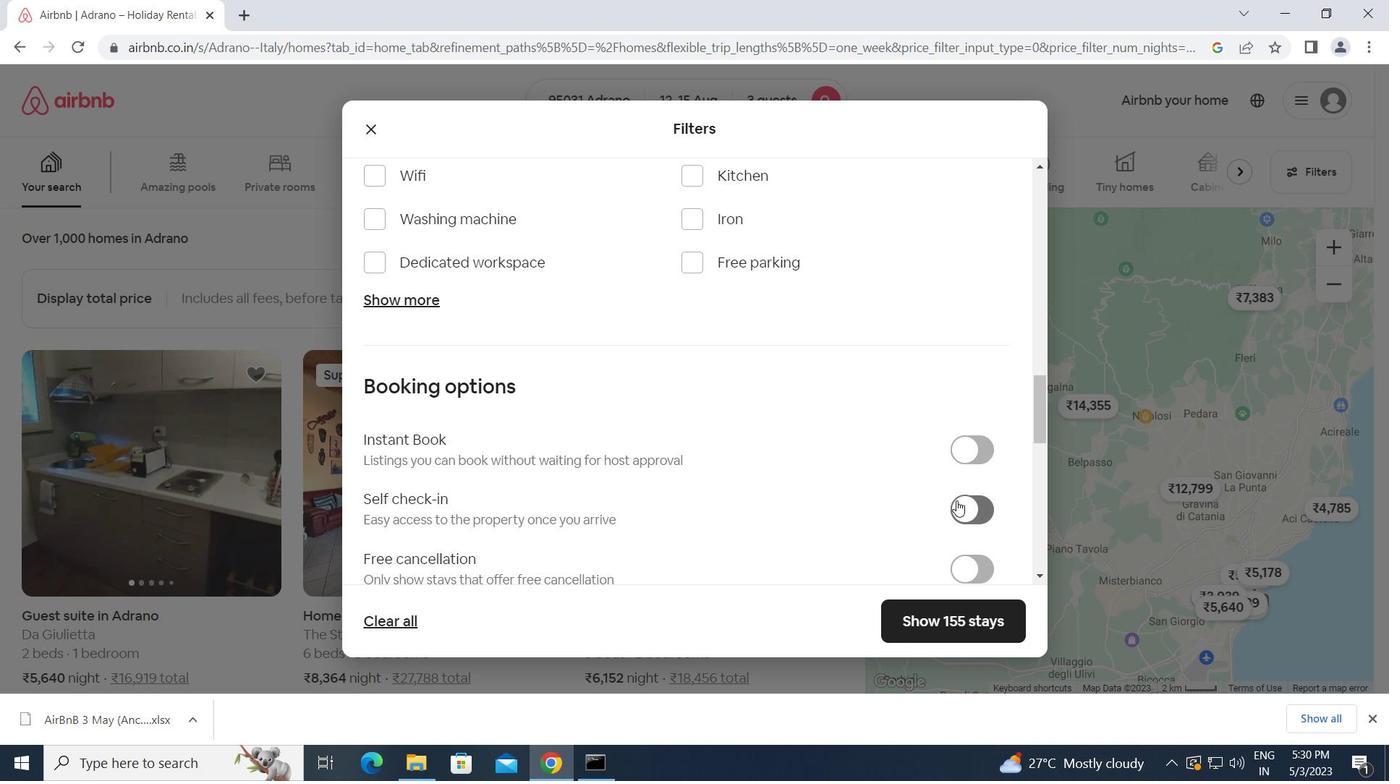 
Action: Mouse moved to (945, 502)
Screenshot: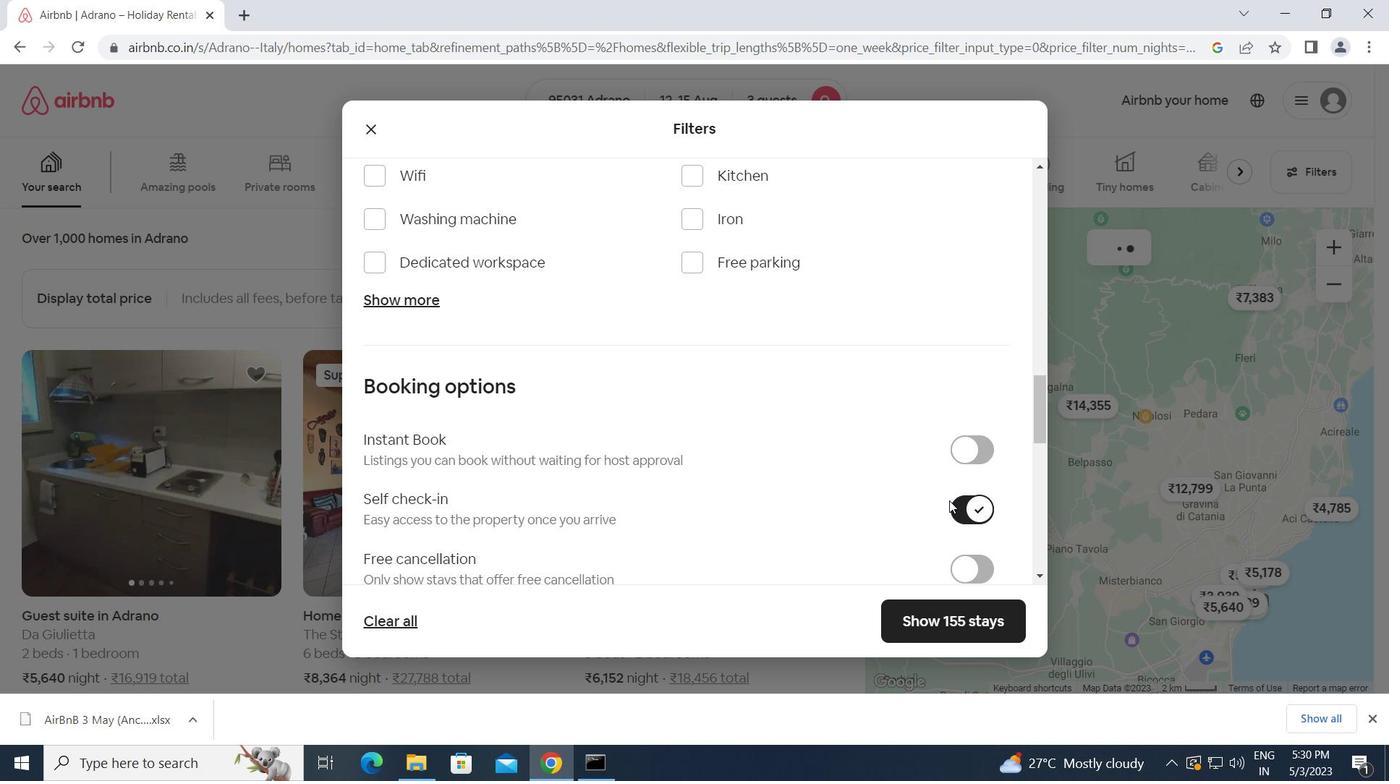 
Action: Mouse scrolled (945, 501) with delta (0, 0)
Screenshot: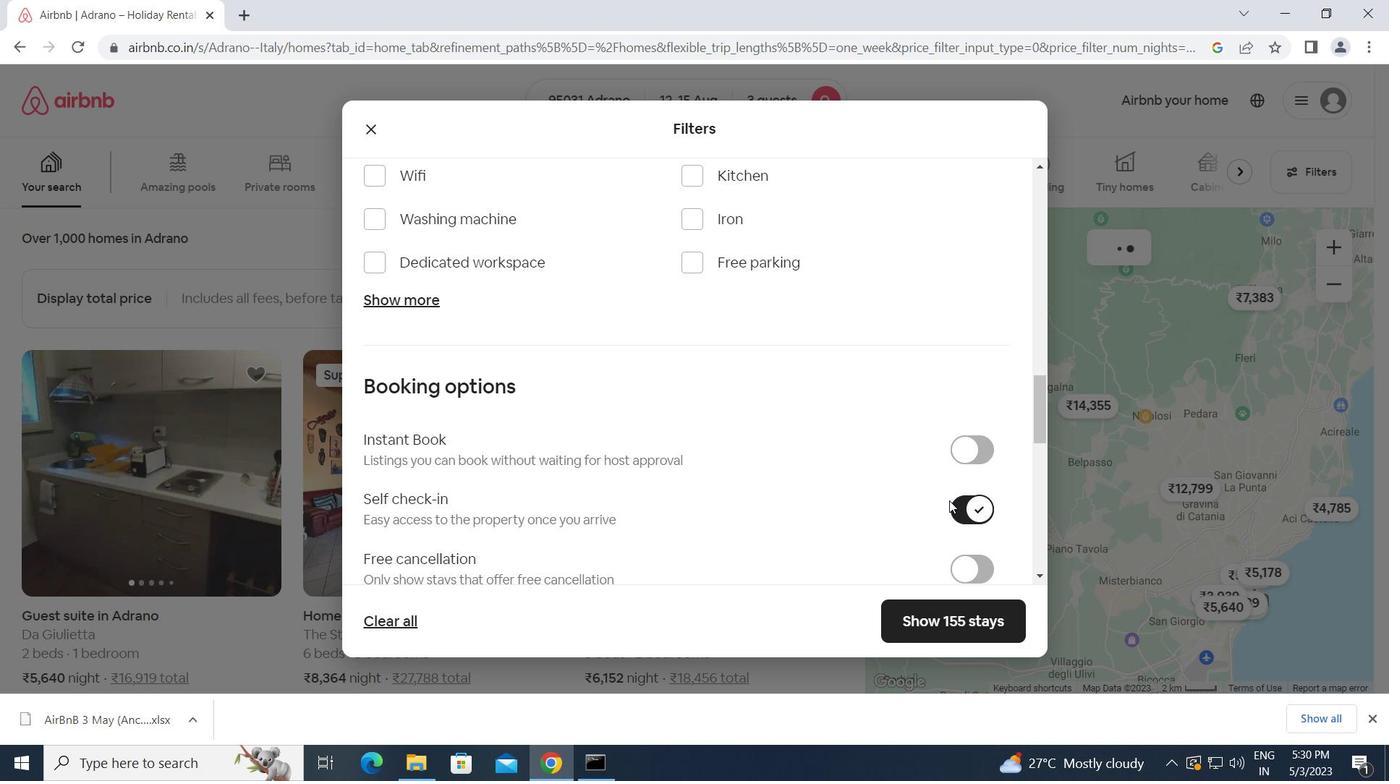 
Action: Mouse moved to (943, 502)
Screenshot: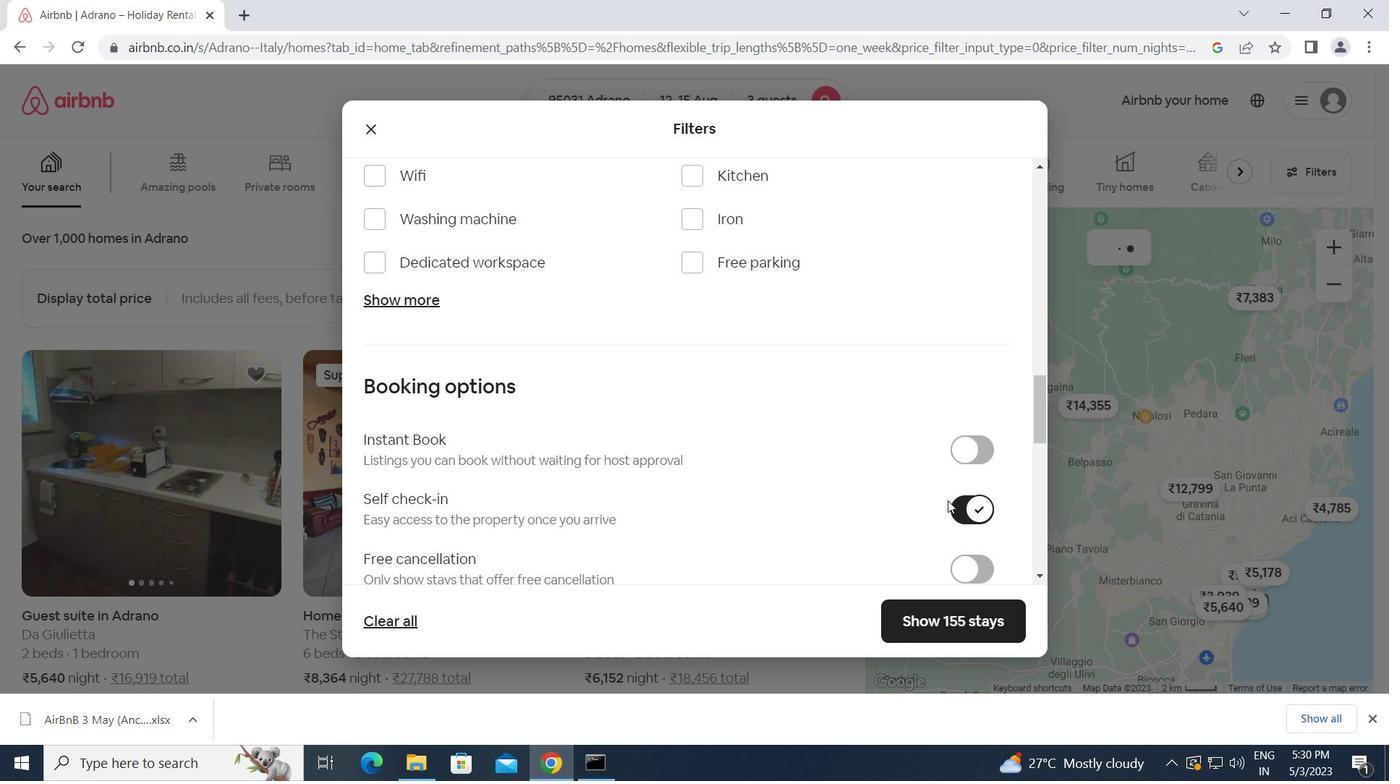 
Action: Mouse scrolled (943, 501) with delta (0, 0)
Screenshot: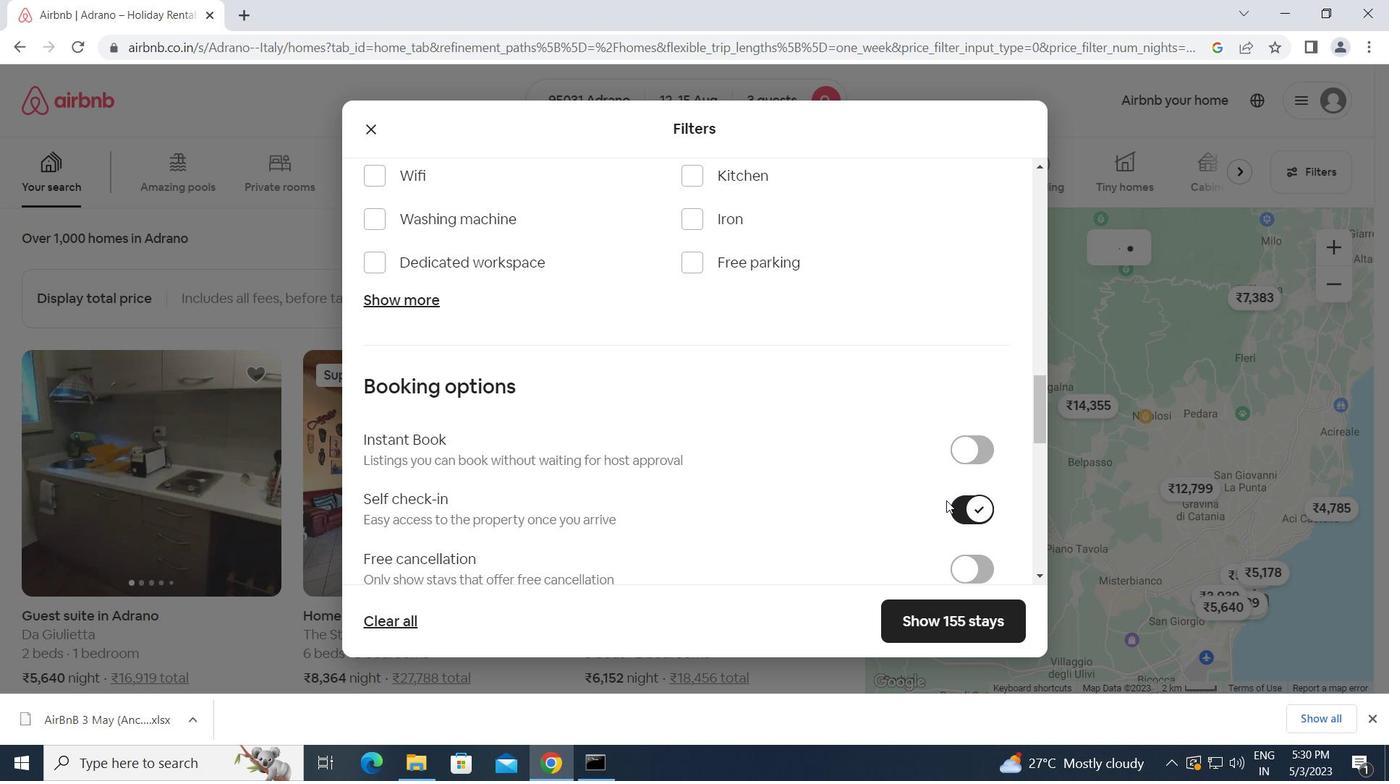 
Action: Mouse scrolled (943, 501) with delta (0, 0)
Screenshot: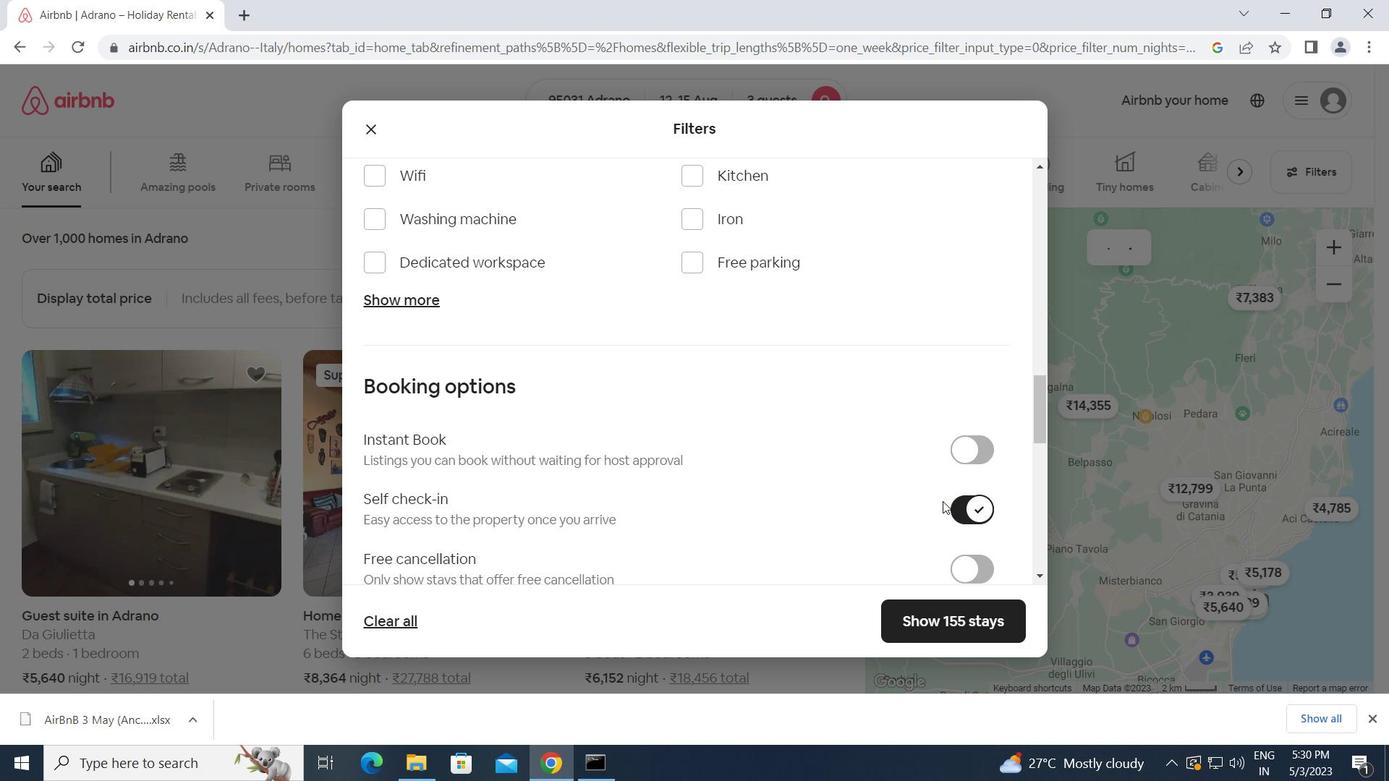 
Action: Mouse scrolled (943, 501) with delta (0, 0)
Screenshot: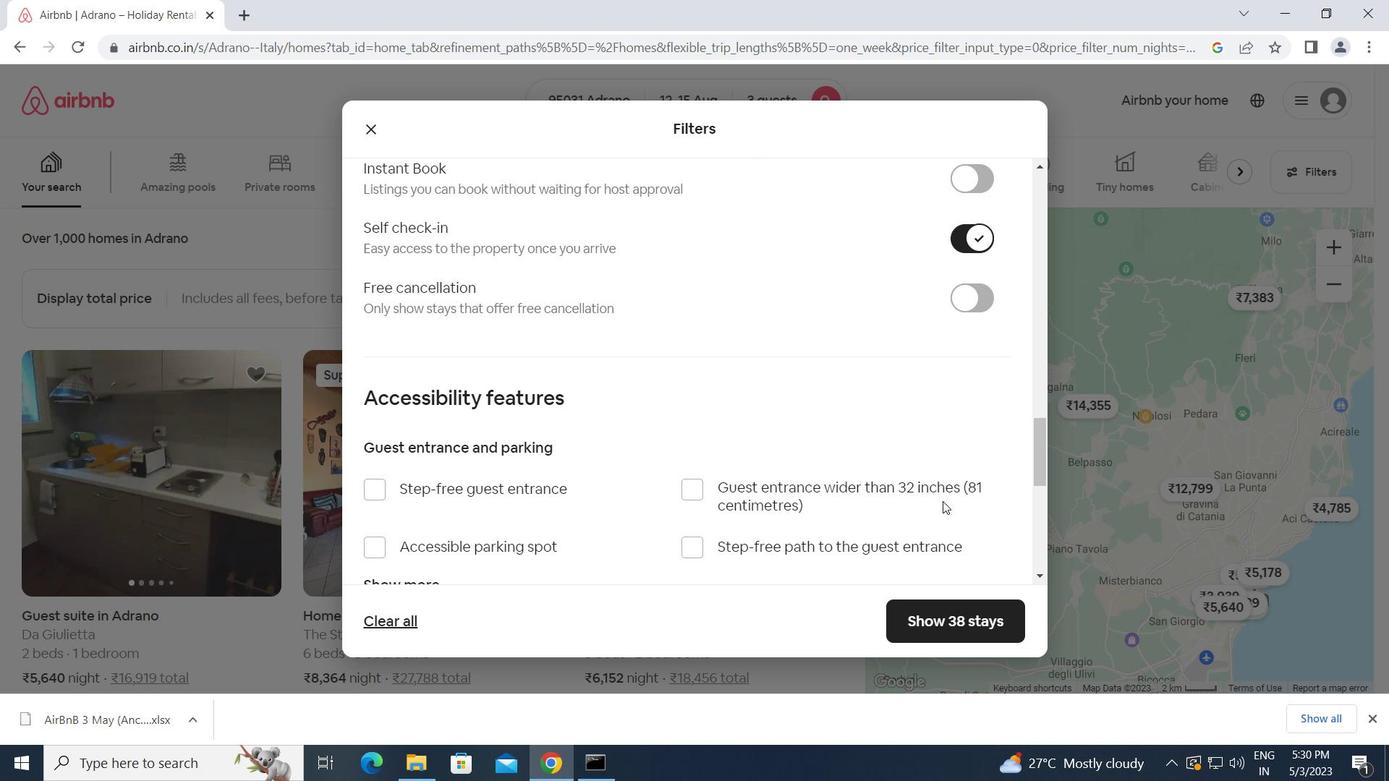 
Action: Mouse scrolled (943, 501) with delta (0, 0)
Screenshot: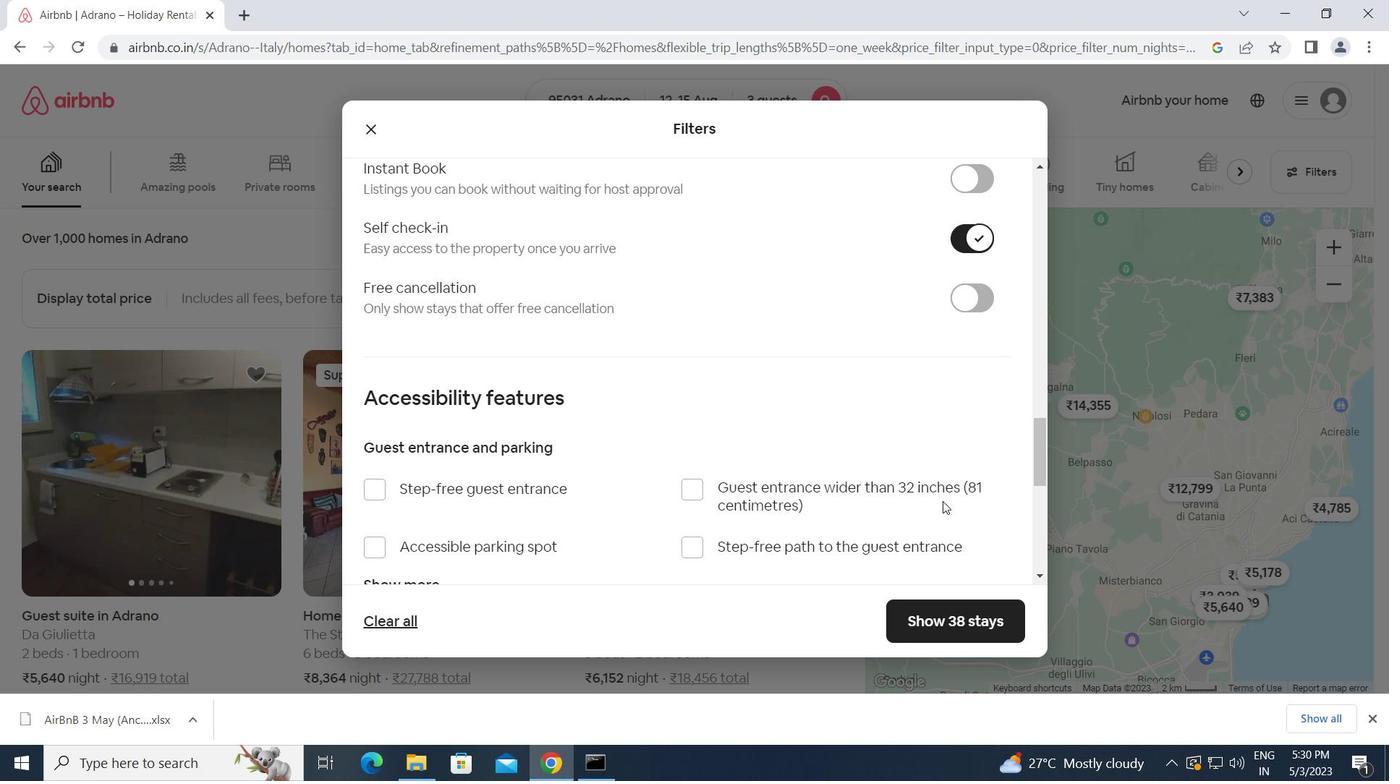 
Action: Mouse scrolled (943, 501) with delta (0, 0)
Screenshot: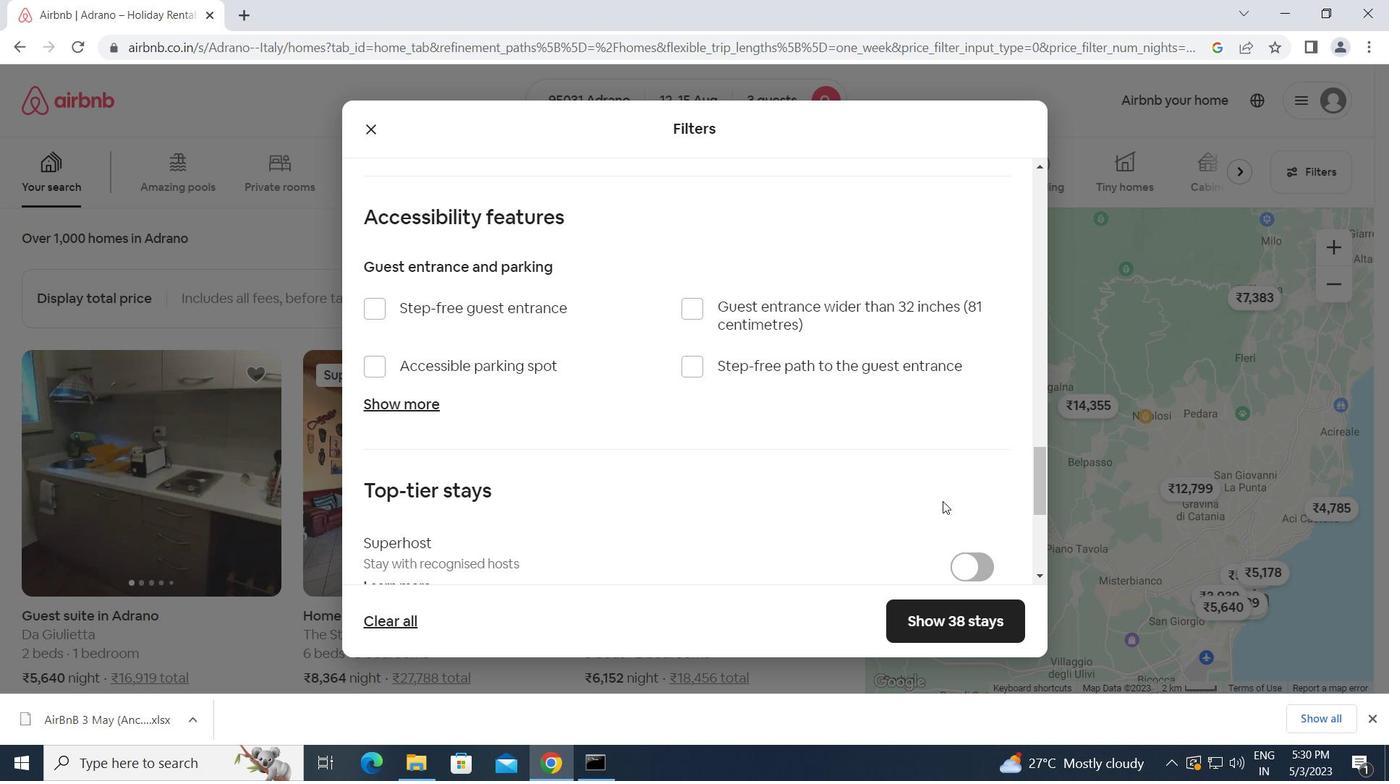 
Action: Mouse scrolled (943, 501) with delta (0, 0)
Screenshot: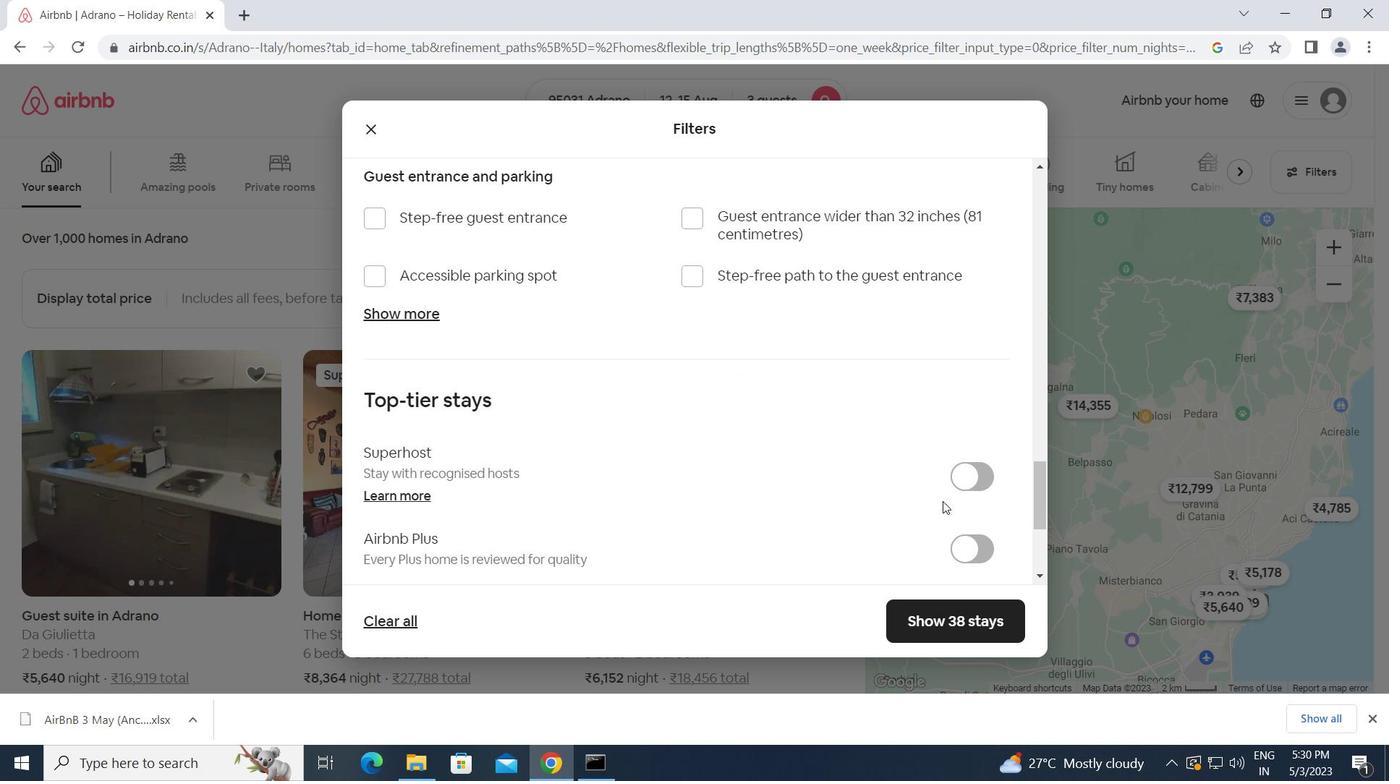 
Action: Mouse moved to (940, 502)
Screenshot: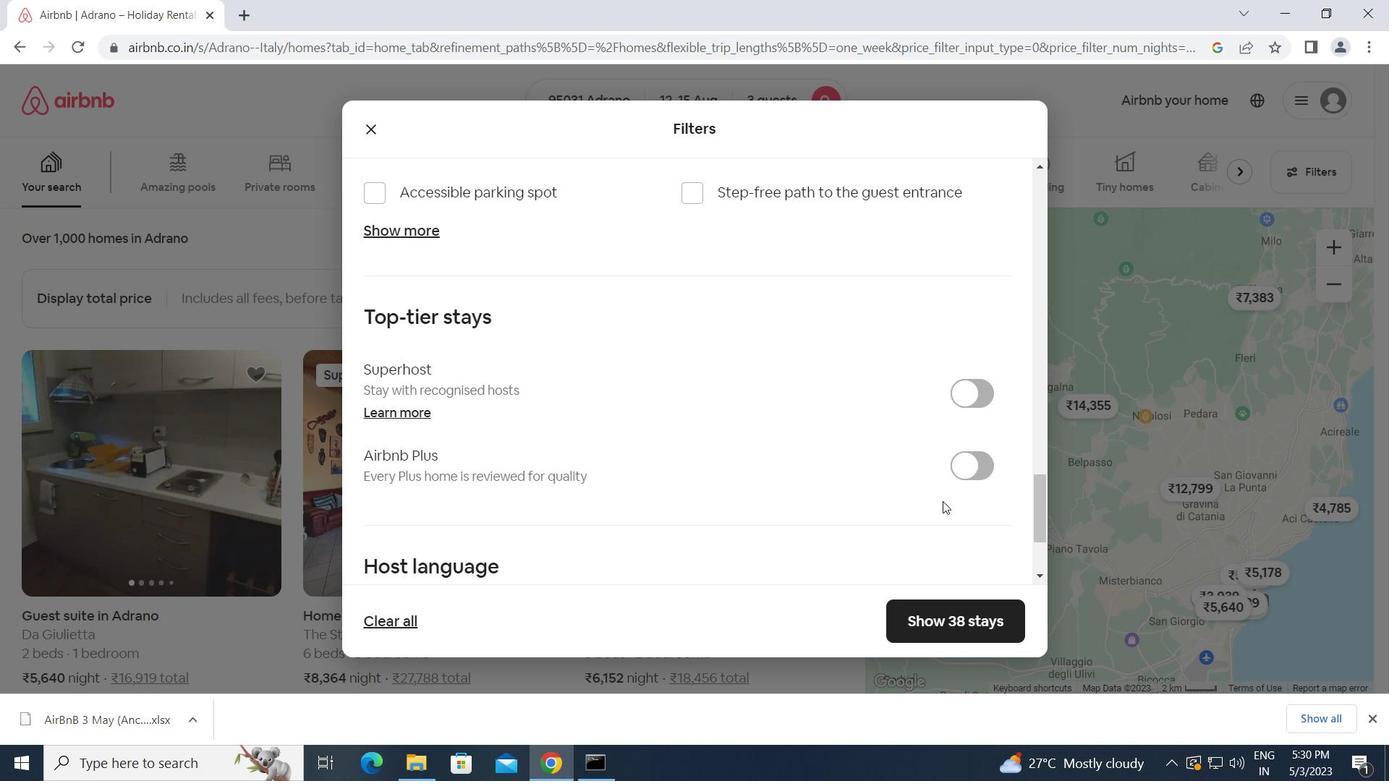 
Action: Mouse scrolled (940, 501) with delta (0, 0)
Screenshot: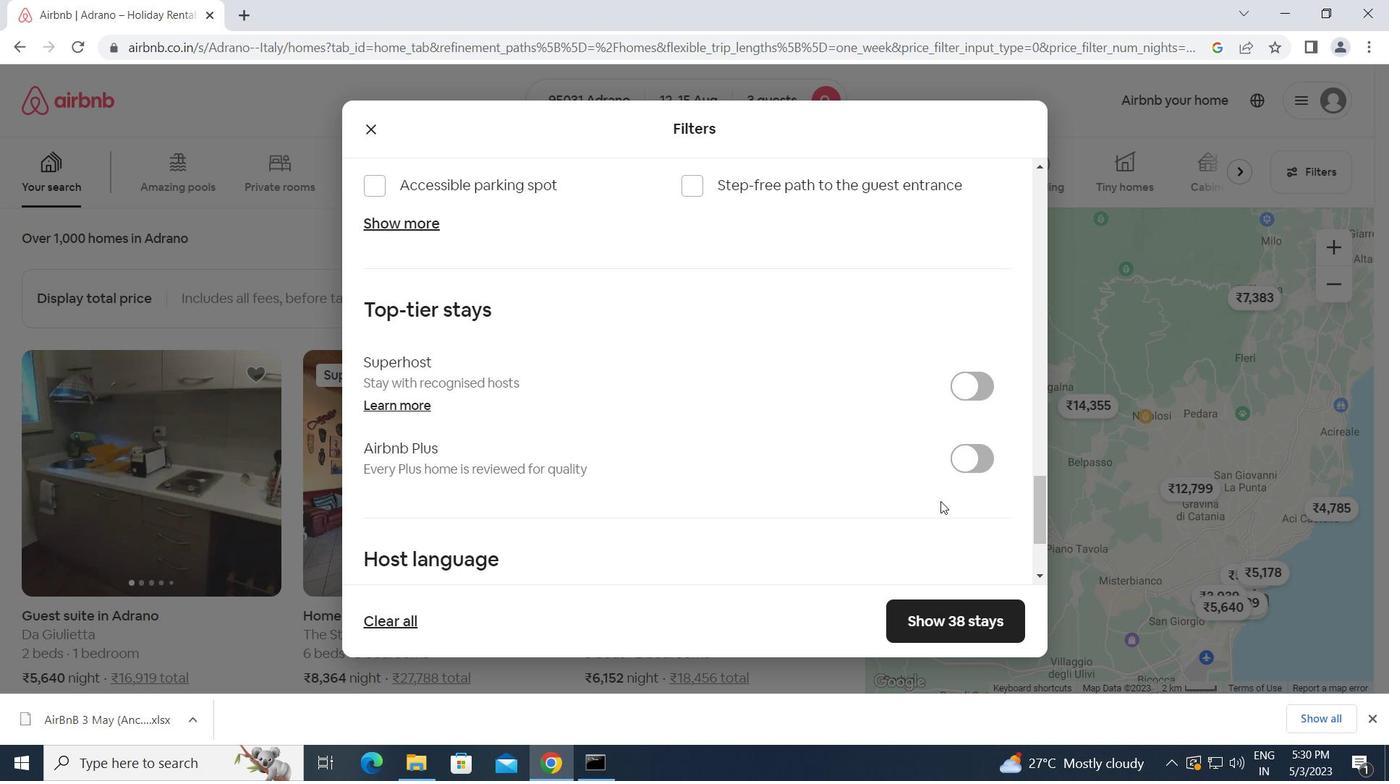 
Action: Mouse moved to (371, 518)
Screenshot: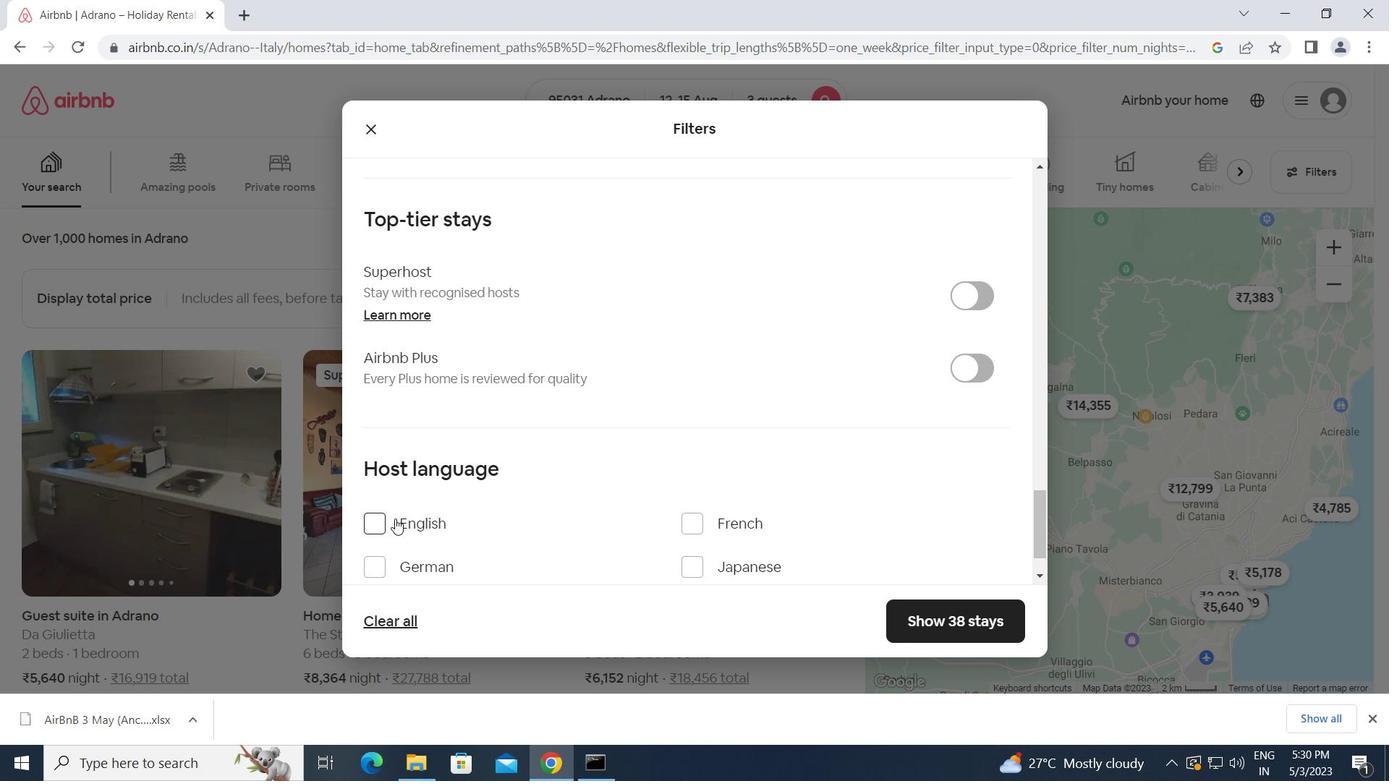 
Action: Mouse pressed left at (371, 518)
Screenshot: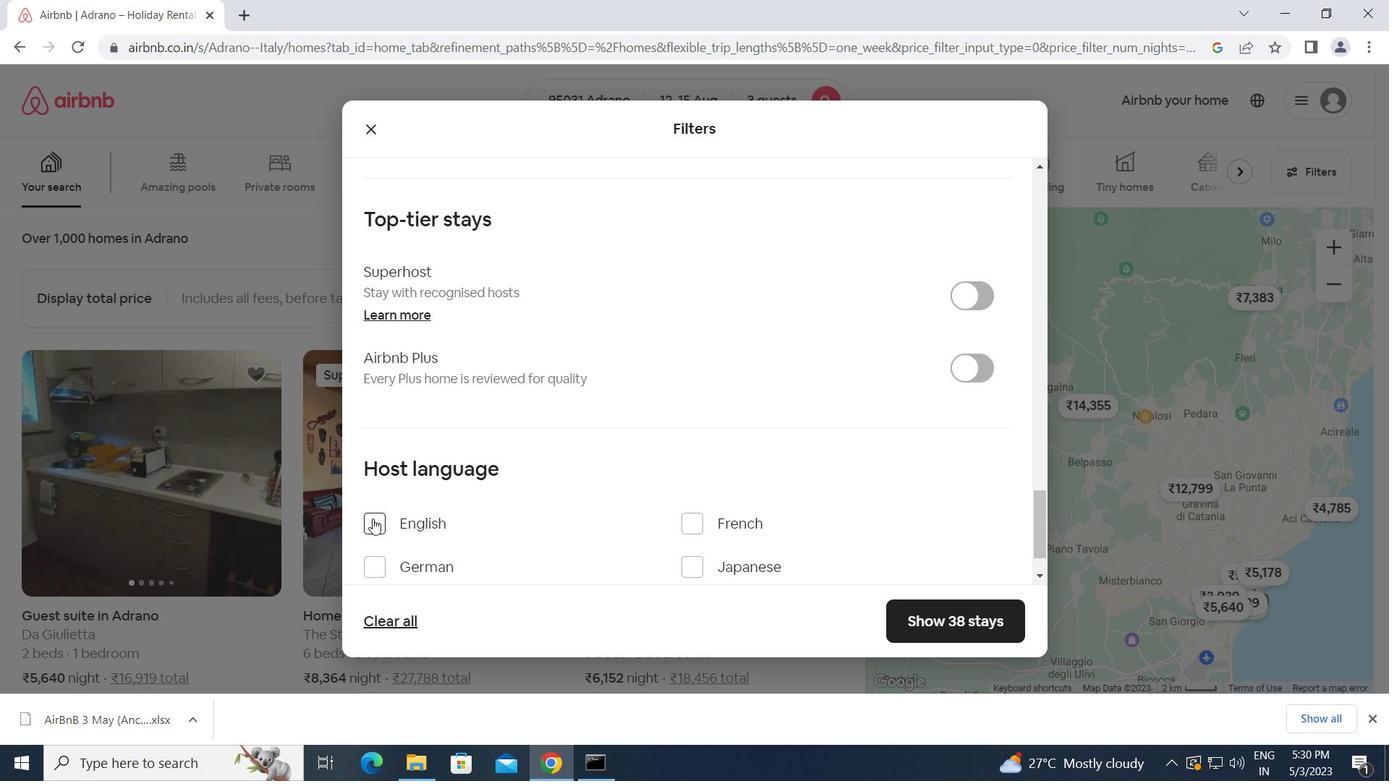 
Action: Mouse moved to (938, 613)
Screenshot: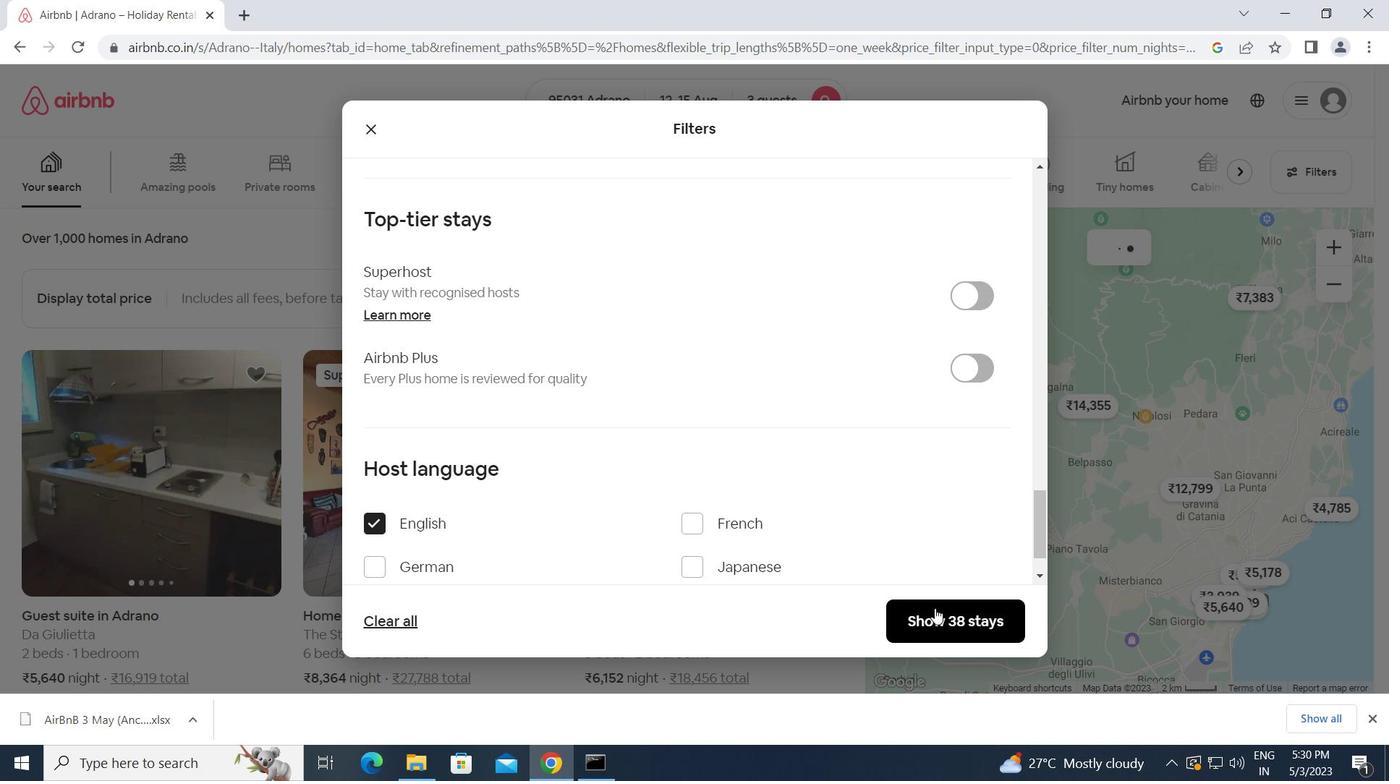 
Action: Mouse pressed left at (938, 613)
Screenshot: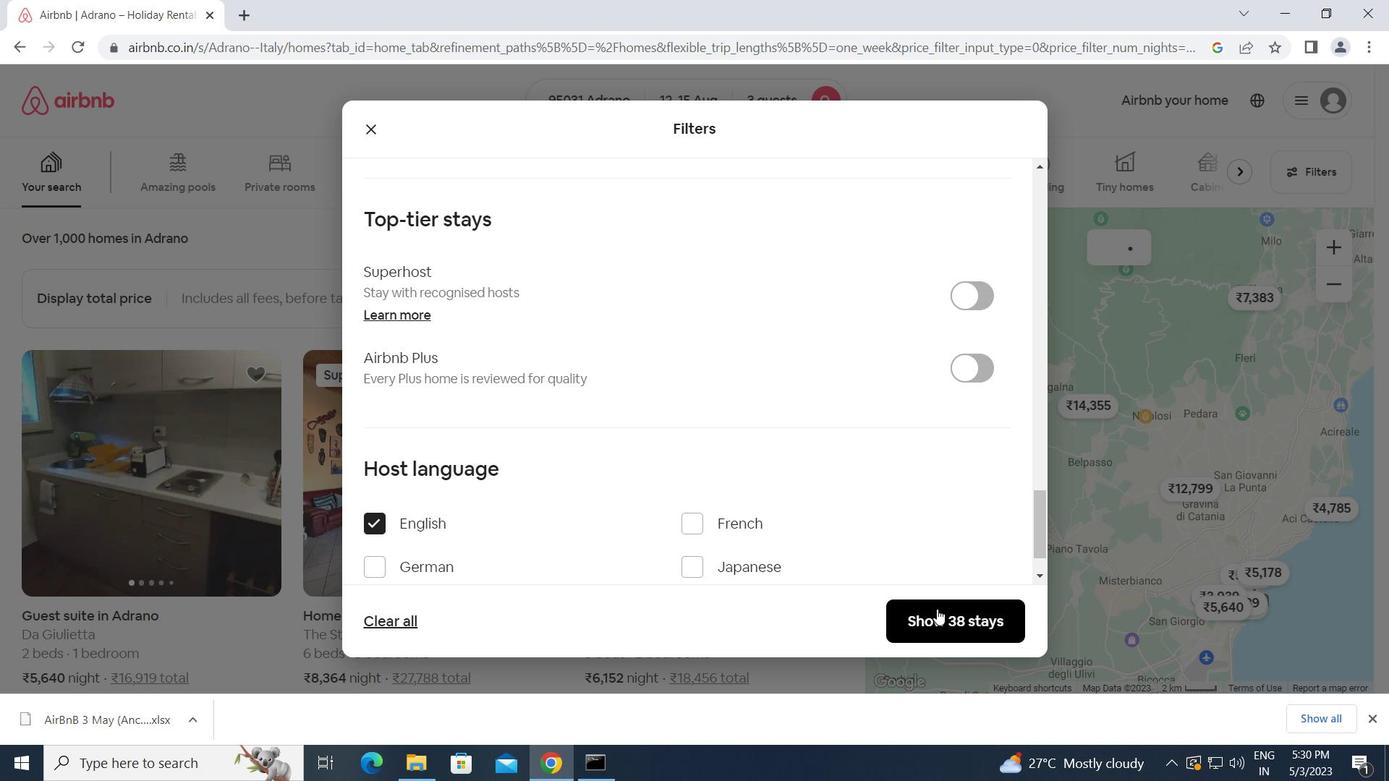
Action: Mouse moved to (940, 608)
Screenshot: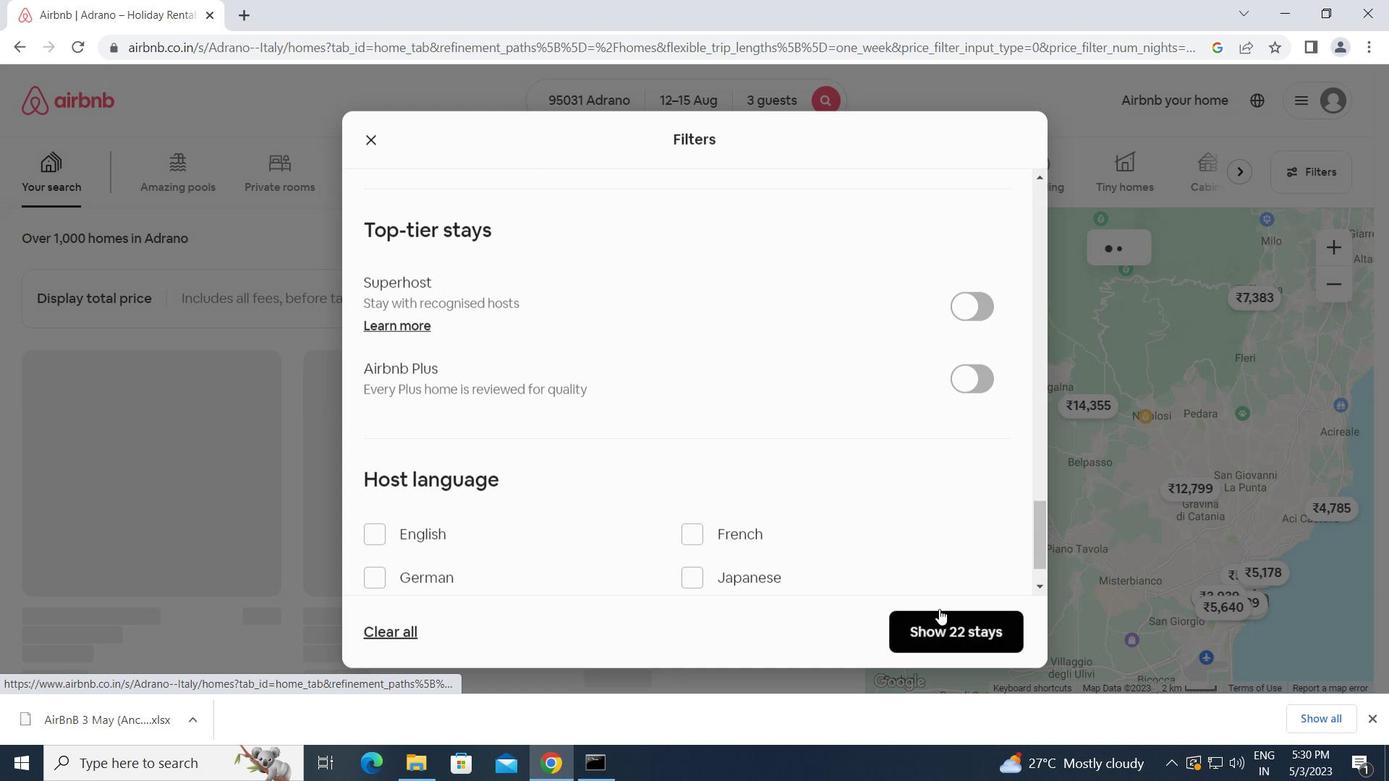 
